 Task: Add Pacific Sustainable Seafood Fish Sticks to the cart.
Action: Mouse moved to (333, 230)
Screenshot: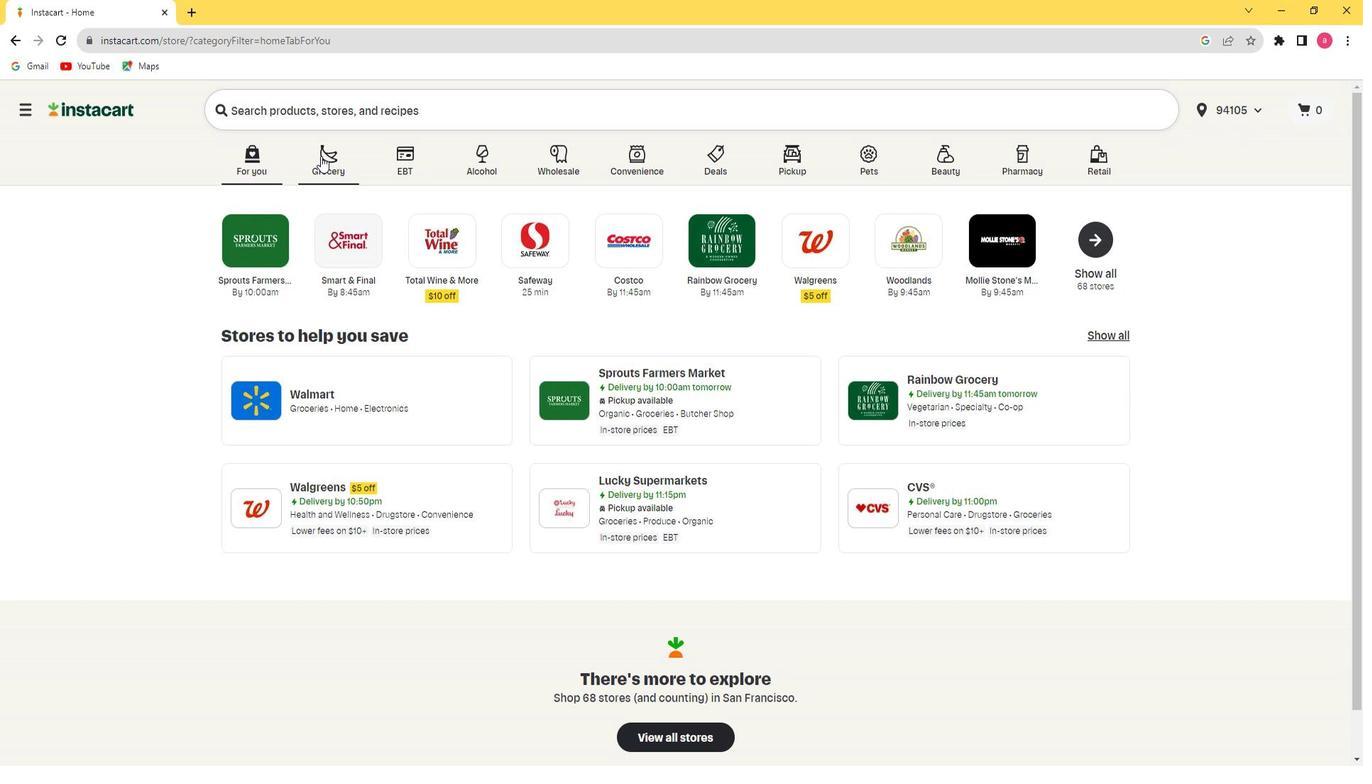 
Action: Mouse pressed left at (333, 230)
Screenshot: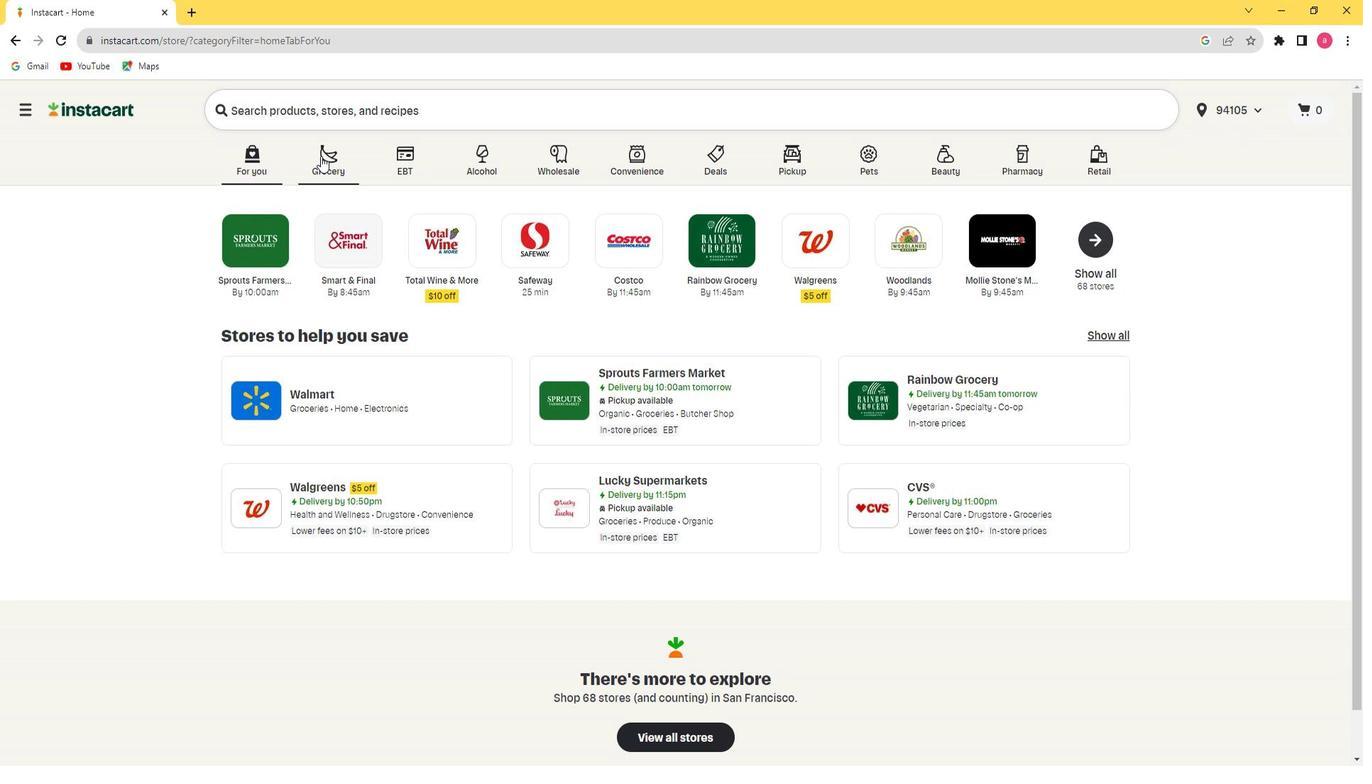 
Action: Mouse moved to (951, 288)
Screenshot: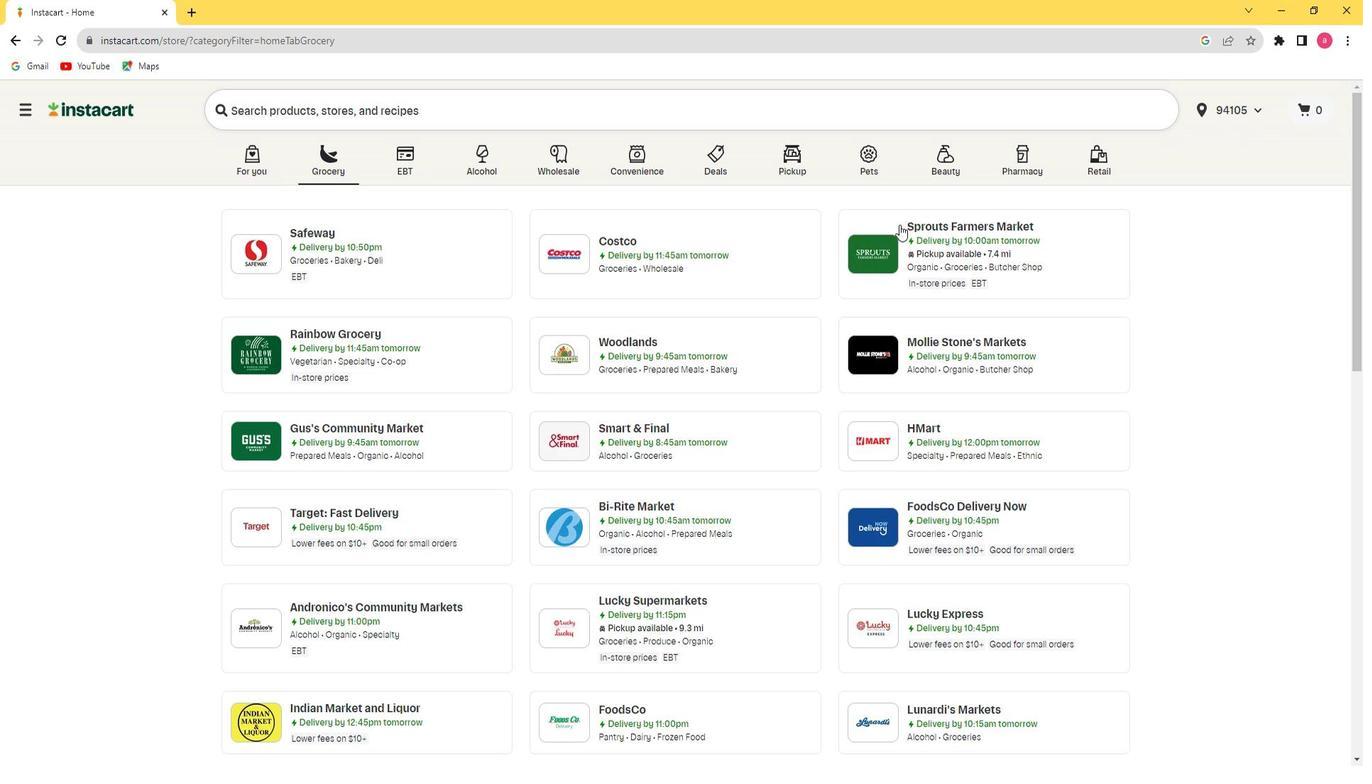 
Action: Mouse pressed left at (951, 288)
Screenshot: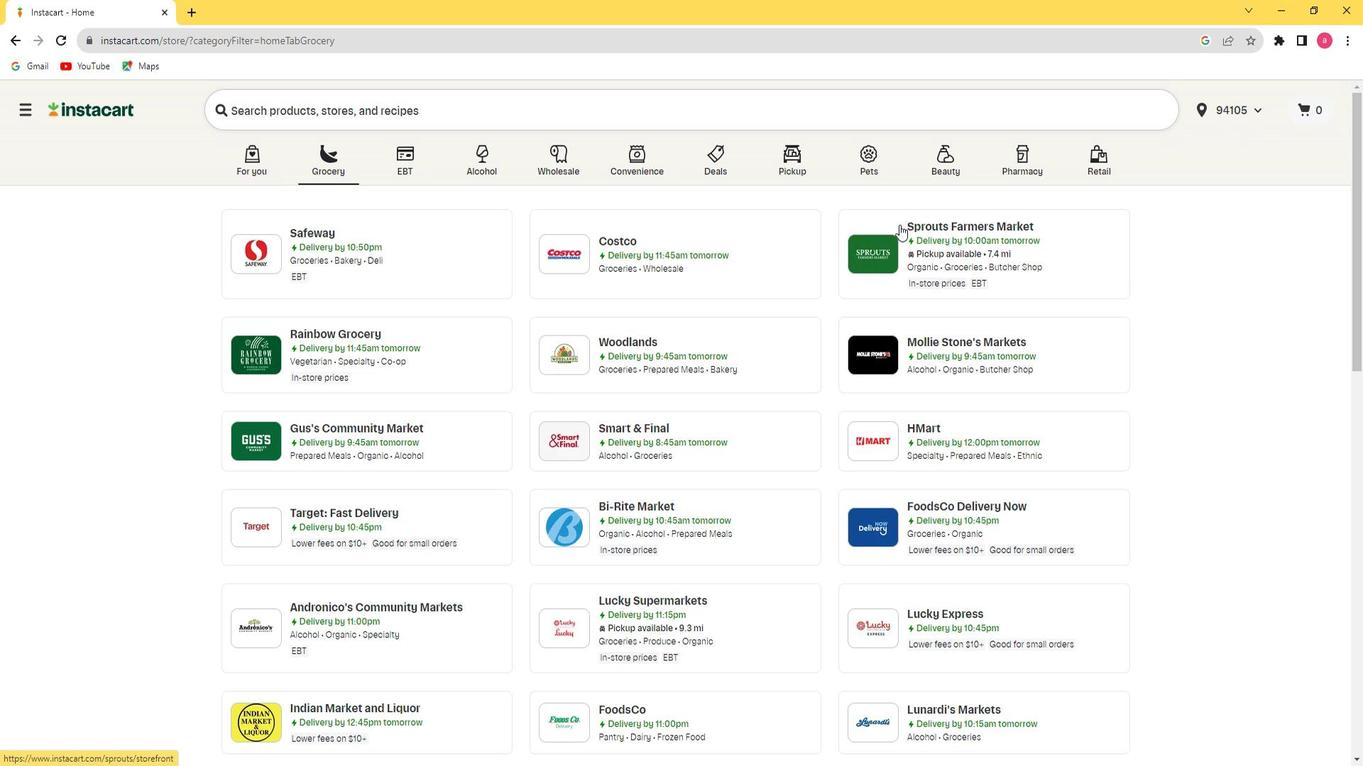 
Action: Mouse moved to (73, 610)
Screenshot: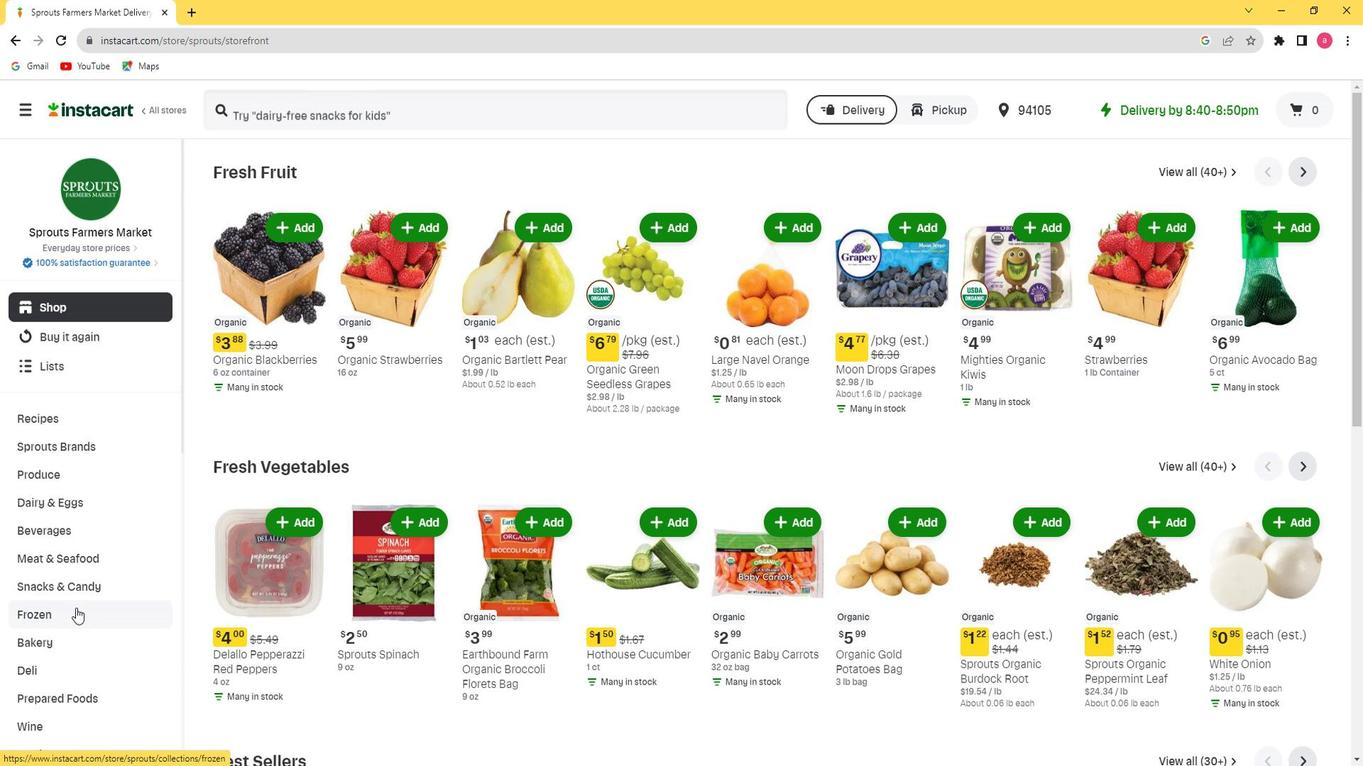 
Action: Mouse pressed left at (73, 610)
Screenshot: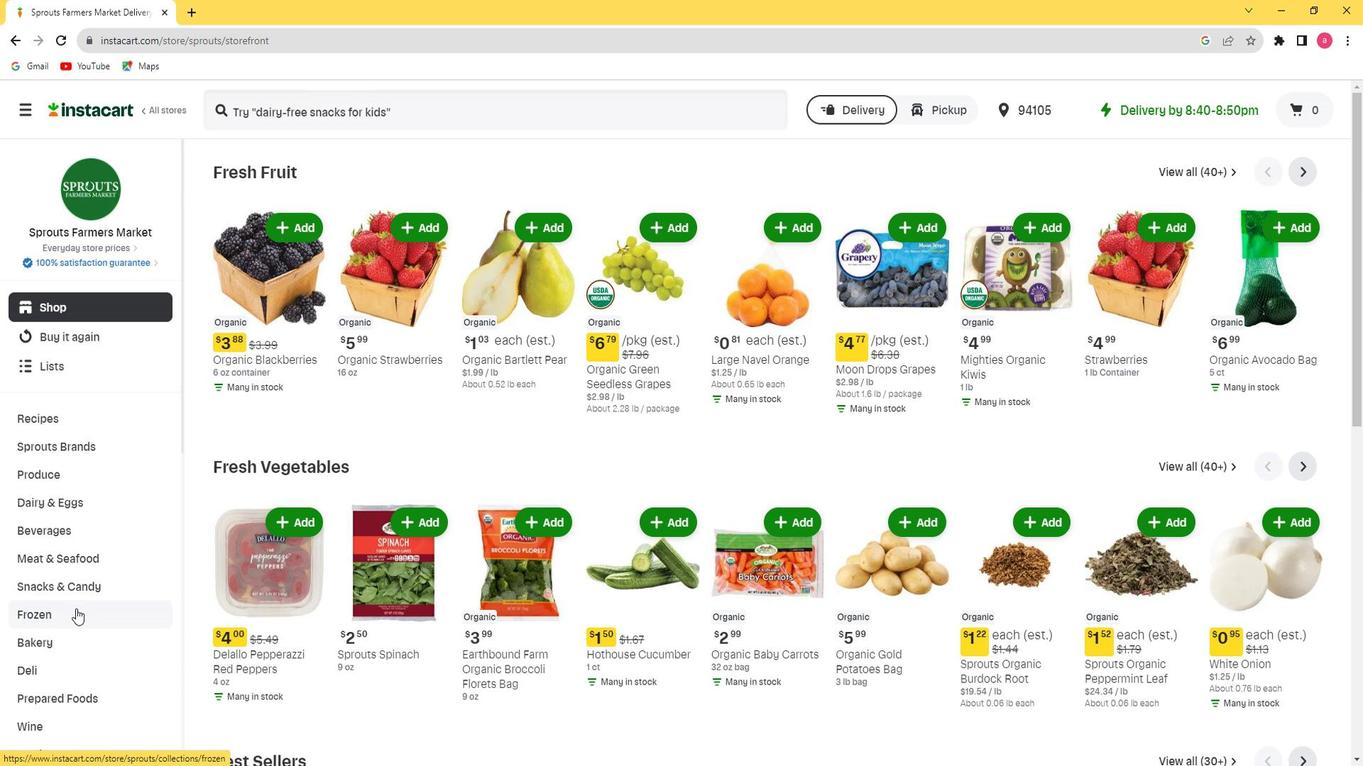 
Action: Mouse moved to (101, 609)
Screenshot: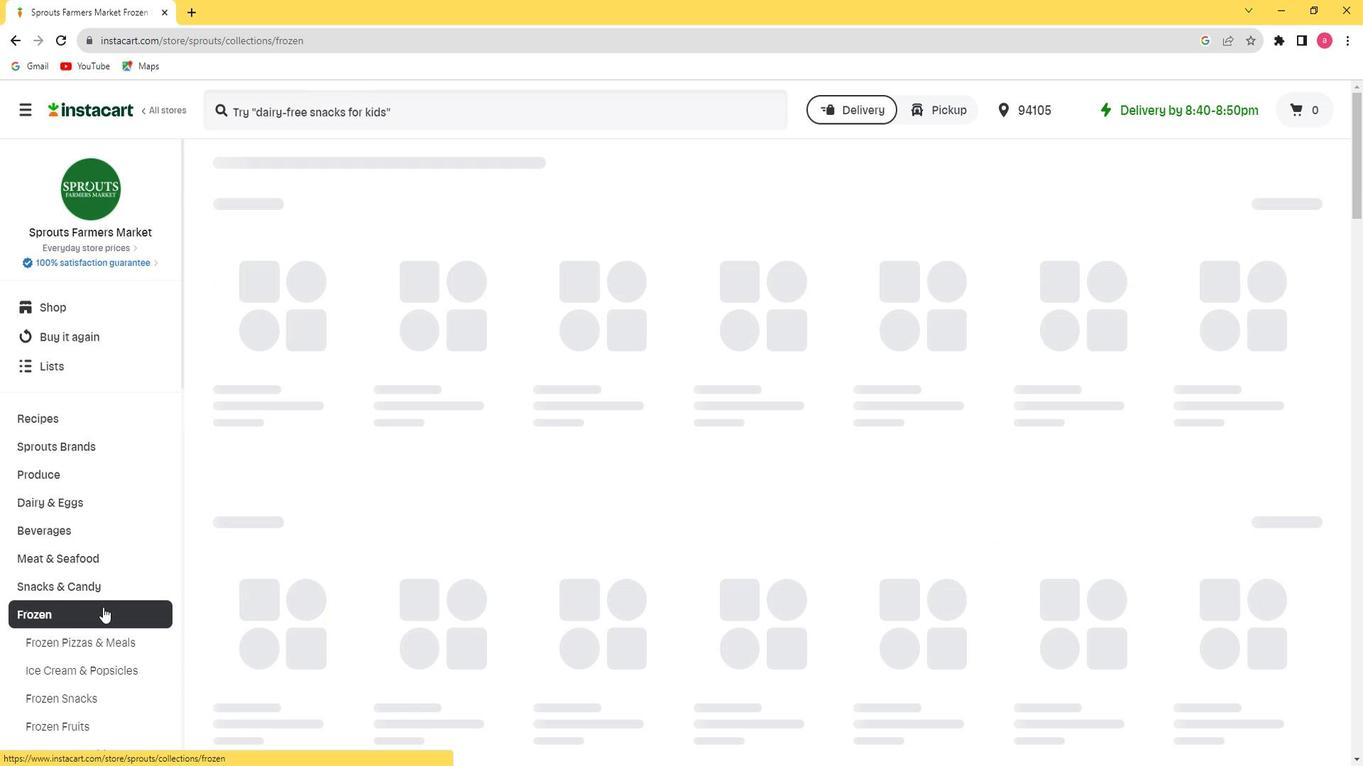 
Action: Mouse scrolled (101, 609) with delta (0, 0)
Screenshot: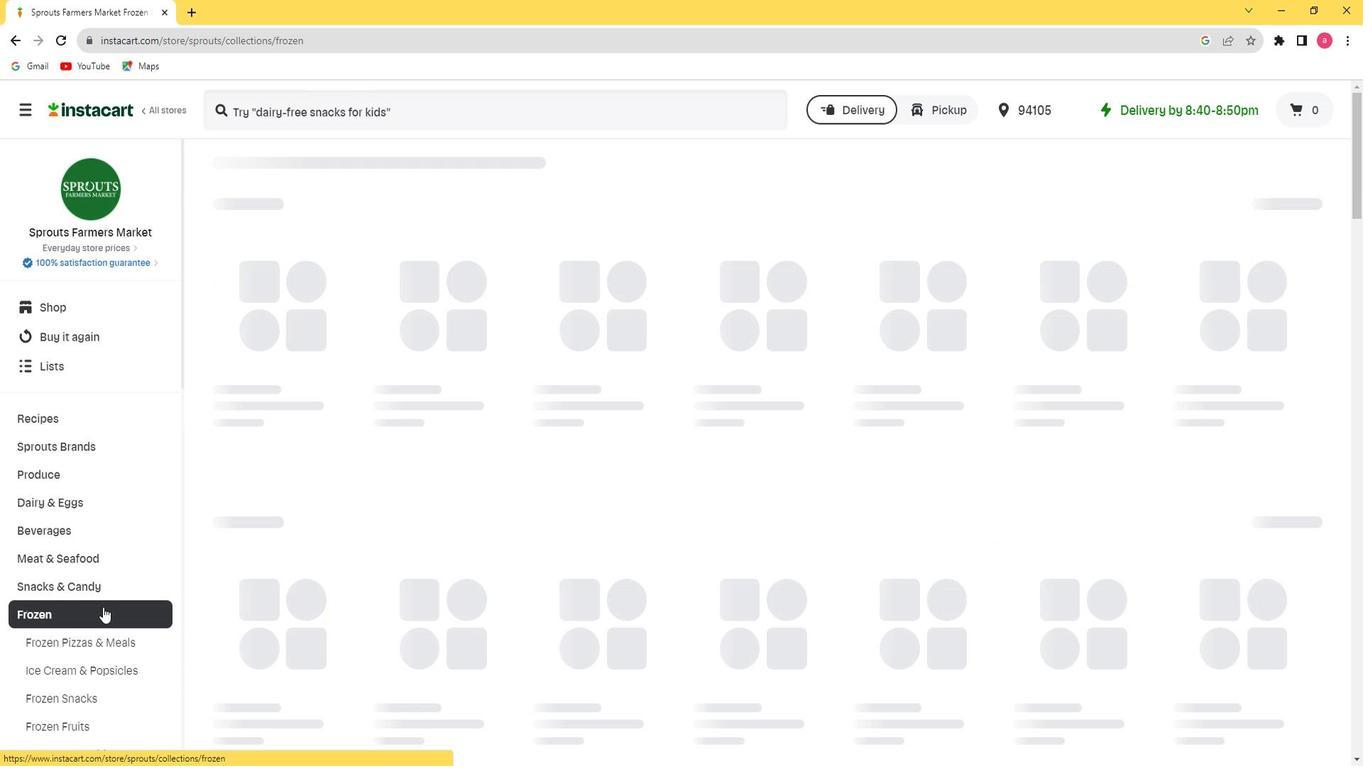 
Action: Mouse scrolled (101, 609) with delta (0, 0)
Screenshot: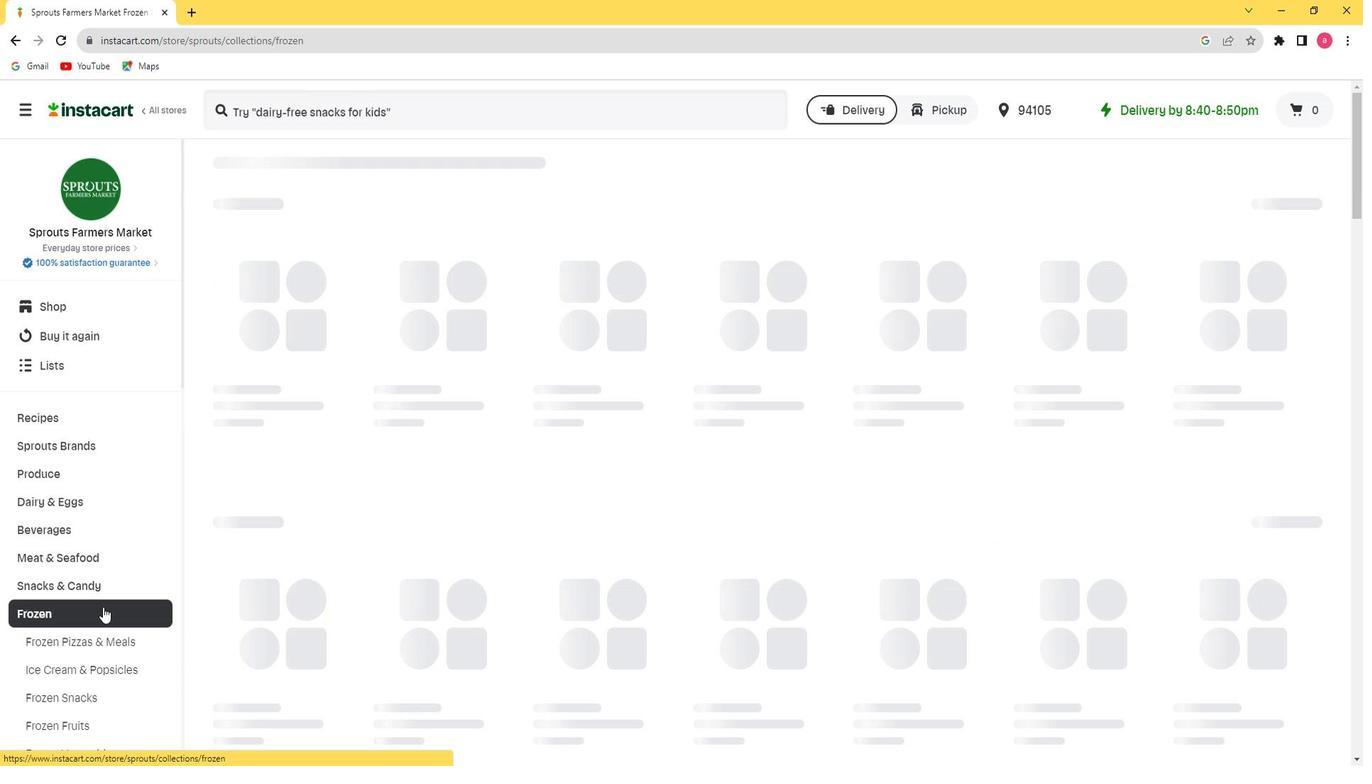 
Action: Mouse scrolled (101, 609) with delta (0, 0)
Screenshot: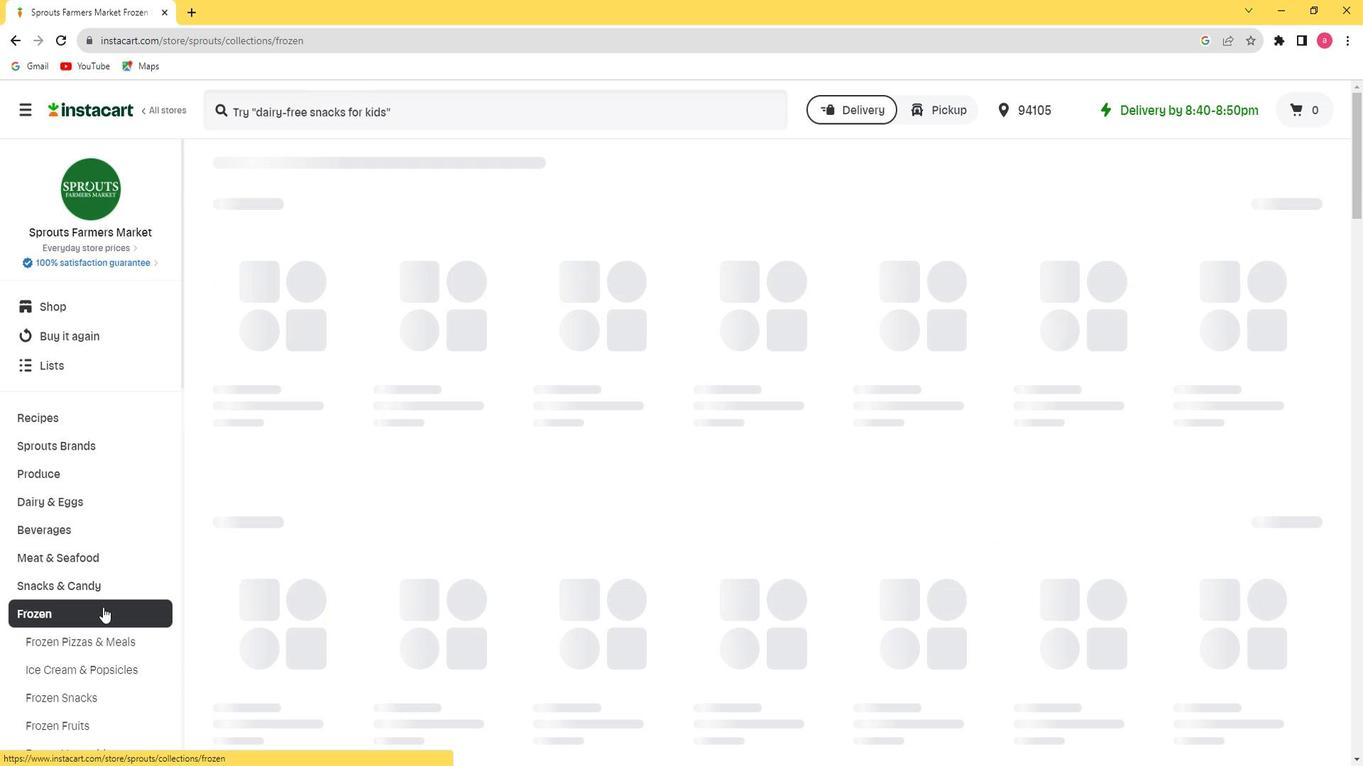 
Action: Mouse scrolled (101, 609) with delta (0, 0)
Screenshot: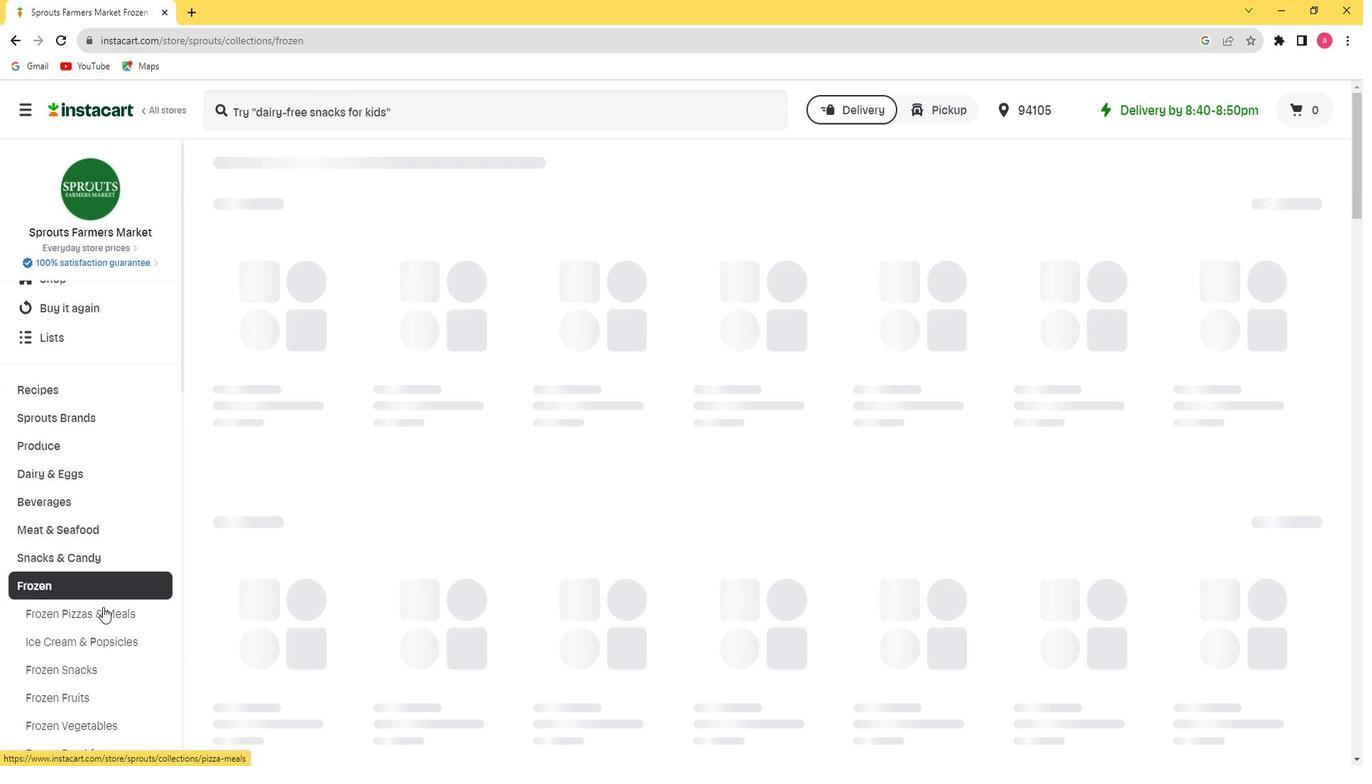 
Action: Mouse moved to (96, 533)
Screenshot: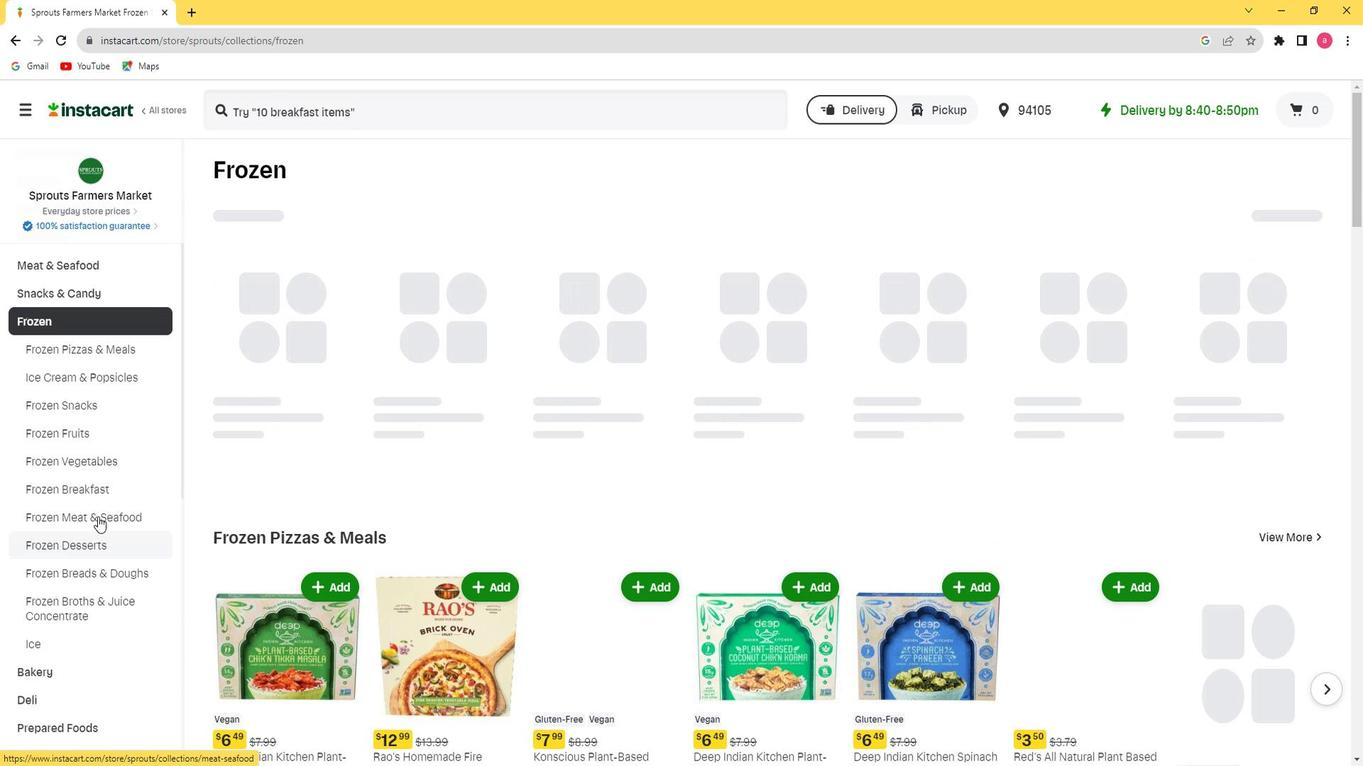 
Action: Mouse pressed left at (96, 533)
Screenshot: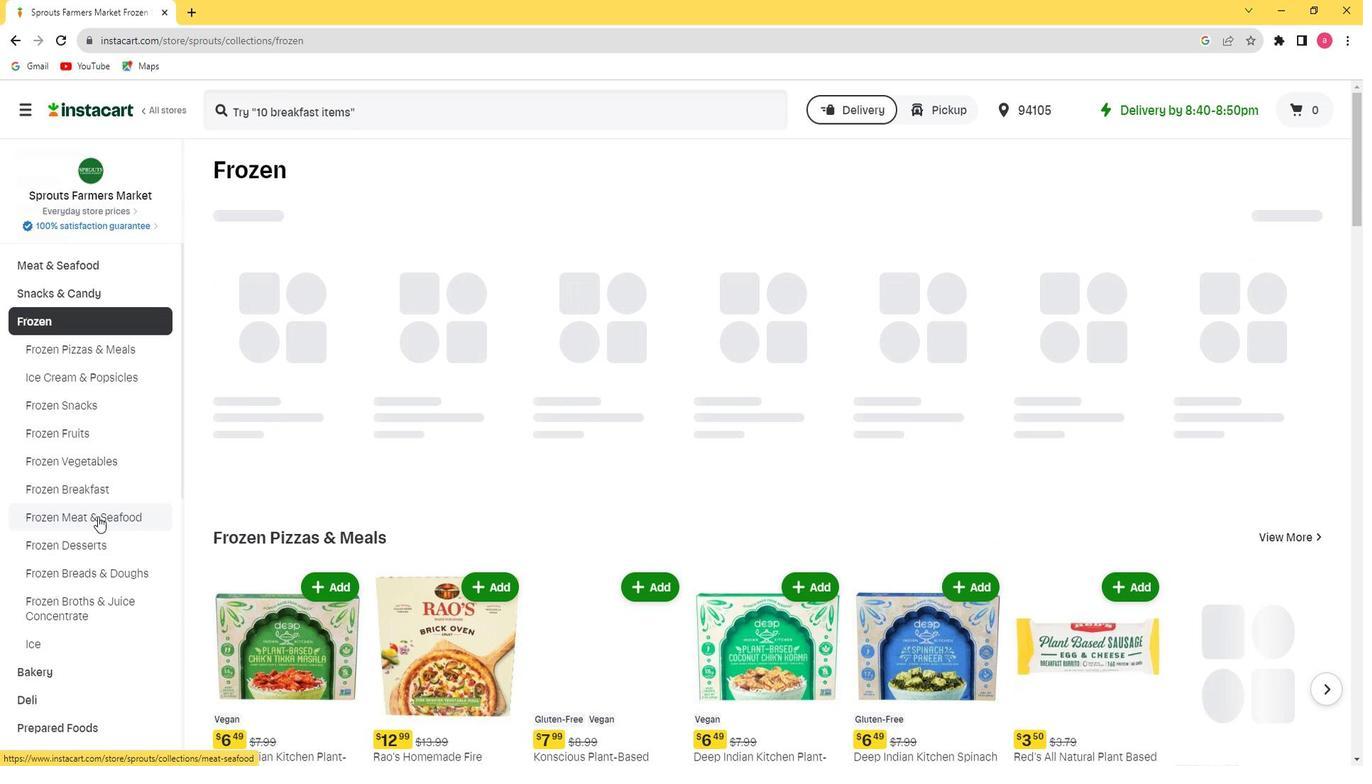 
Action: Mouse moved to (563, 294)
Screenshot: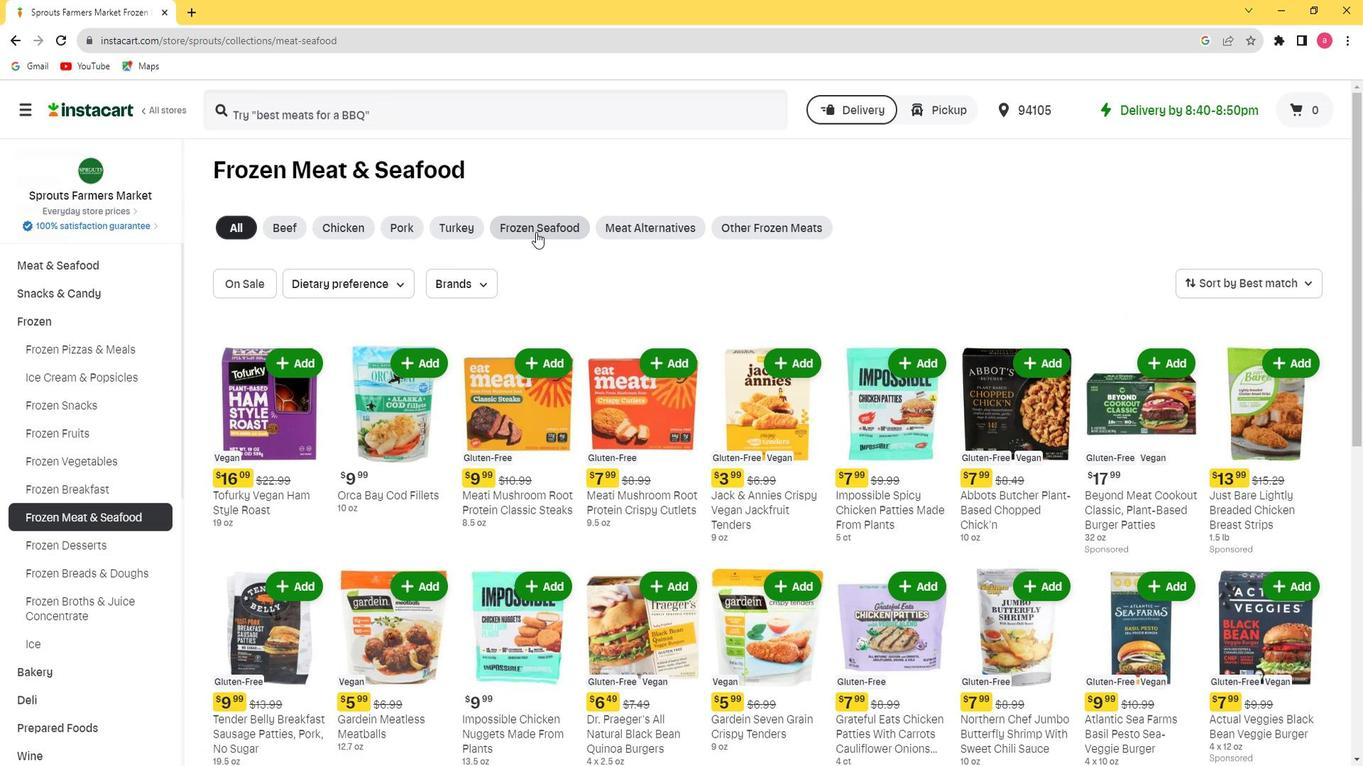
Action: Mouse pressed left at (563, 294)
Screenshot: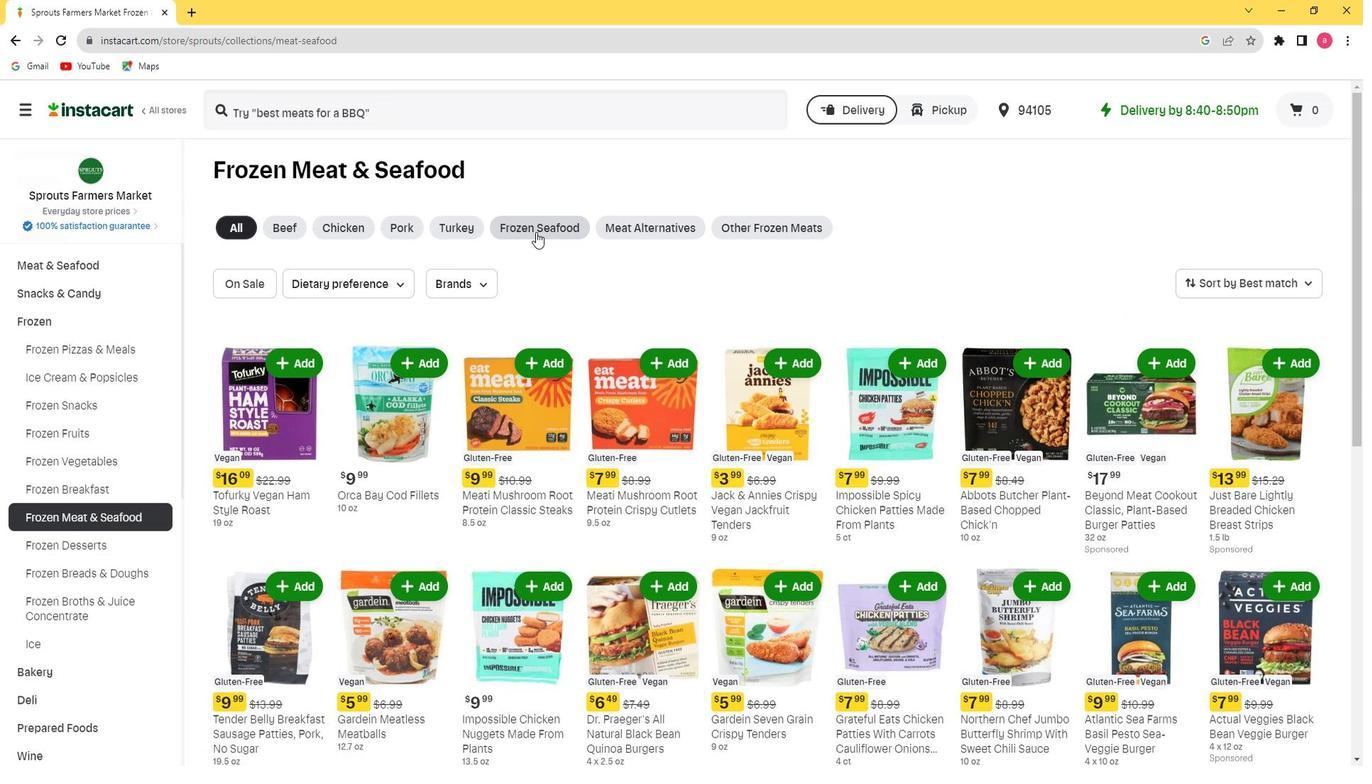 
Action: Mouse moved to (401, 198)
Screenshot: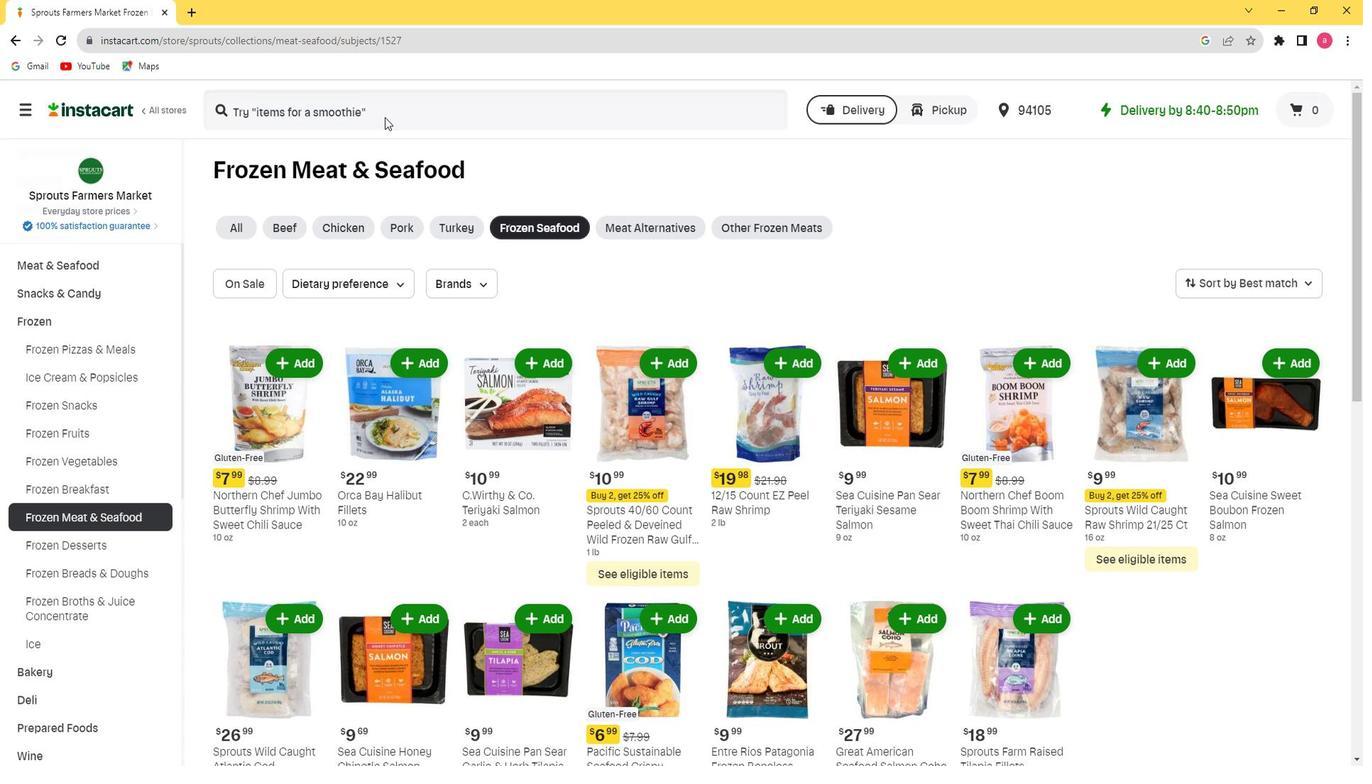 
Action: Mouse pressed left at (401, 198)
Screenshot: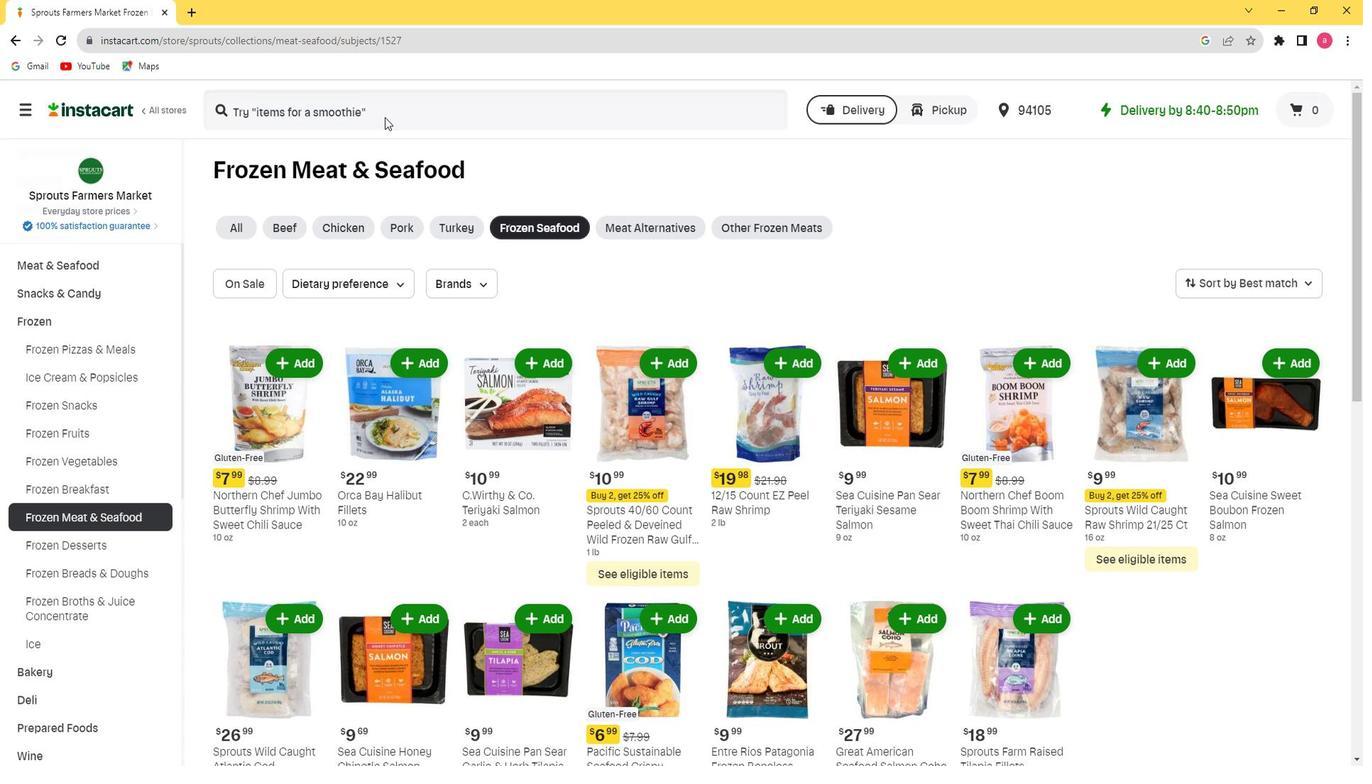 
Action: Key pressed <Key.shift>Pacific<Key.space><Key.shift>Sustainable<Key.space><Key.shift>Seafood<Key.space><Key.shift>Fish<Key.space><Key.shift>Sticks<Key.space><Key.shift><Key.enter>
Screenshot: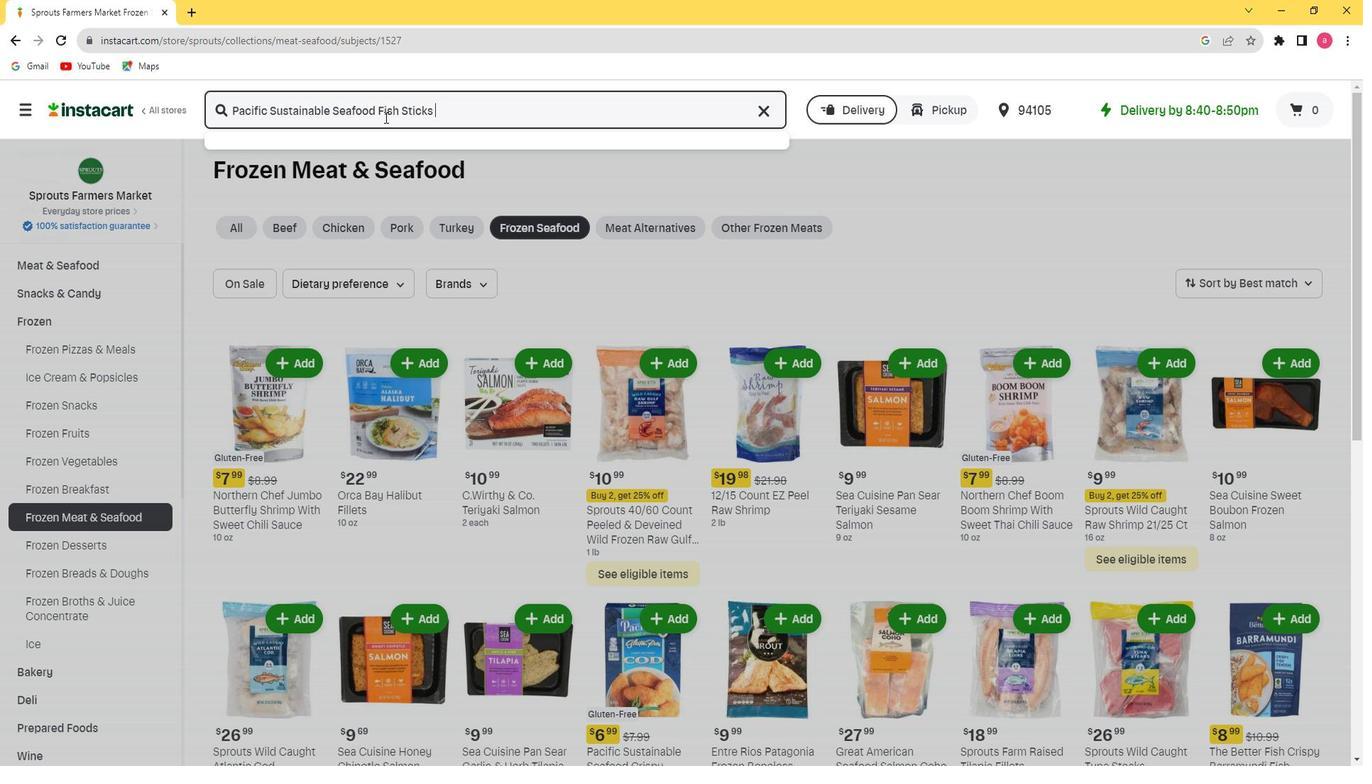 
Action: Mouse moved to (1356, 529)
Screenshot: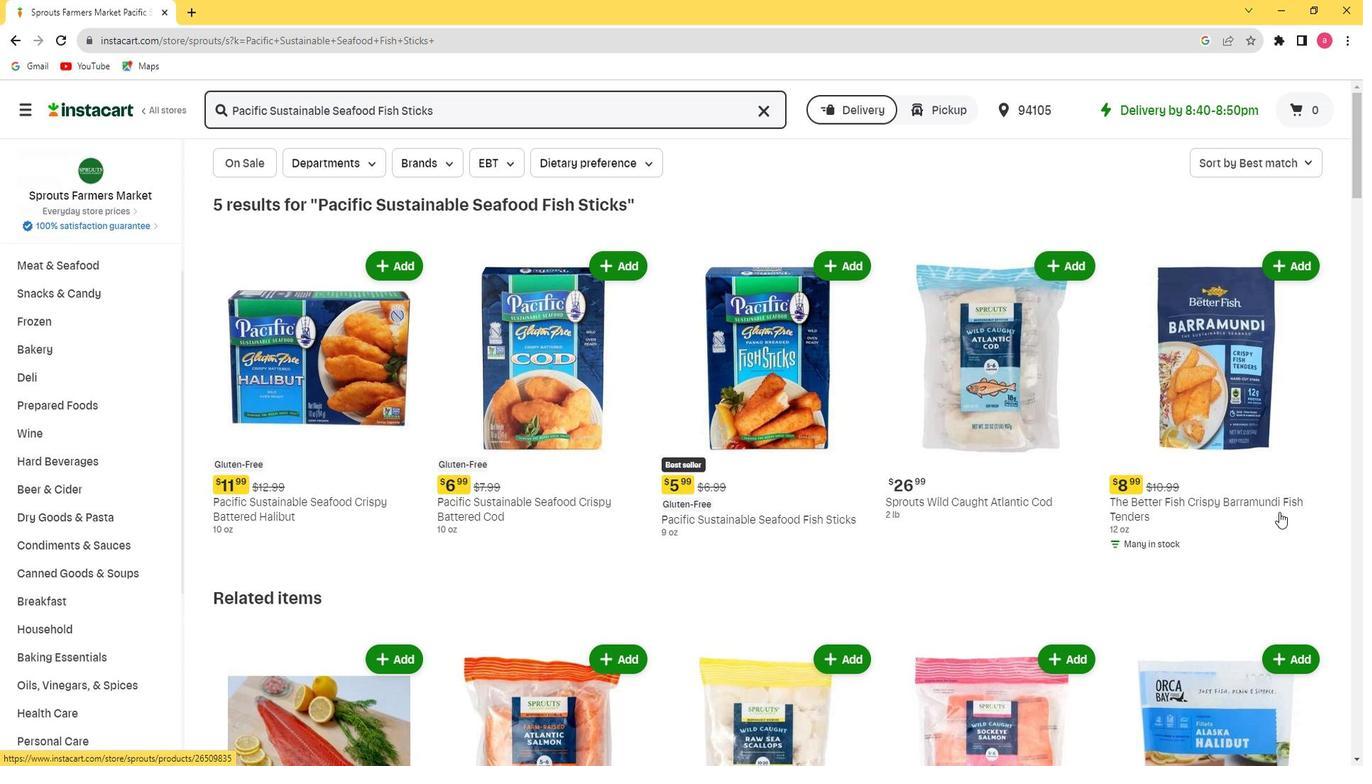 
Action: Mouse scrolled (1356, 529) with delta (0, 0)
Screenshot: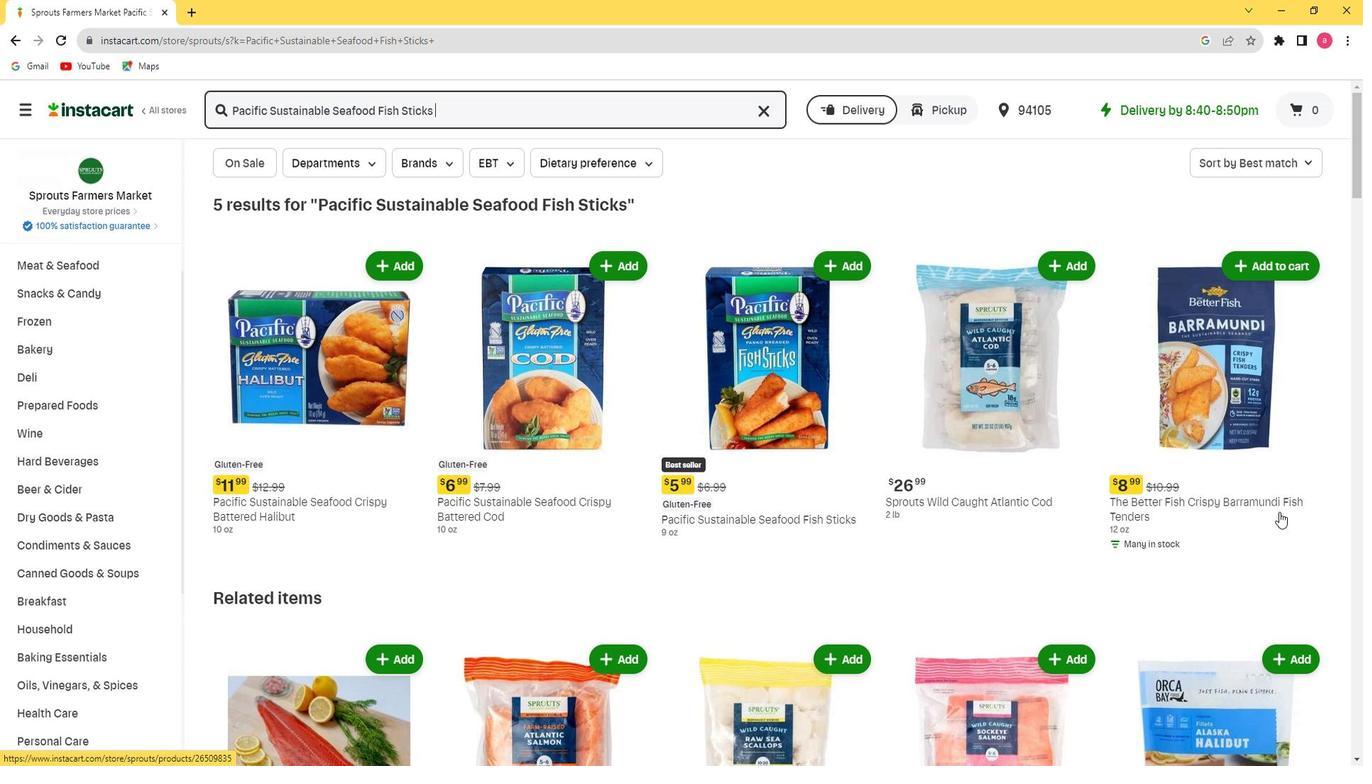 
Action: Mouse scrolled (1356, 529) with delta (0, 0)
Screenshot: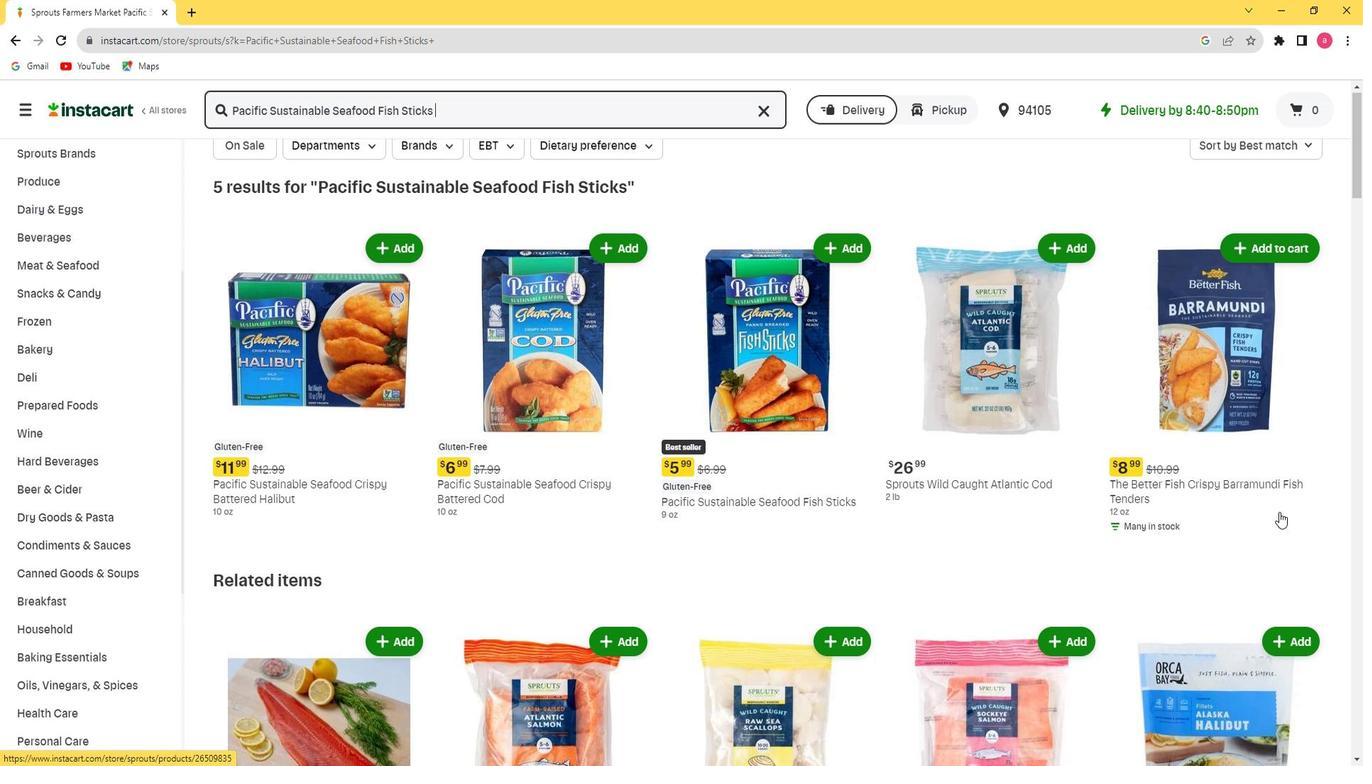
Action: Mouse scrolled (1356, 529) with delta (0, 0)
Screenshot: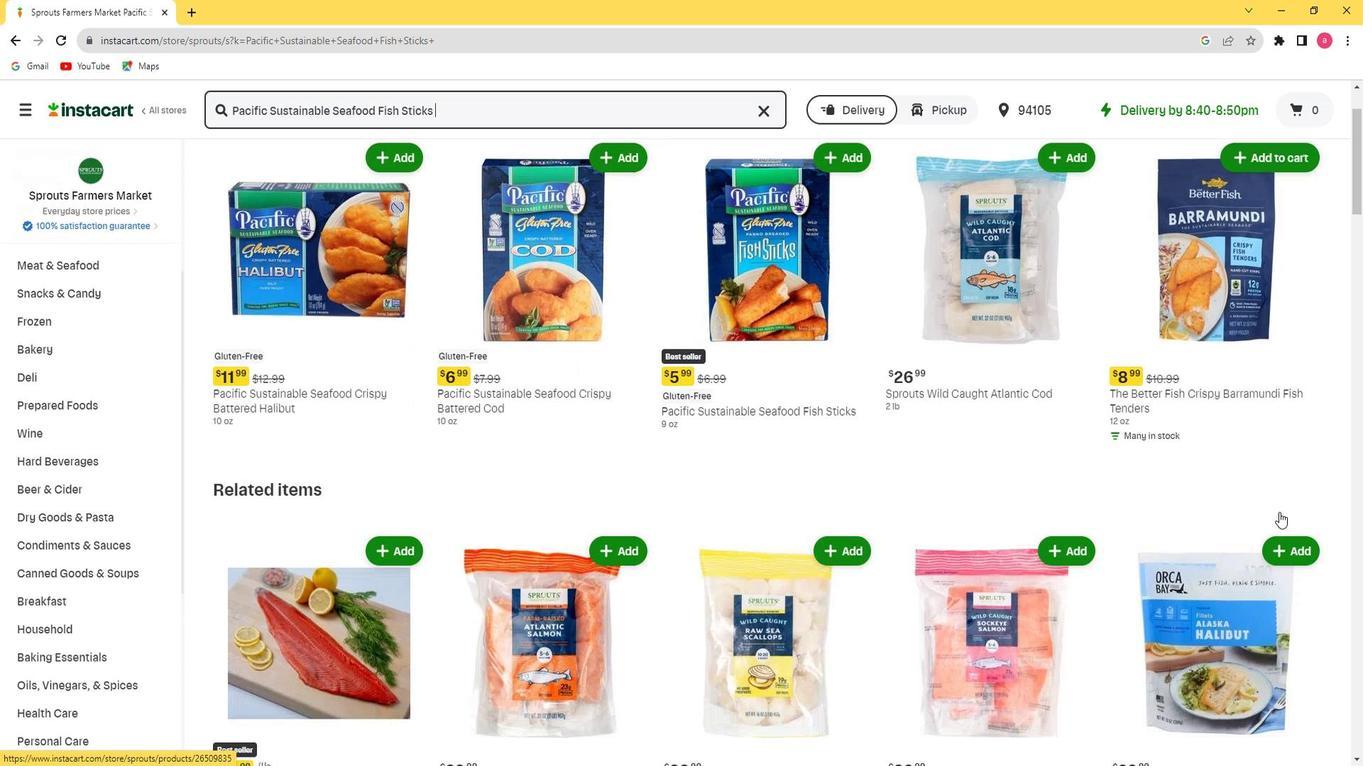 
Action: Mouse scrolled (1356, 529) with delta (0, 0)
Screenshot: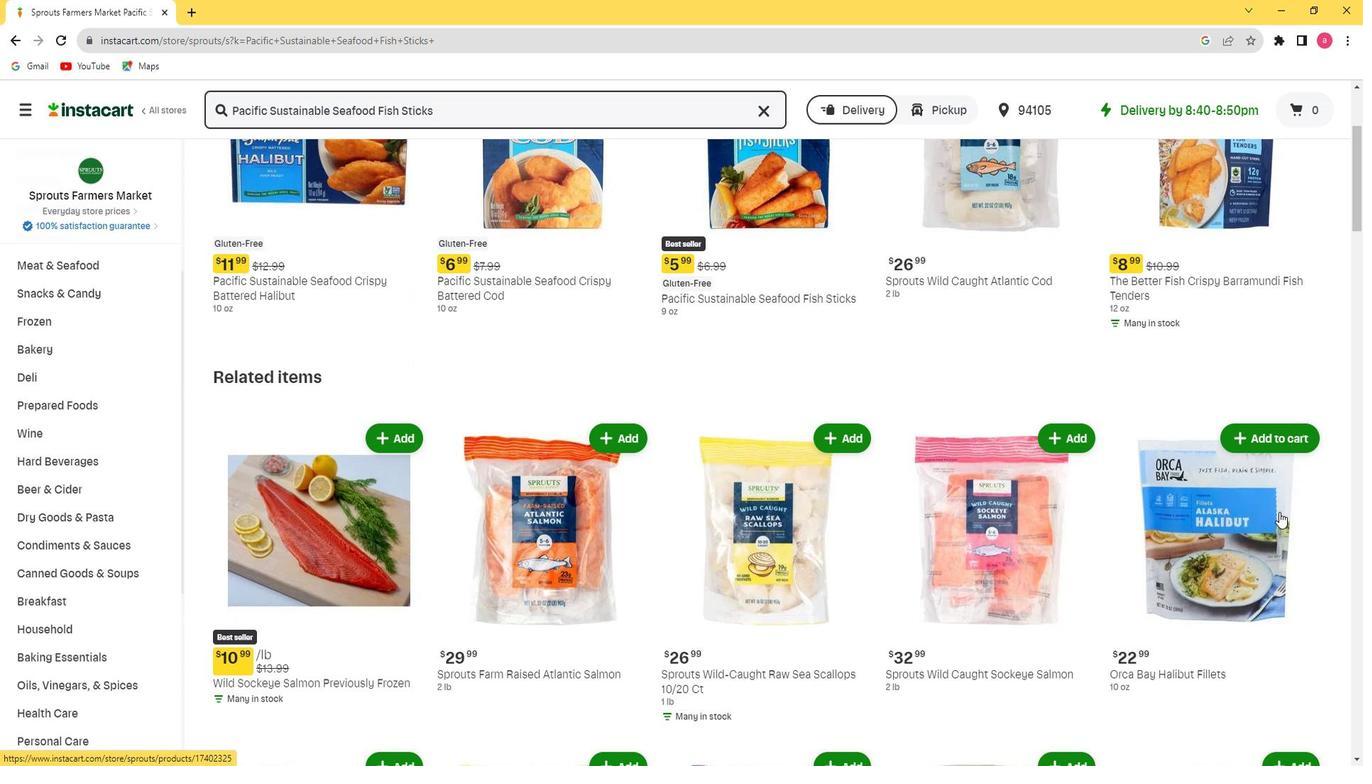 
Action: Mouse moved to (550, 533)
Screenshot: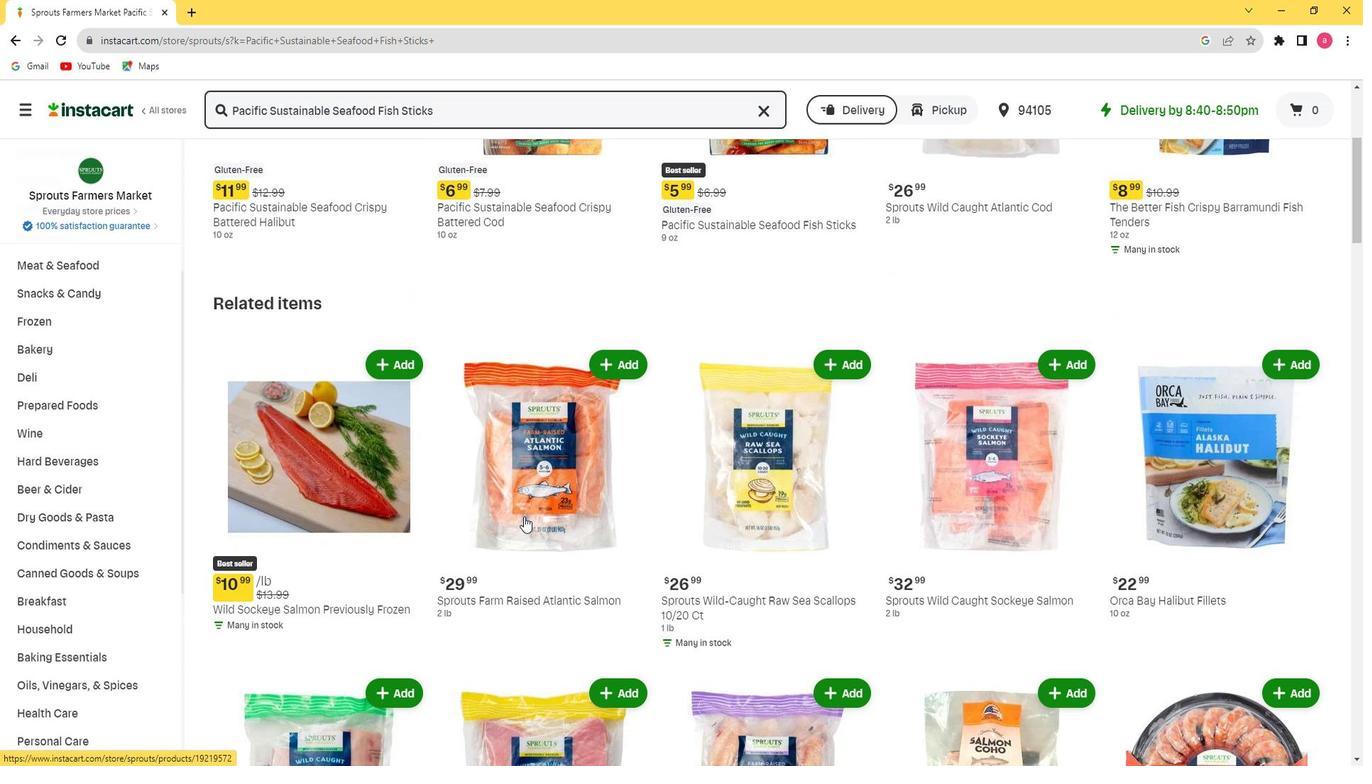 
Action: Mouse scrolled (550, 532) with delta (0, 0)
Screenshot: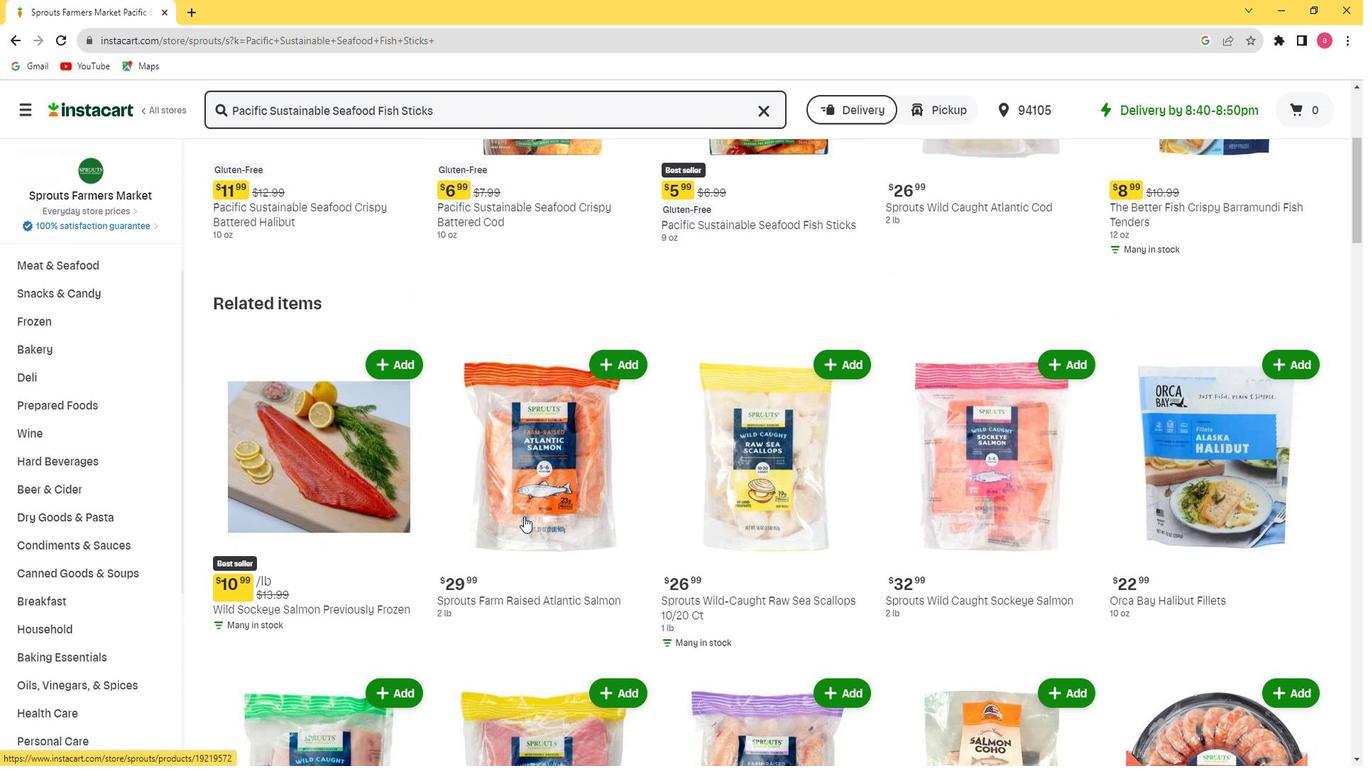 
Action: Mouse scrolled (550, 532) with delta (0, 0)
Screenshot: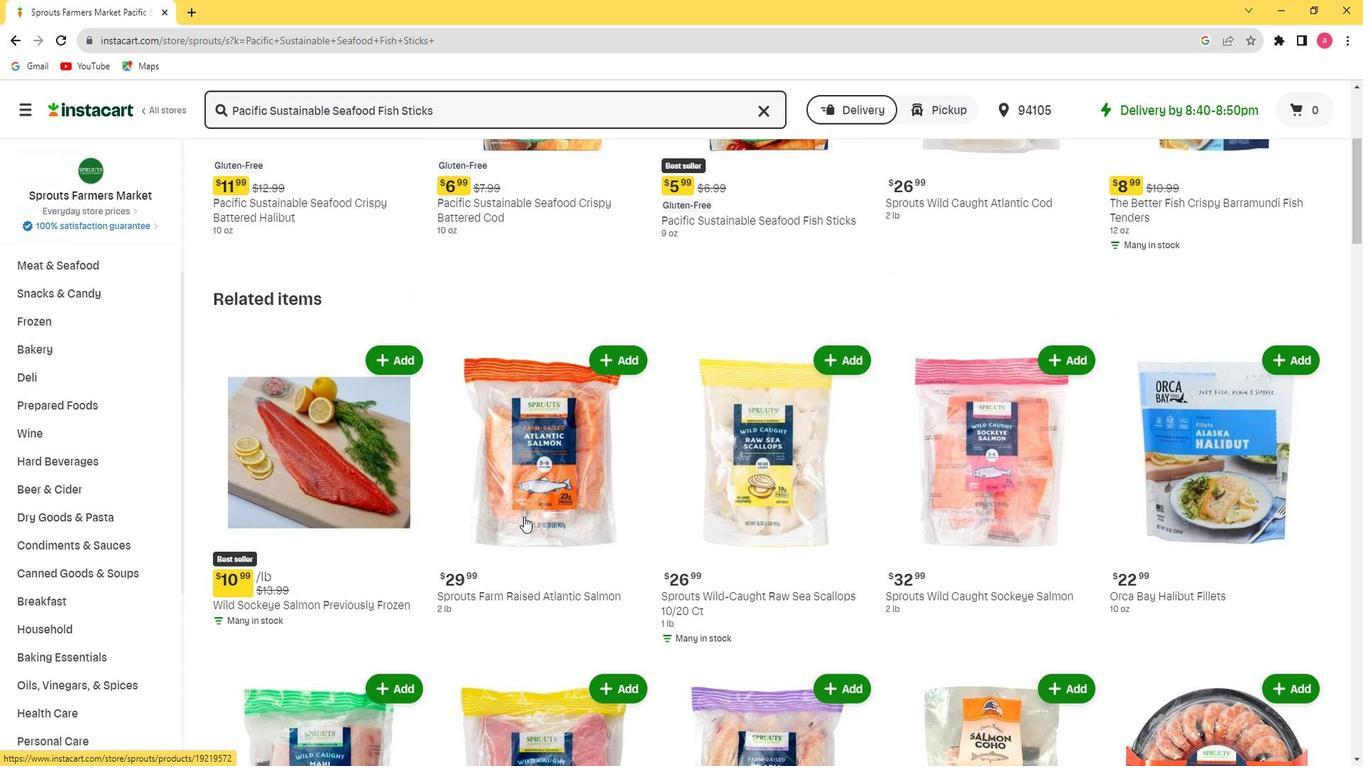 
Action: Mouse scrolled (550, 532) with delta (0, 0)
Screenshot: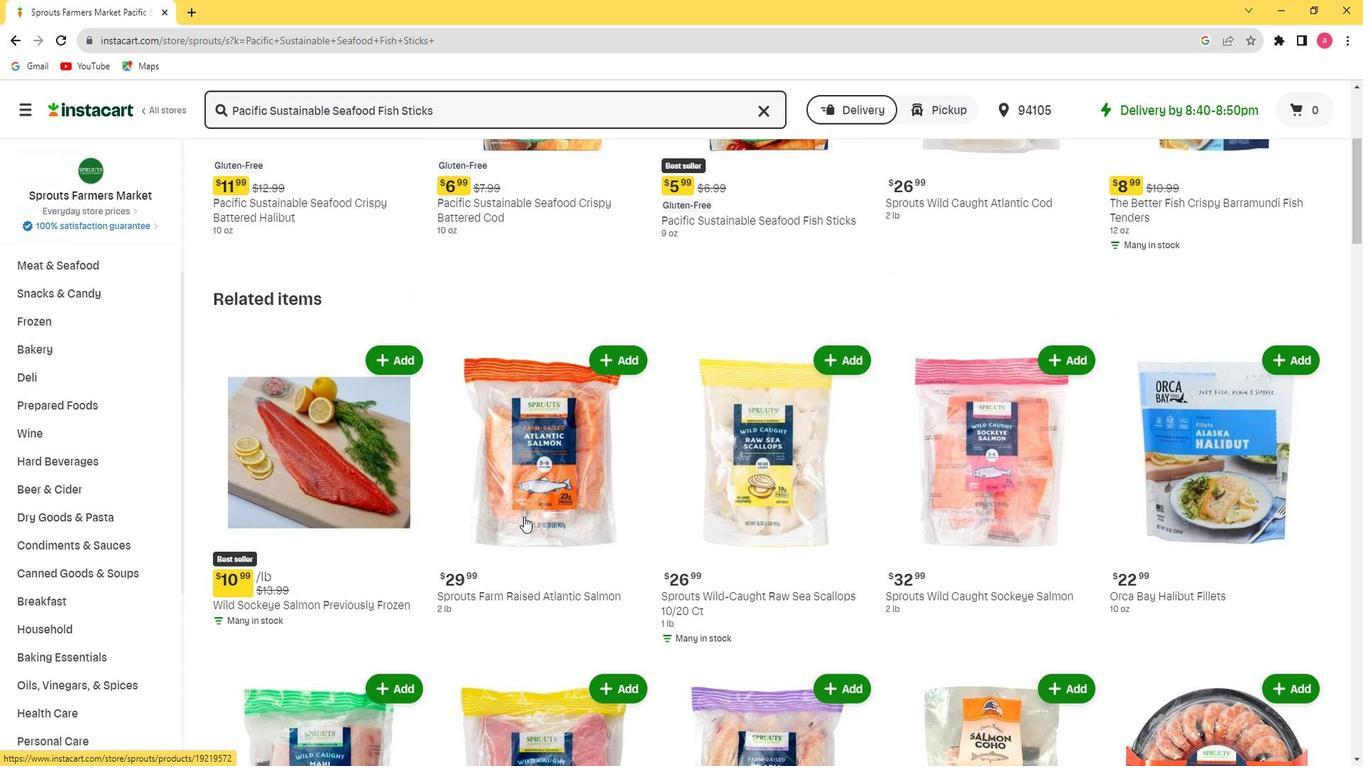 
Action: Mouse scrolled (550, 532) with delta (0, 0)
Screenshot: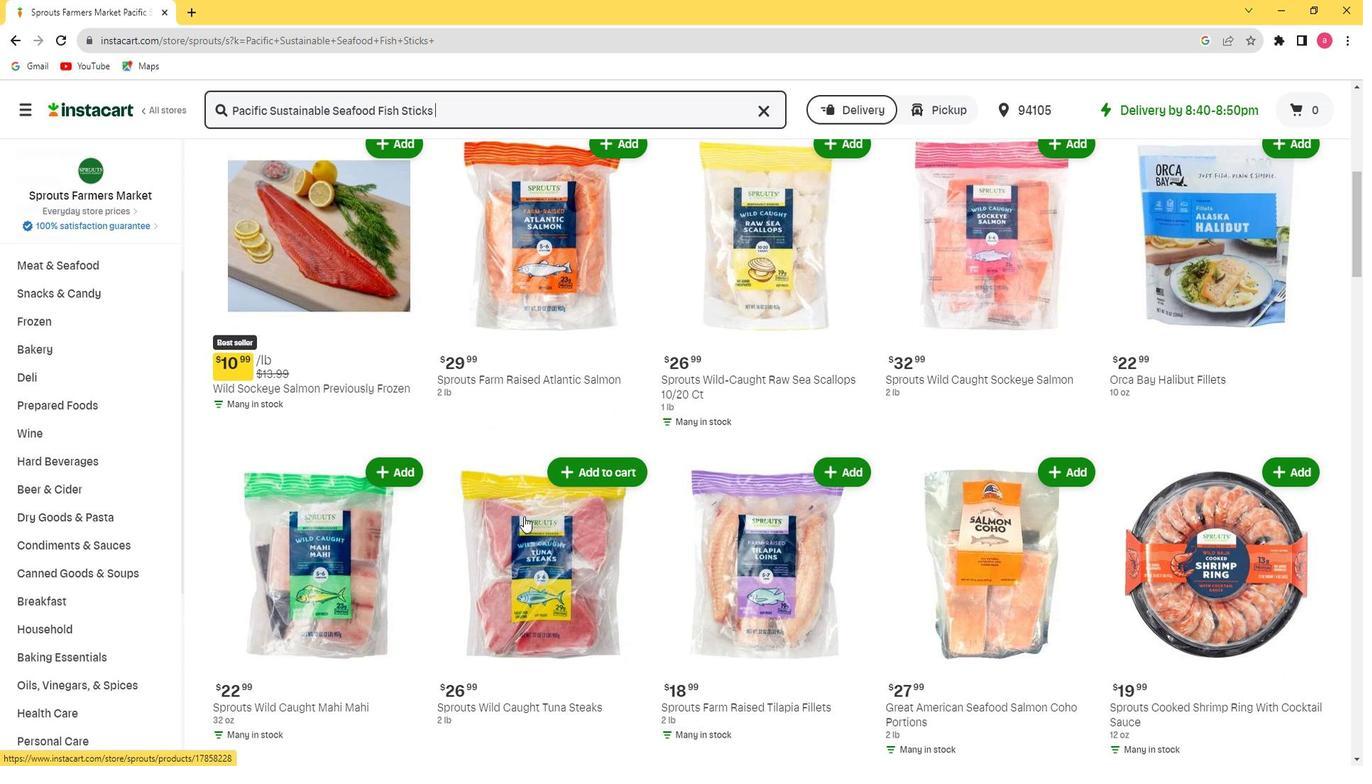 
Action: Mouse scrolled (550, 532) with delta (0, 0)
Screenshot: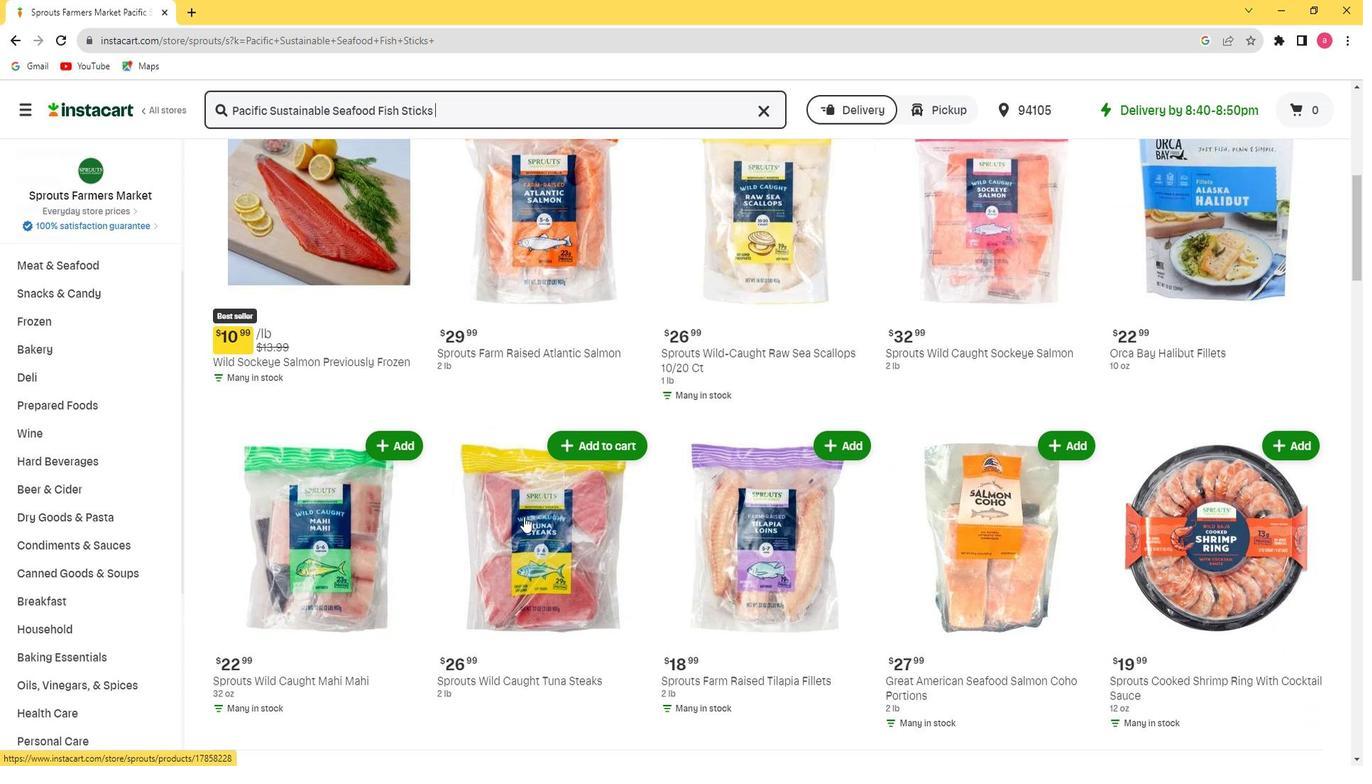 
Action: Mouse moved to (1167, 558)
Screenshot: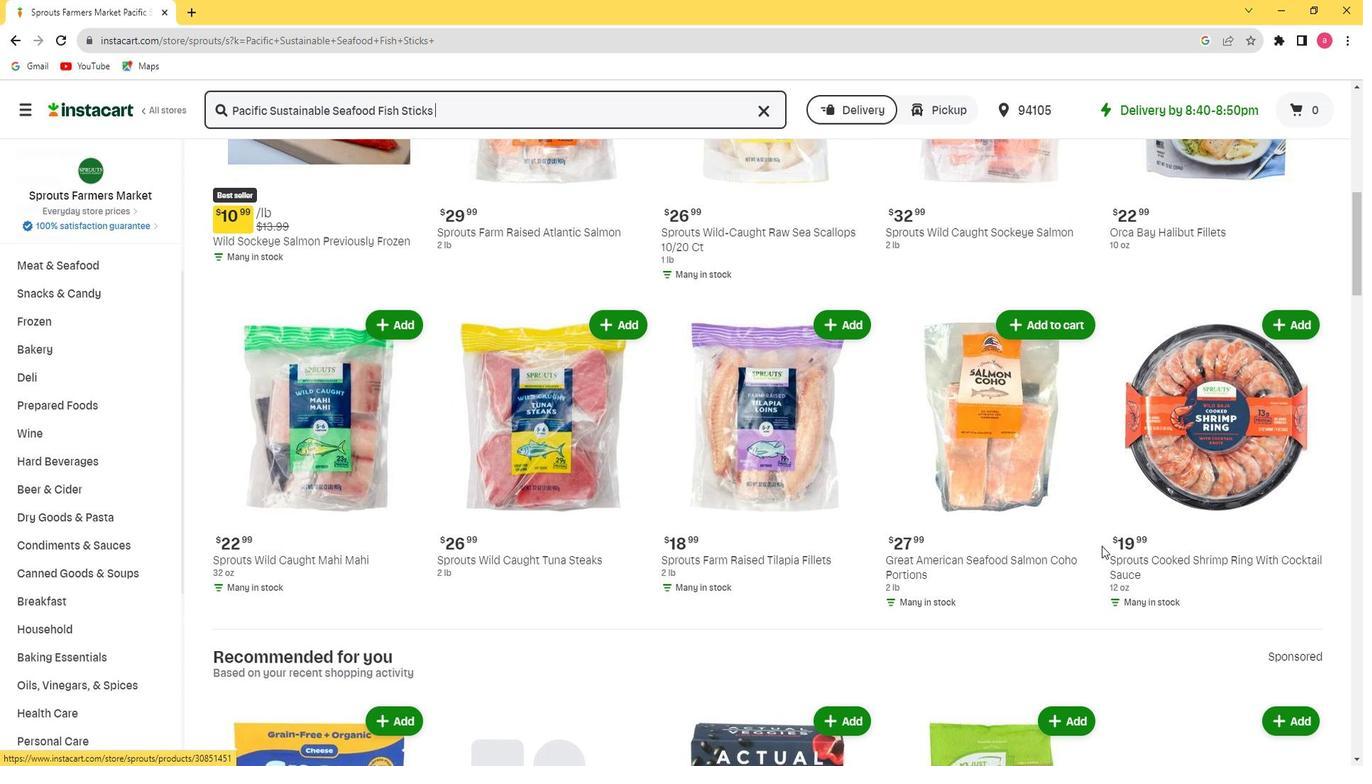 
Action: Mouse scrolled (1167, 557) with delta (0, 0)
Screenshot: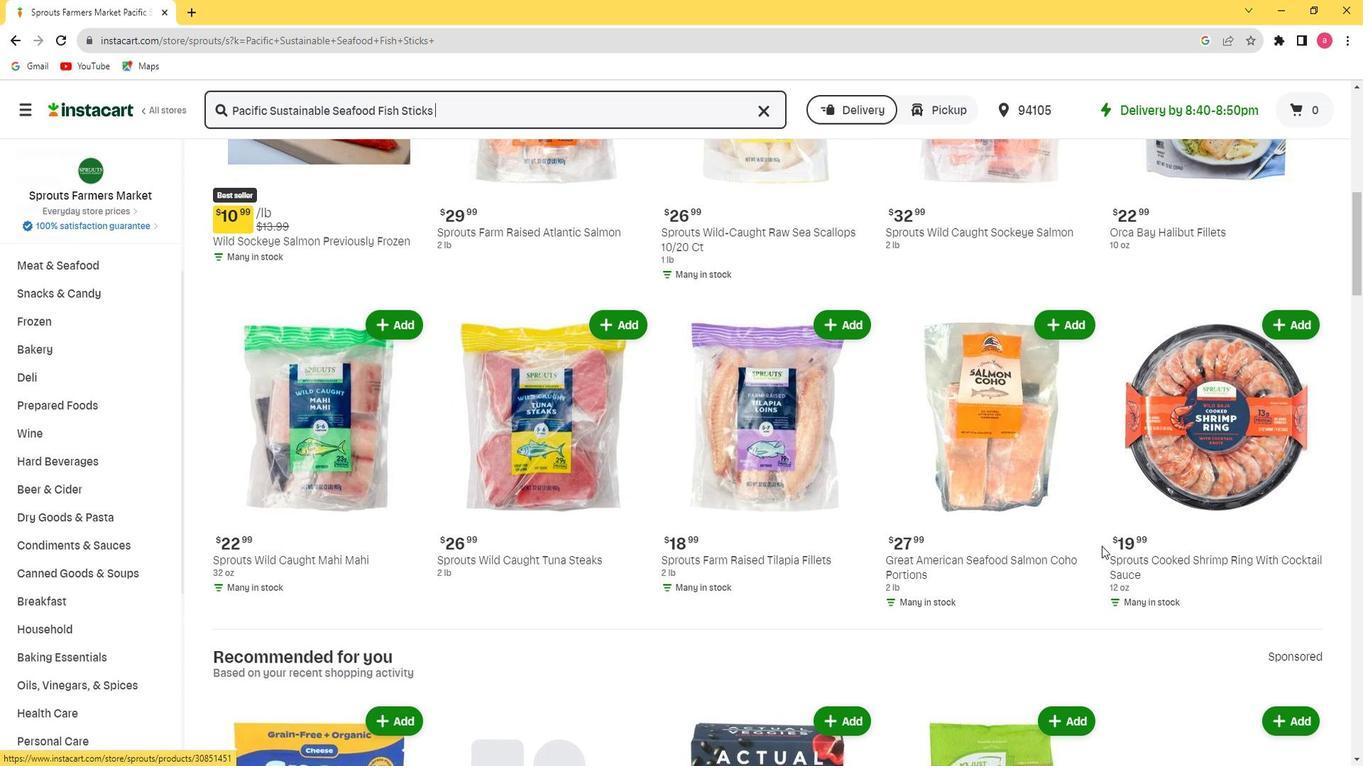 
Action: Mouse scrolled (1167, 557) with delta (0, 0)
Screenshot: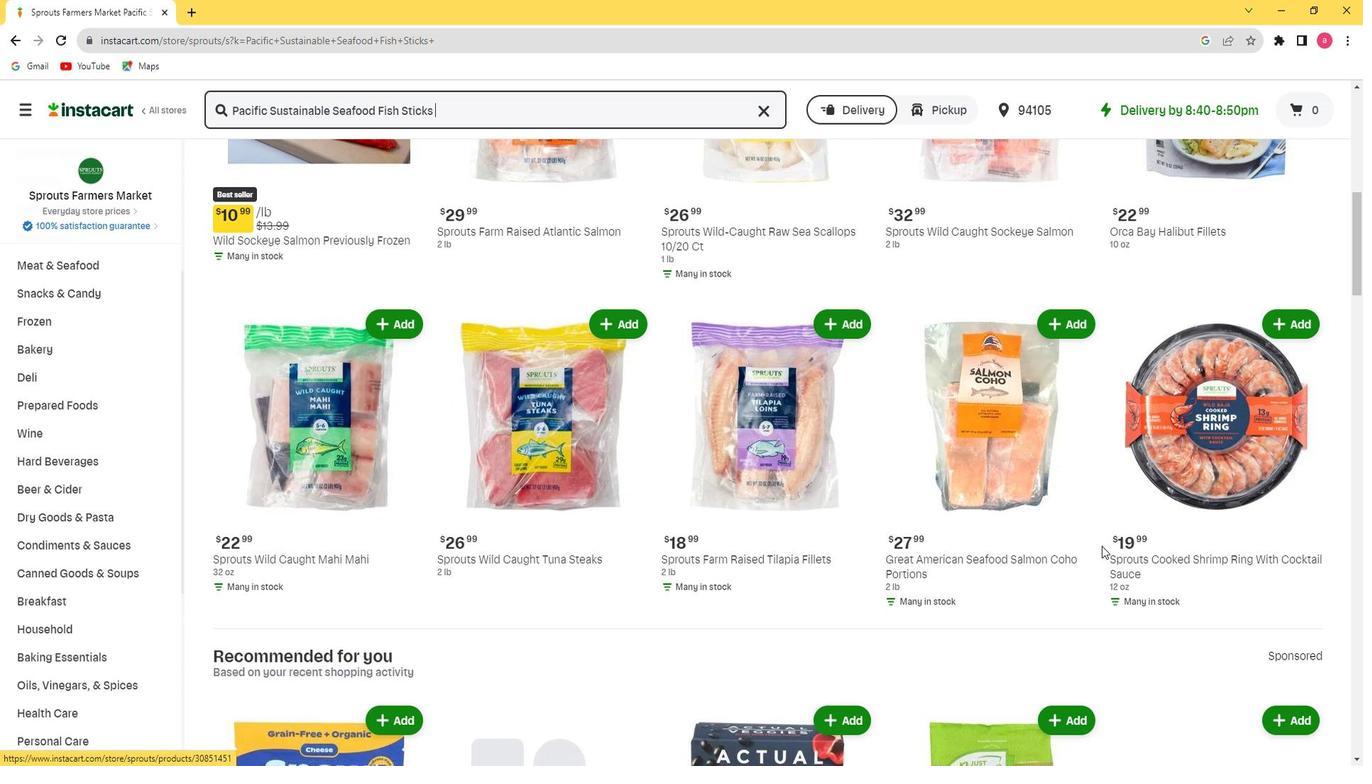 
Action: Mouse scrolled (1167, 557) with delta (0, 0)
Screenshot: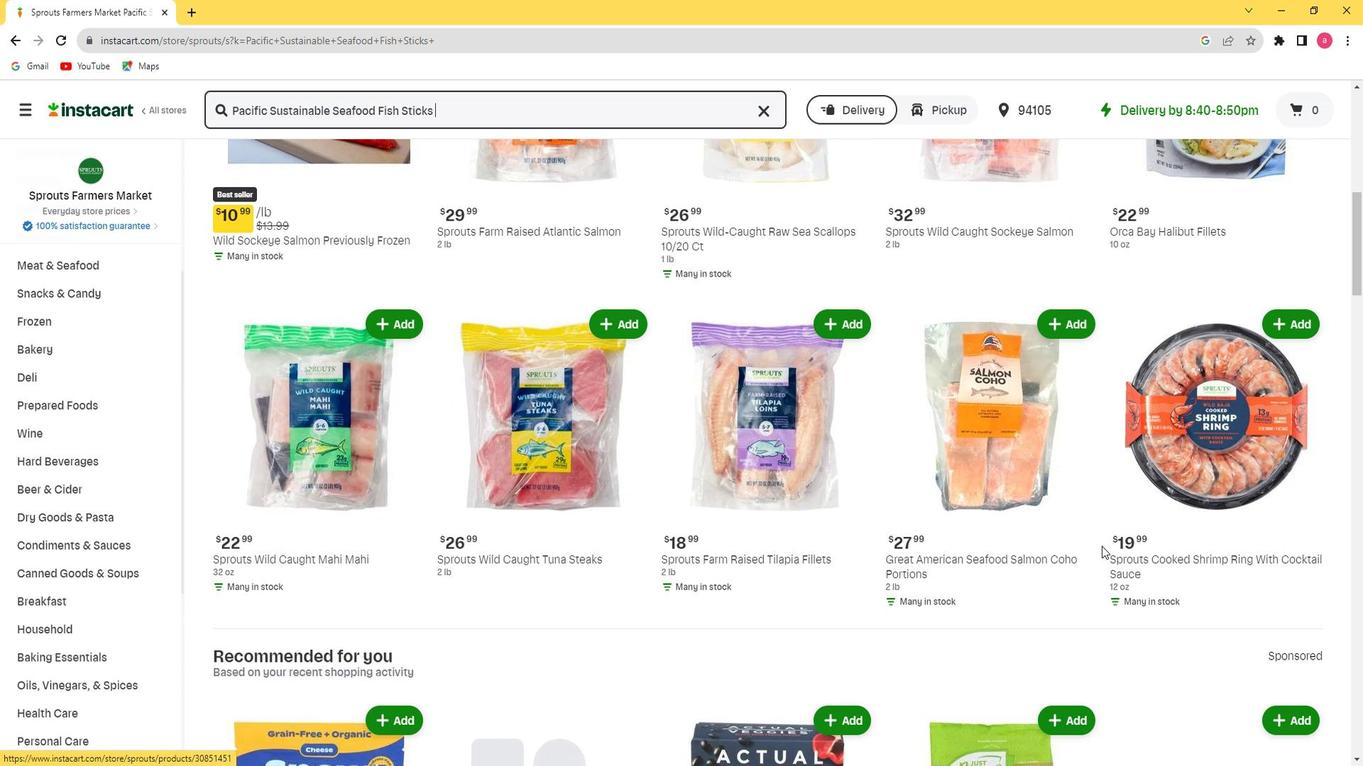 
Action: Mouse scrolled (1167, 557) with delta (0, 0)
Screenshot: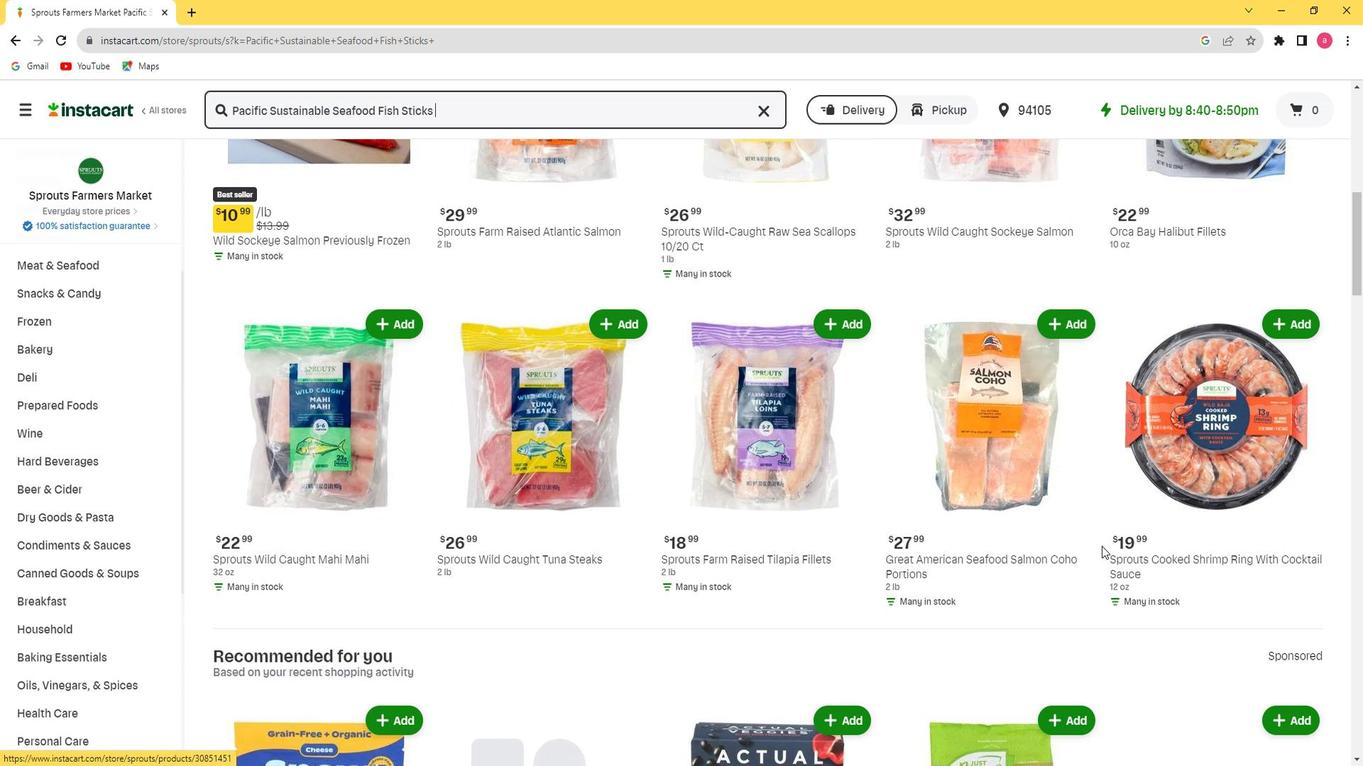 
Action: Mouse moved to (1139, 648)
Screenshot: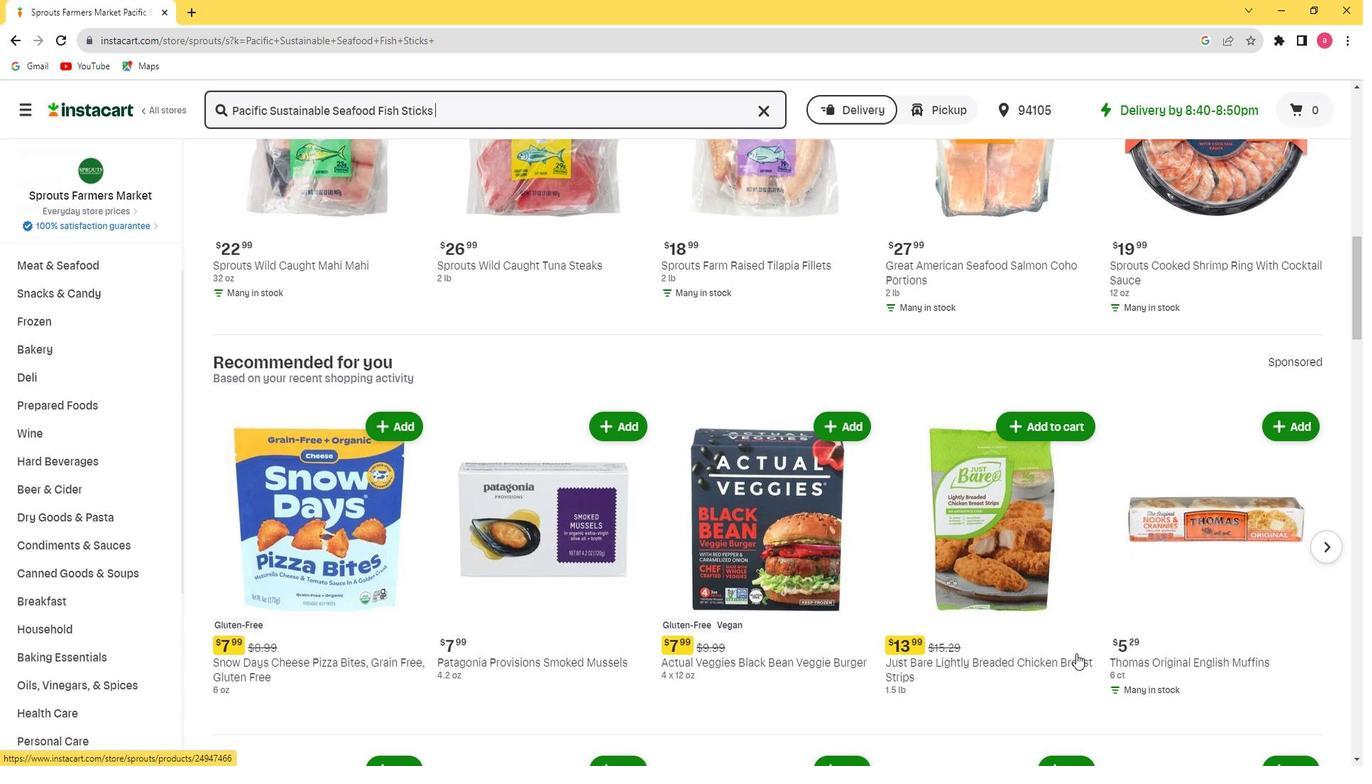 
Action: Mouse scrolled (1139, 648) with delta (0, 0)
Screenshot: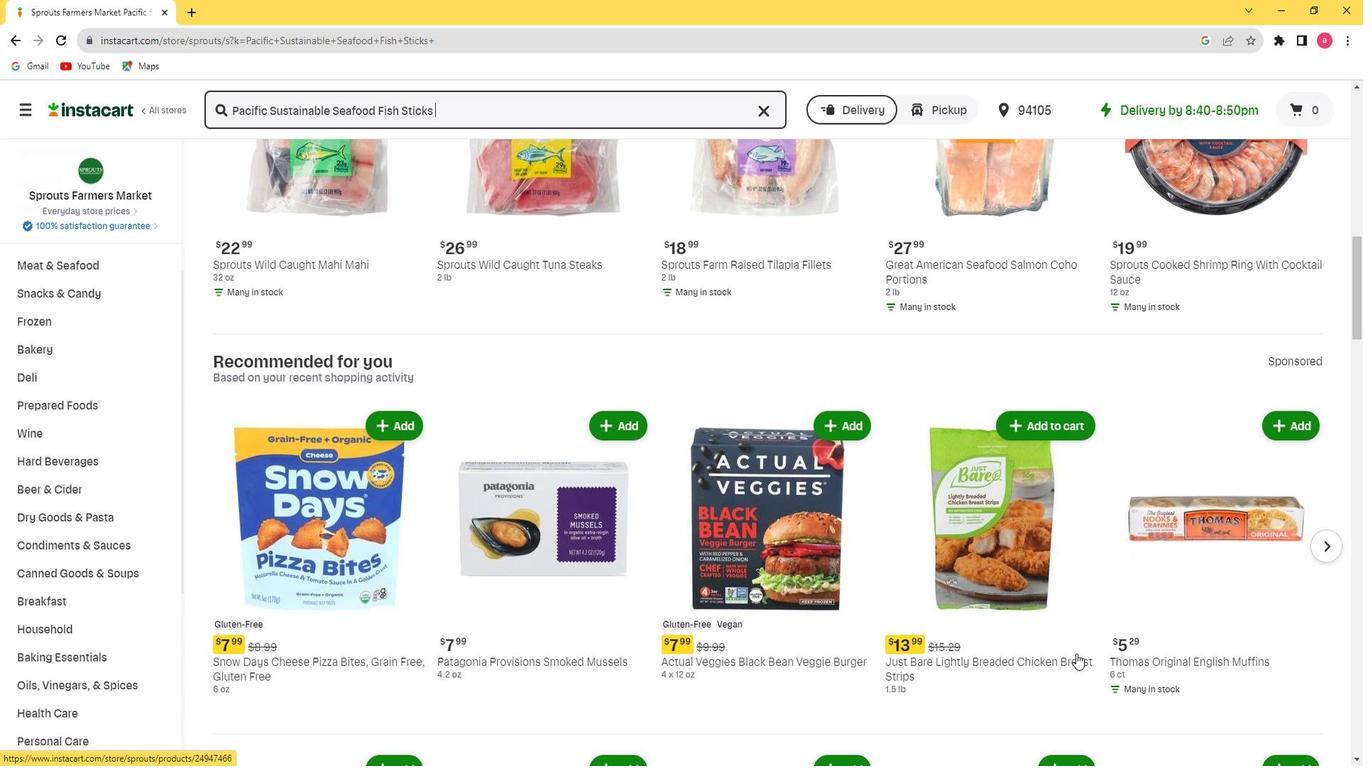 
Action: Mouse scrolled (1139, 648) with delta (0, 0)
Screenshot: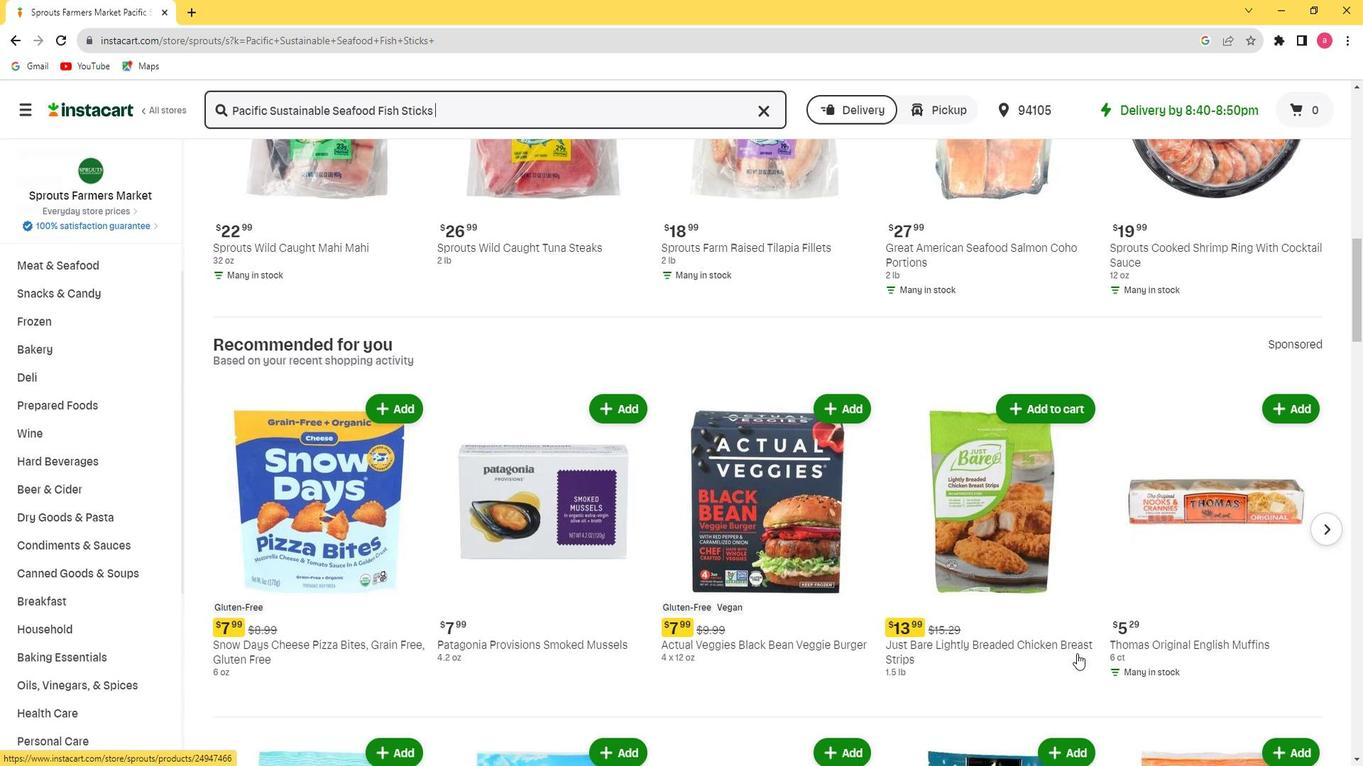 
Action: Mouse scrolled (1139, 648) with delta (0, 0)
Screenshot: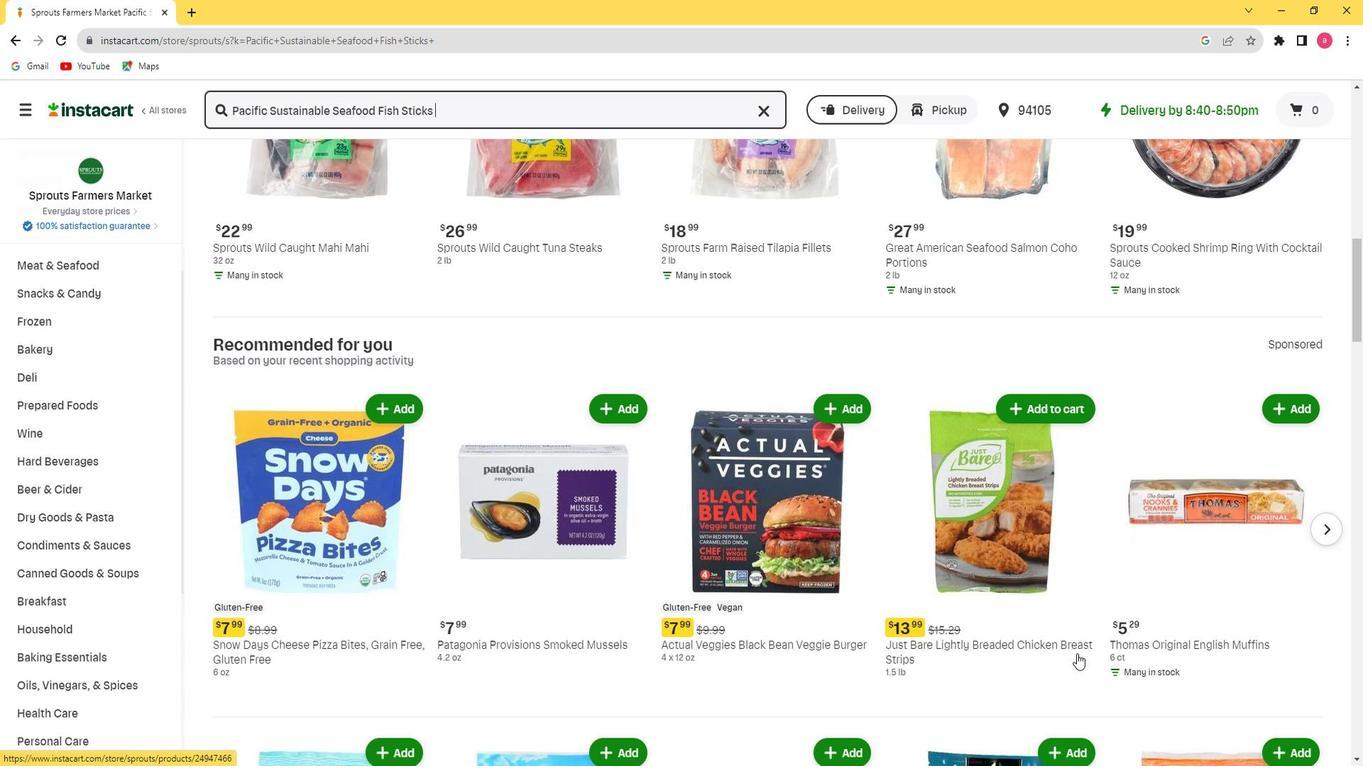 
Action: Mouse moved to (1140, 648)
Screenshot: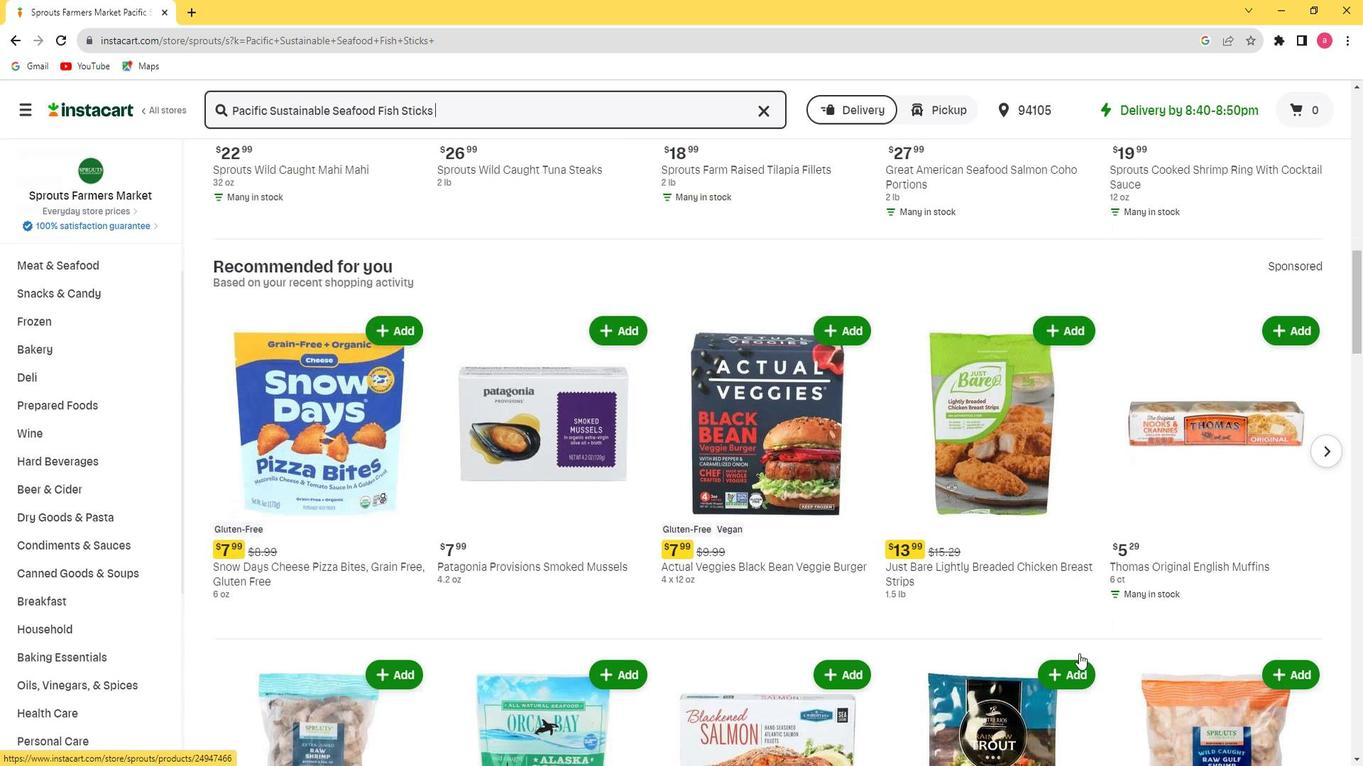 
Action: Mouse scrolled (1140, 648) with delta (0, 0)
Screenshot: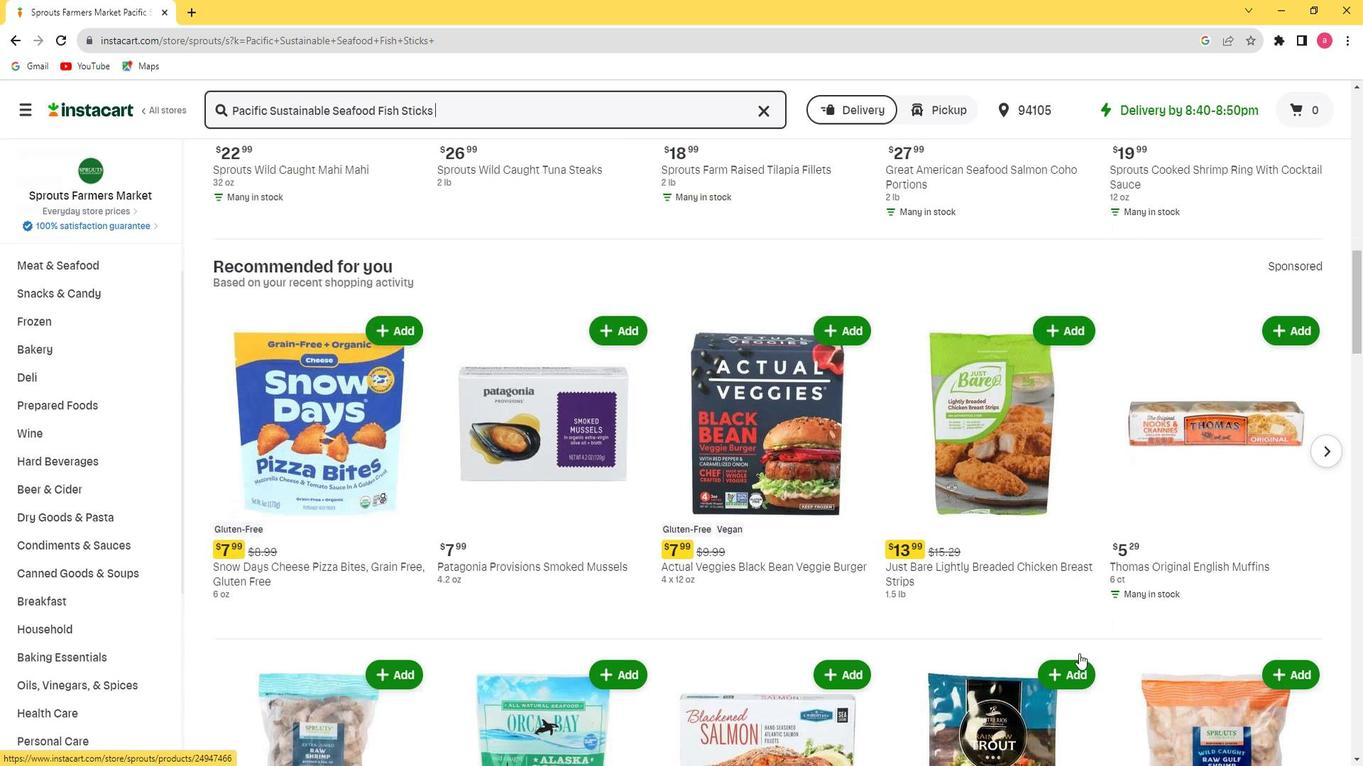
Action: Mouse moved to (316, 689)
Screenshot: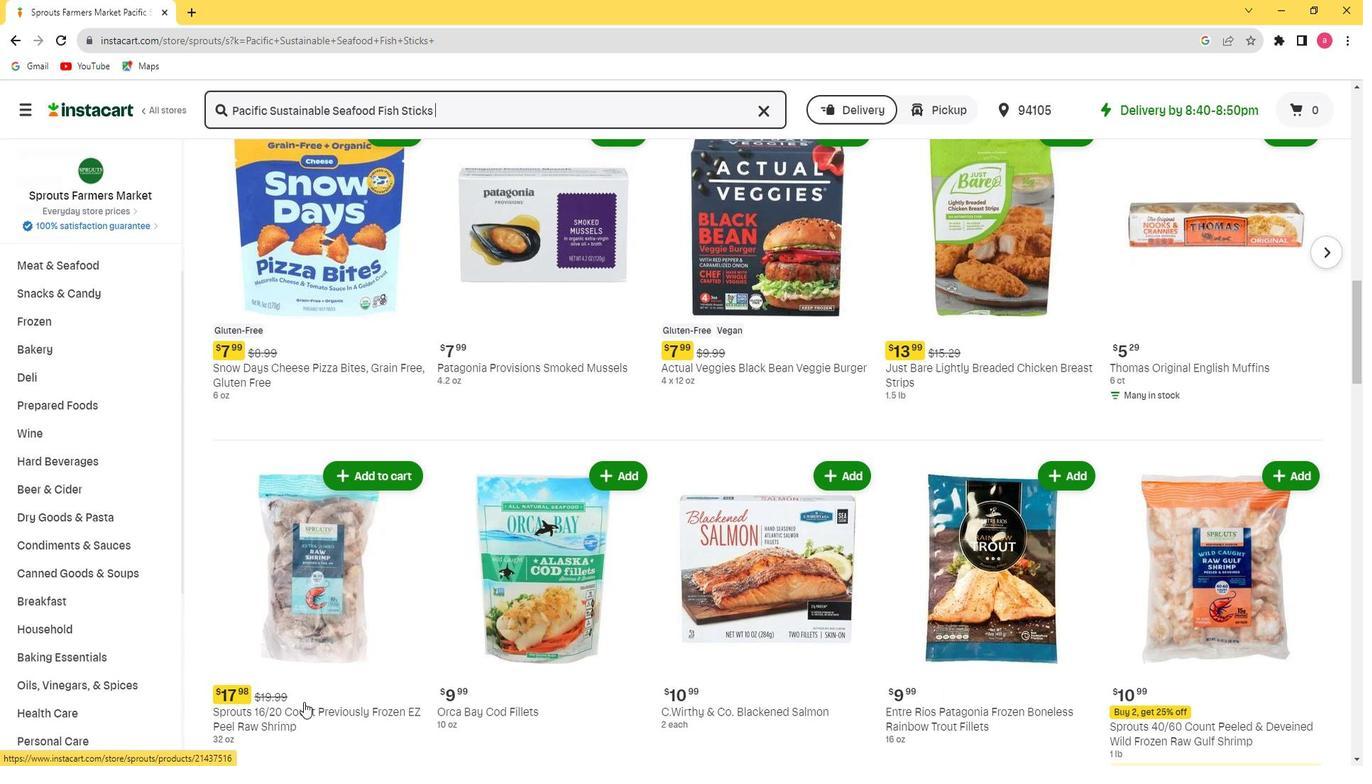 
Action: Mouse scrolled (316, 688) with delta (0, 0)
Screenshot: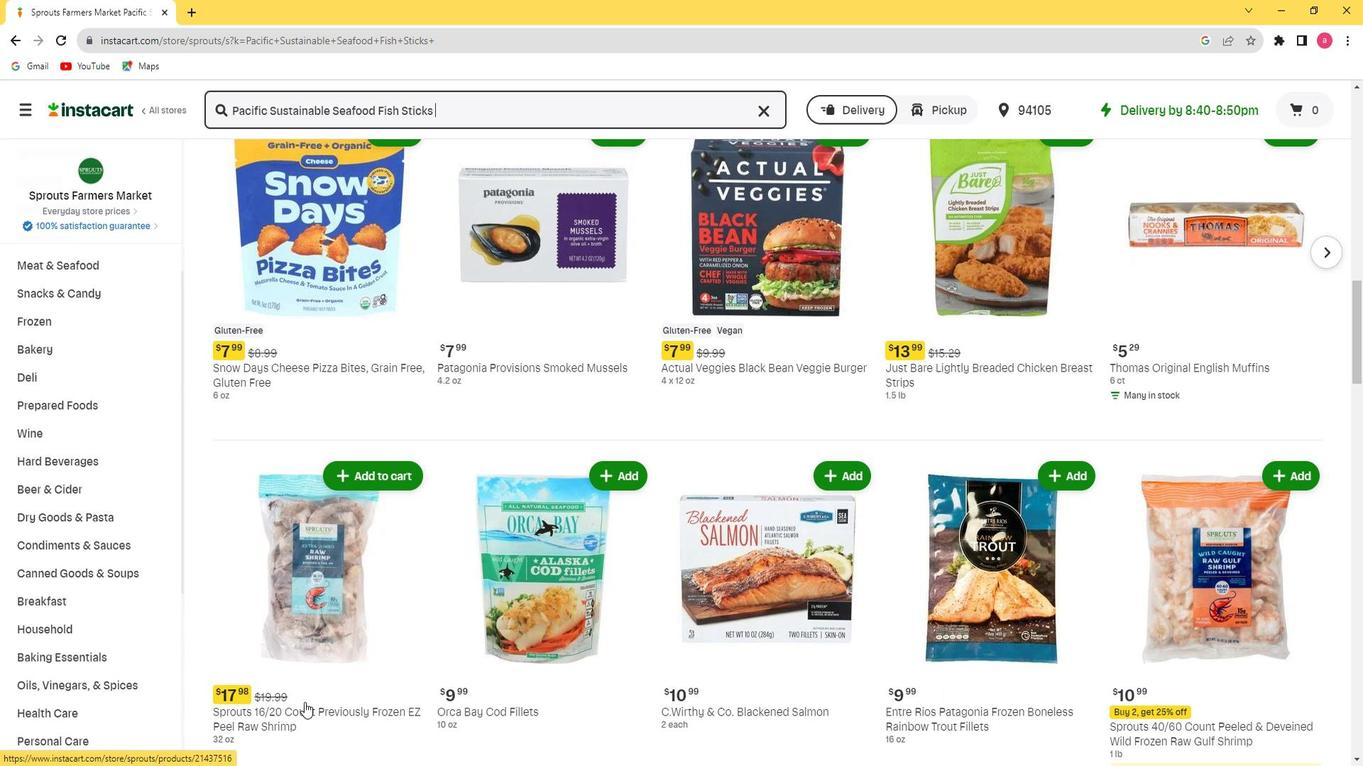 
Action: Mouse moved to (1224, 638)
Screenshot: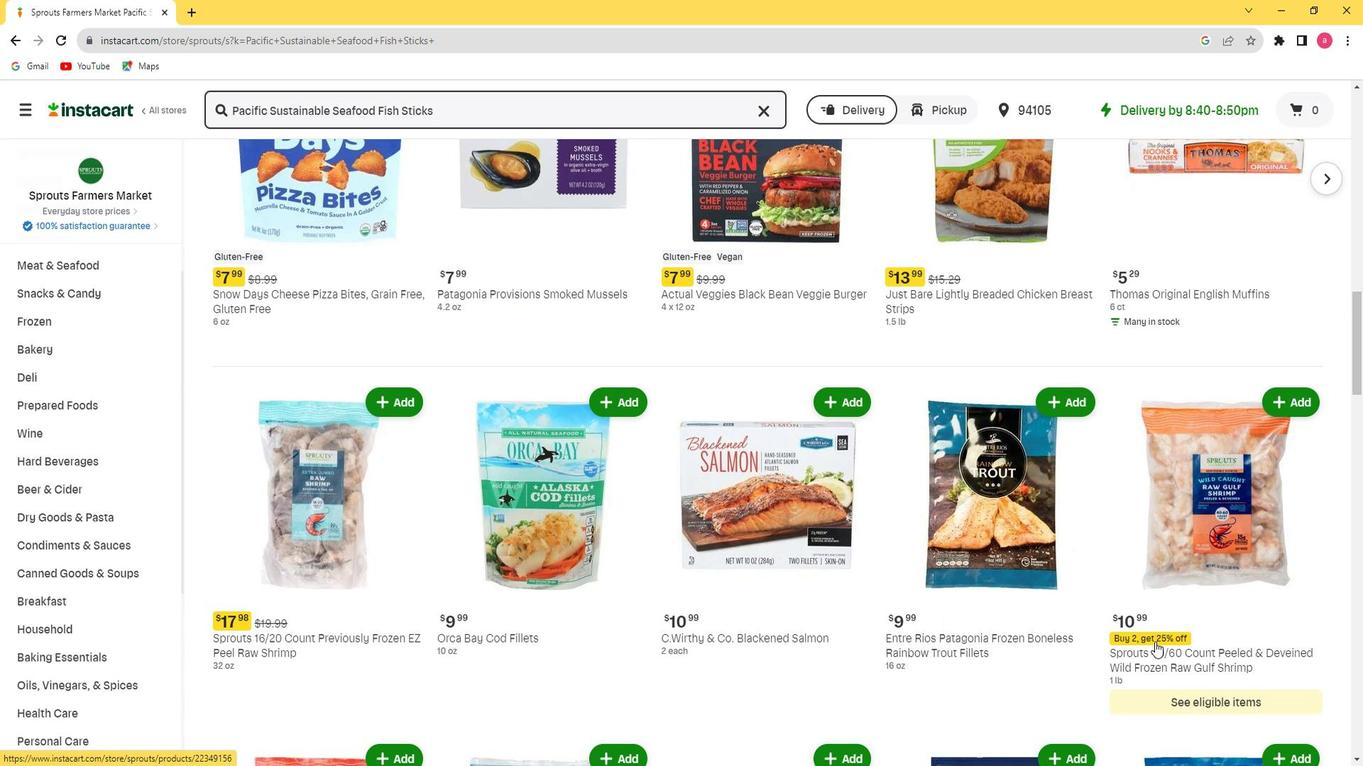 
Action: Mouse scrolled (1224, 638) with delta (0, 0)
Screenshot: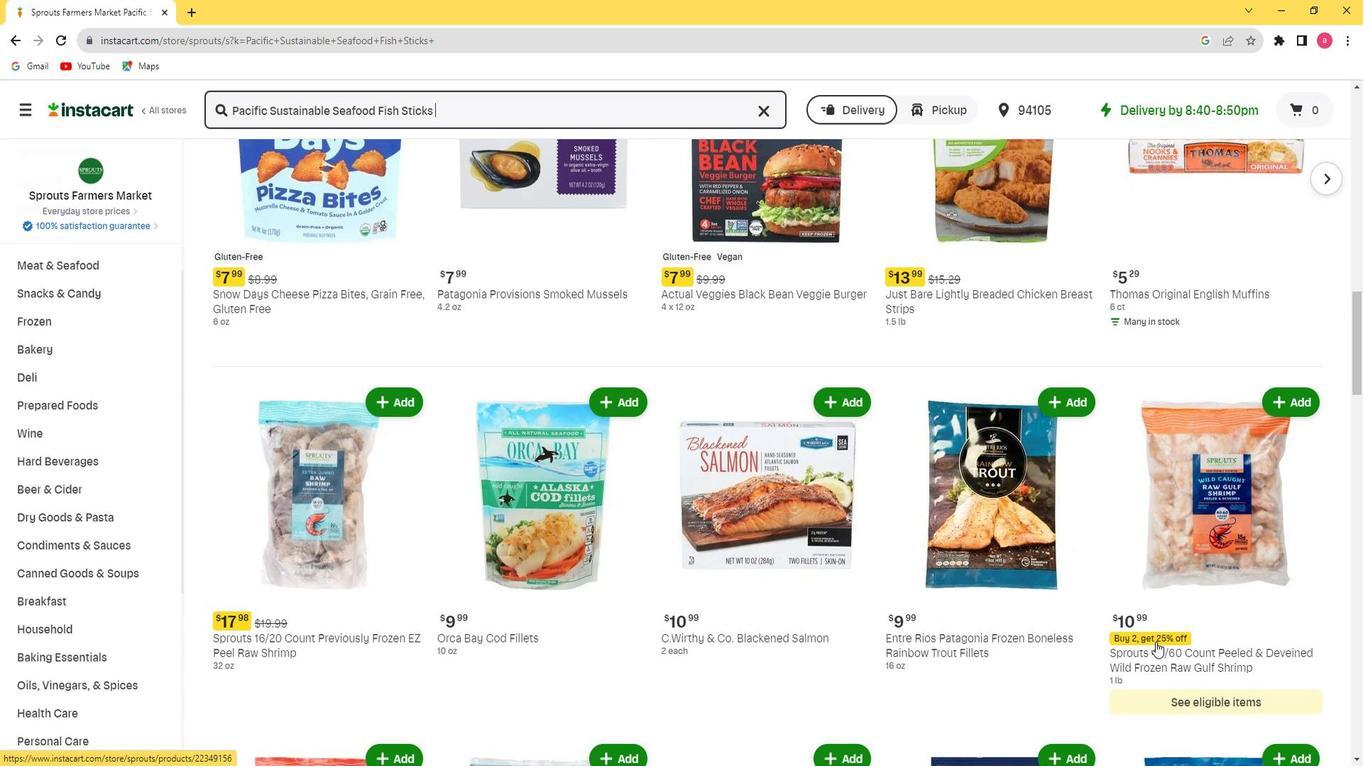
Action: Mouse scrolled (1224, 638) with delta (0, 0)
Screenshot: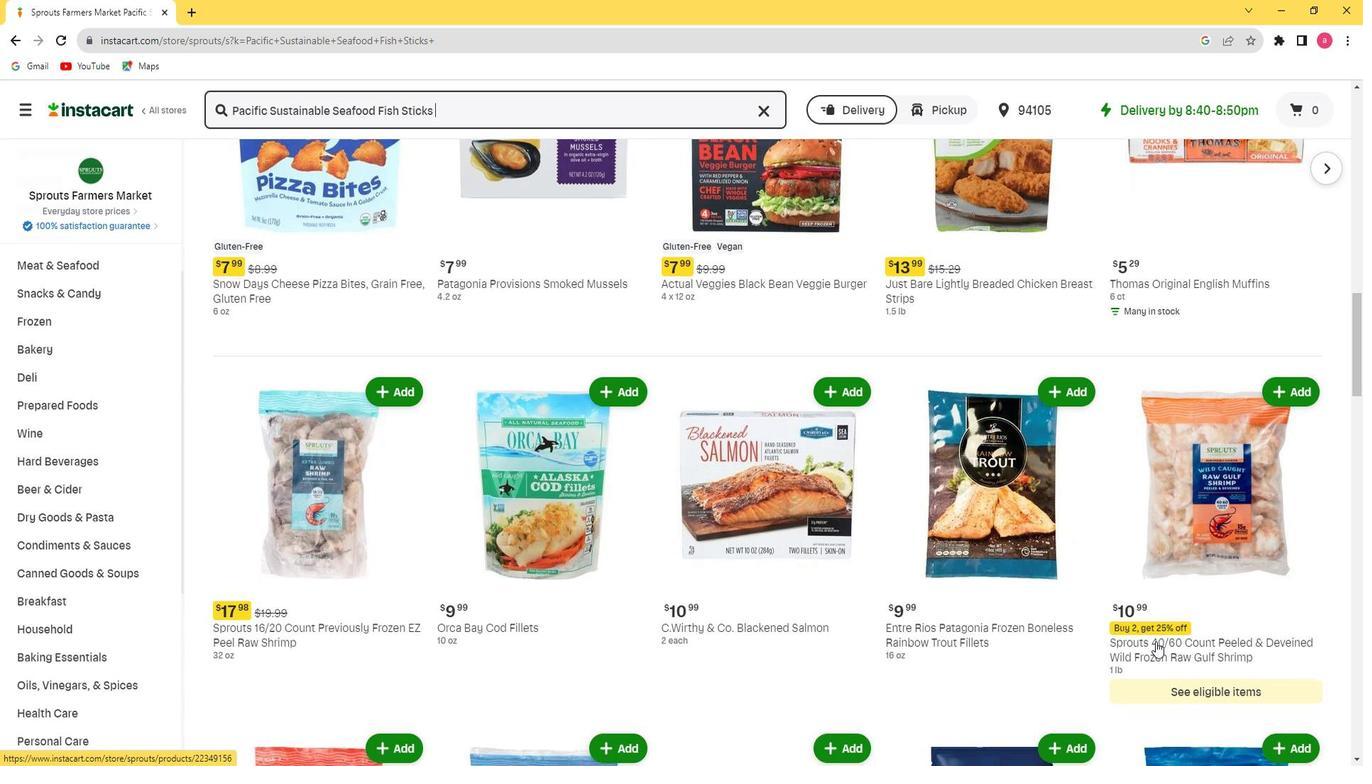 
Action: Mouse scrolled (1224, 638) with delta (0, 0)
Screenshot: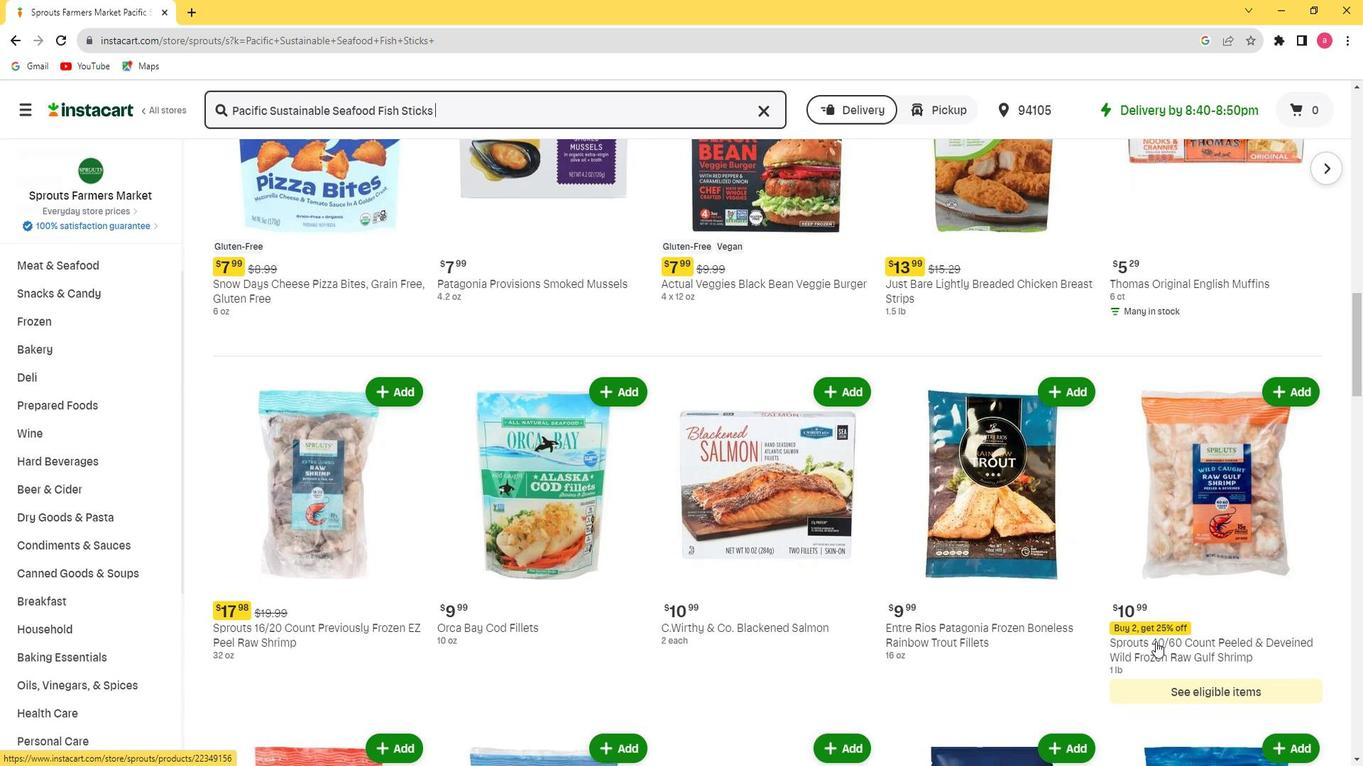 
Action: Mouse scrolled (1224, 638) with delta (0, 0)
Screenshot: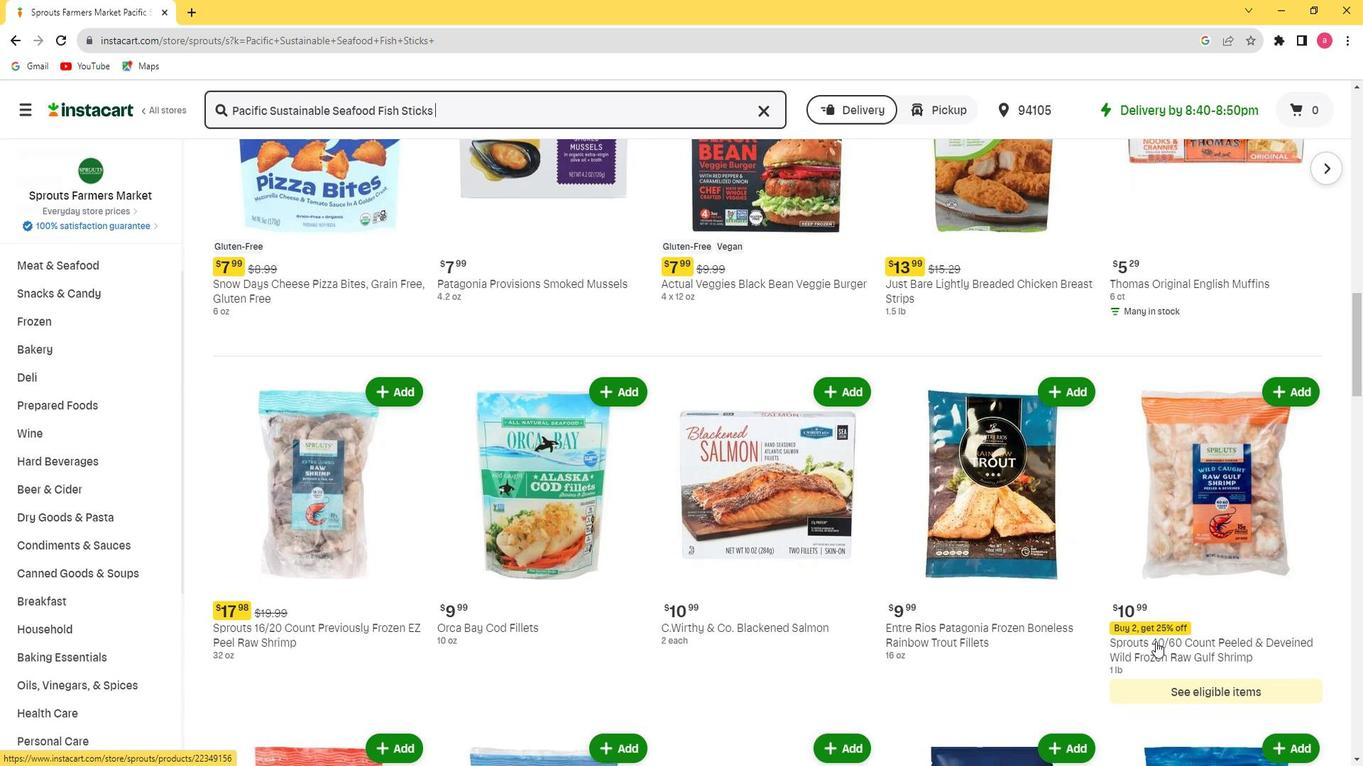 
Action: Mouse moved to (1221, 638)
Screenshot: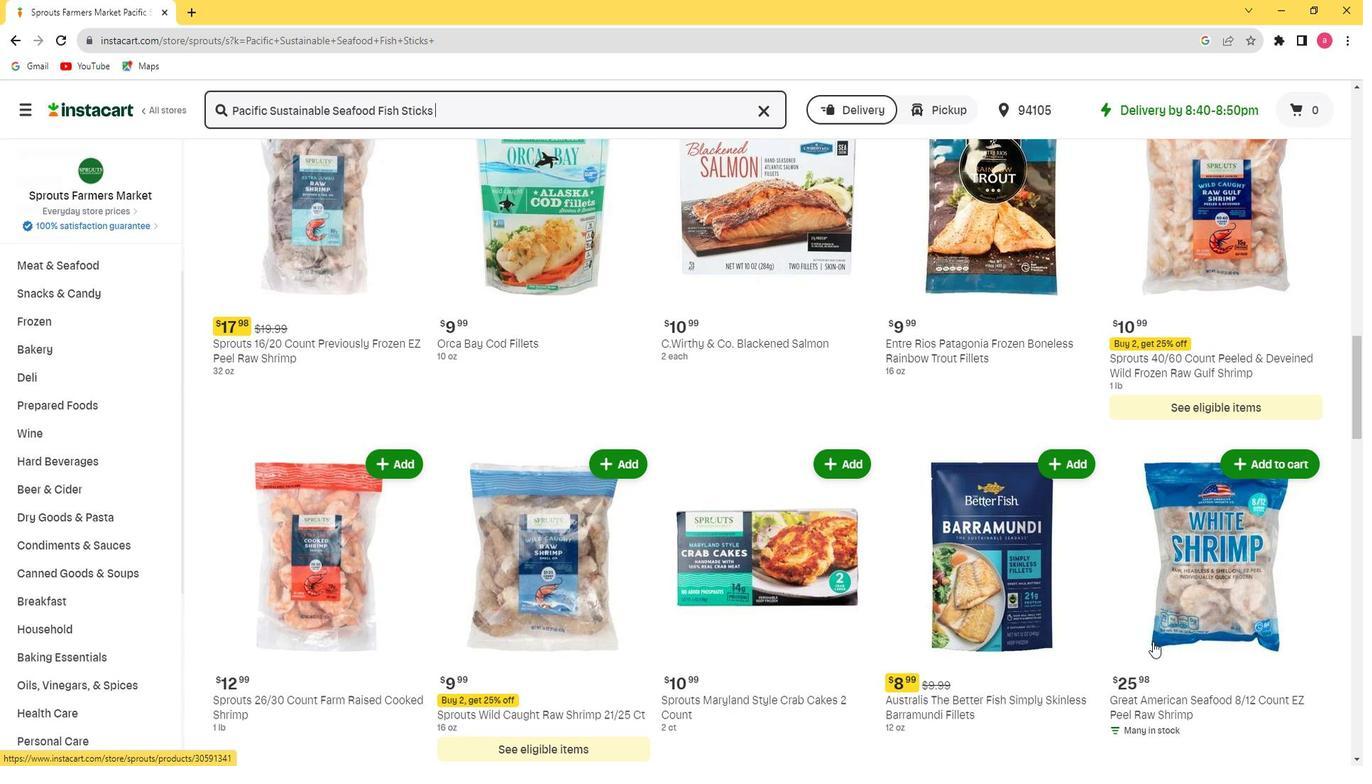 
Action: Mouse scrolled (1221, 638) with delta (0, 0)
Screenshot: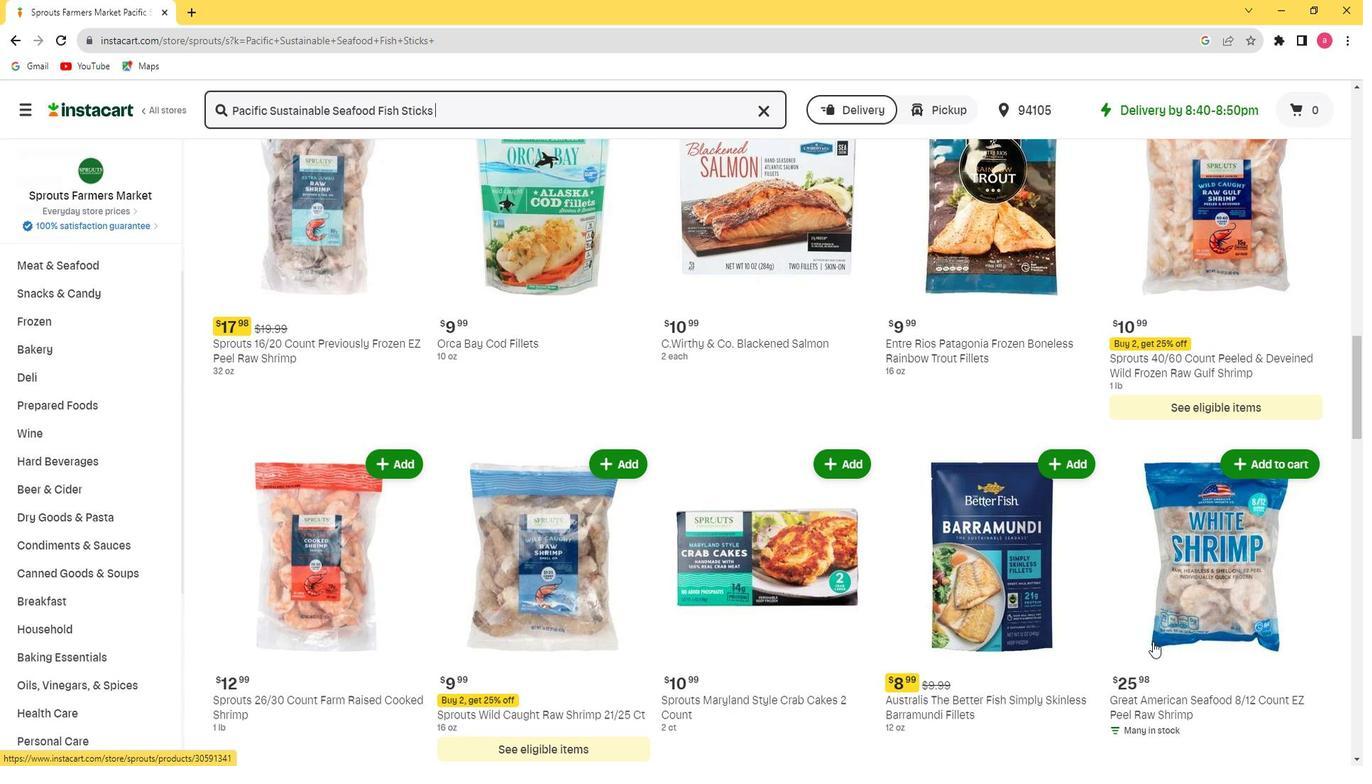 
Action: Mouse scrolled (1221, 638) with delta (0, 0)
Screenshot: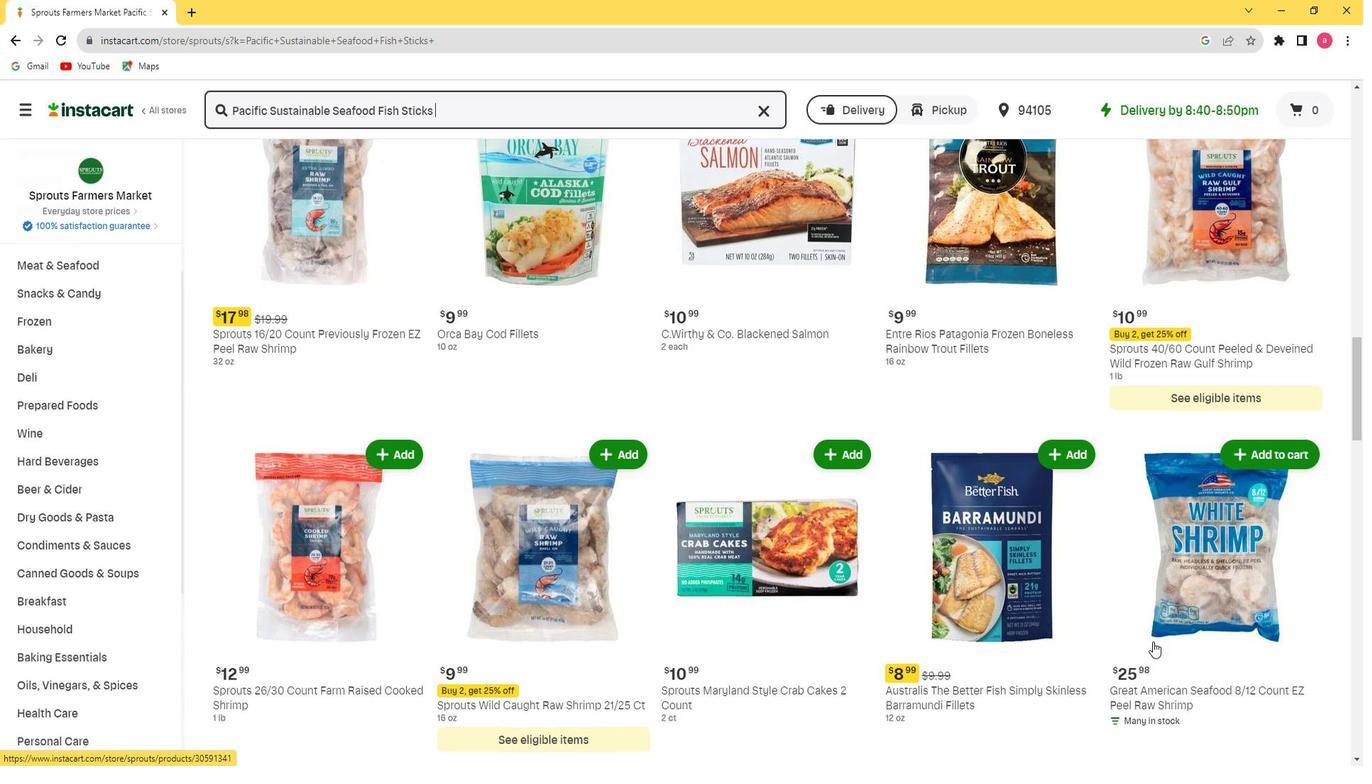 
Action: Mouse moved to (366, 604)
Screenshot: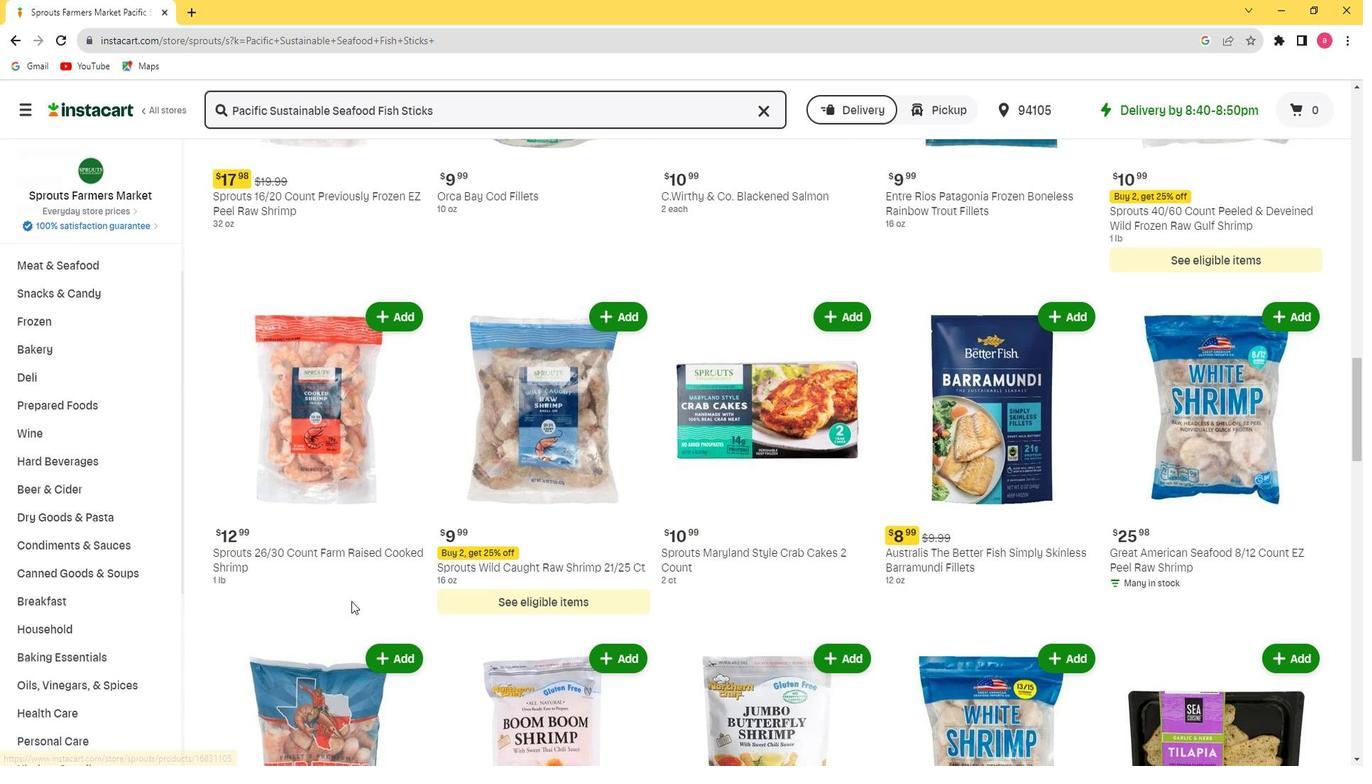 
Action: Mouse scrolled (366, 604) with delta (0, 0)
Screenshot: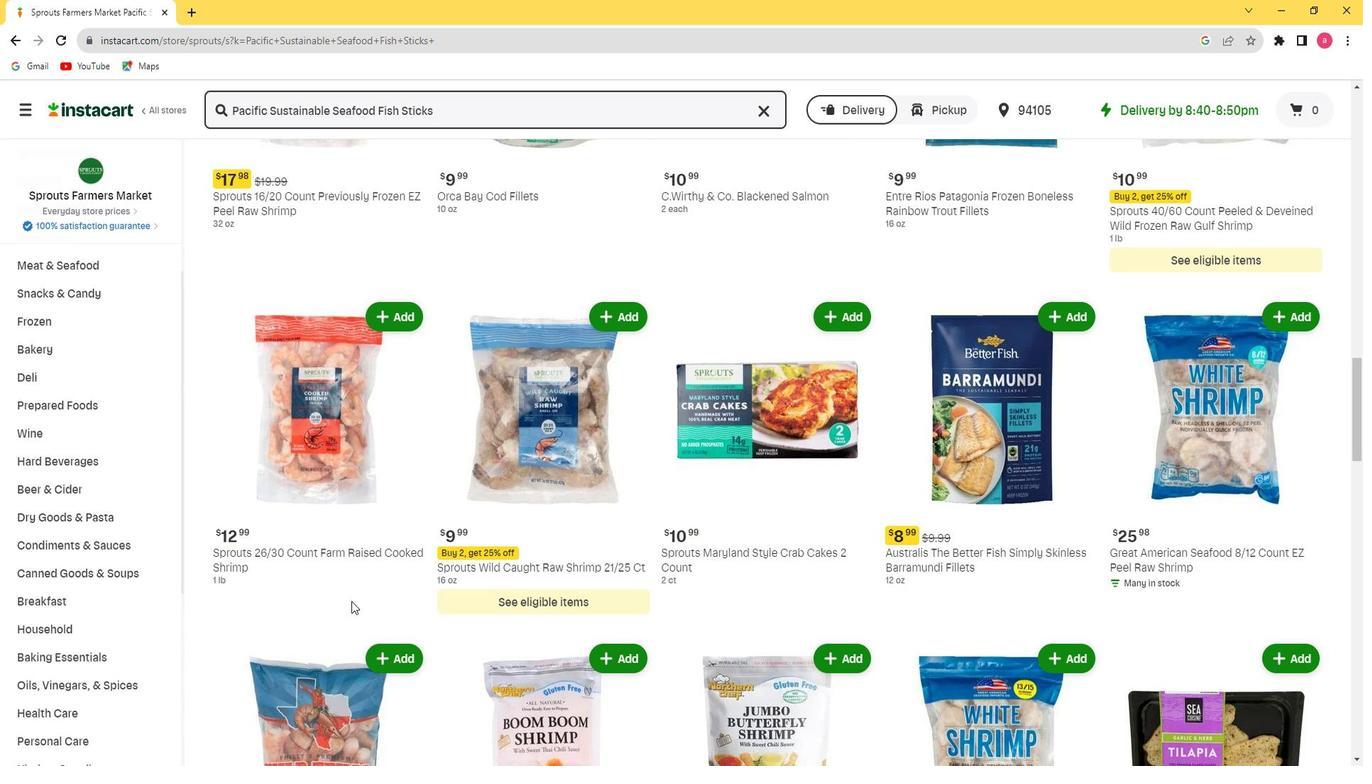 
Action: Mouse scrolled (366, 604) with delta (0, 0)
Screenshot: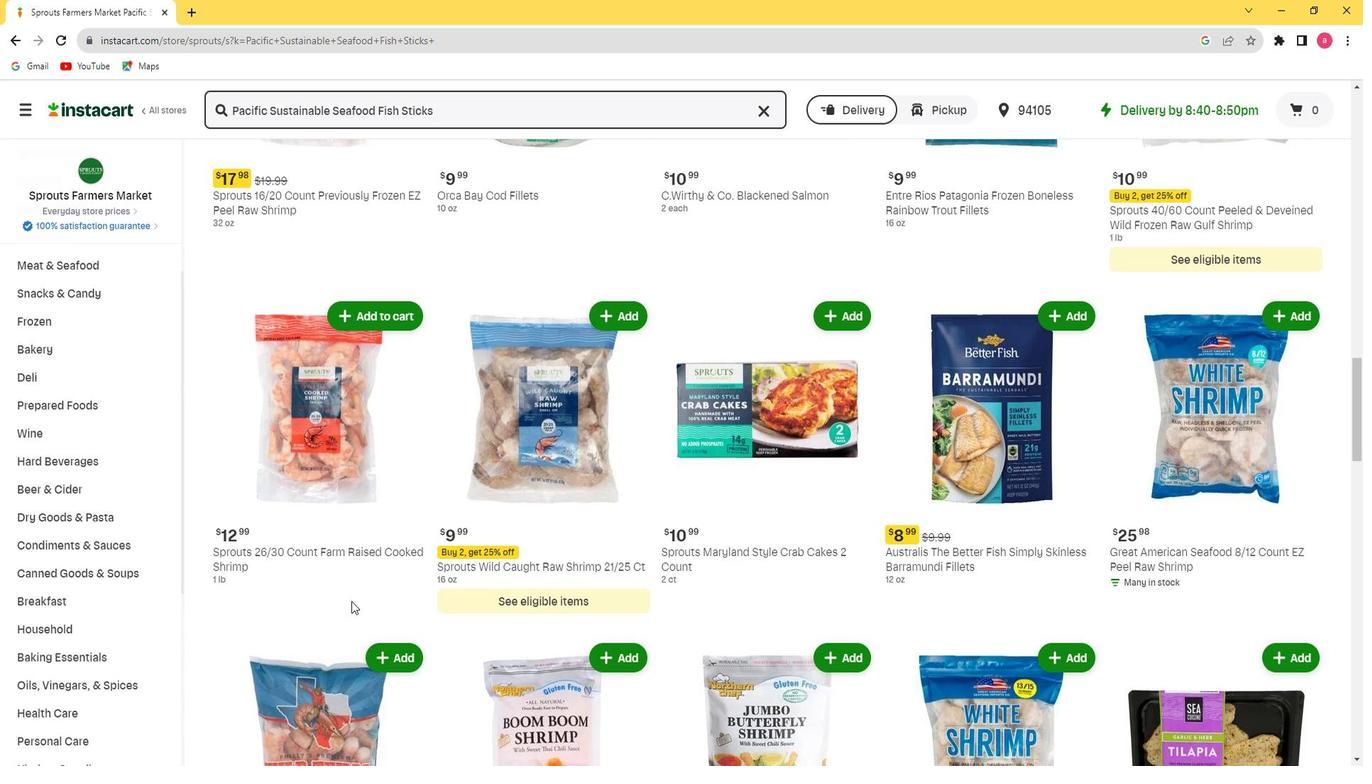 
Action: Mouse scrolled (366, 604) with delta (0, 0)
Screenshot: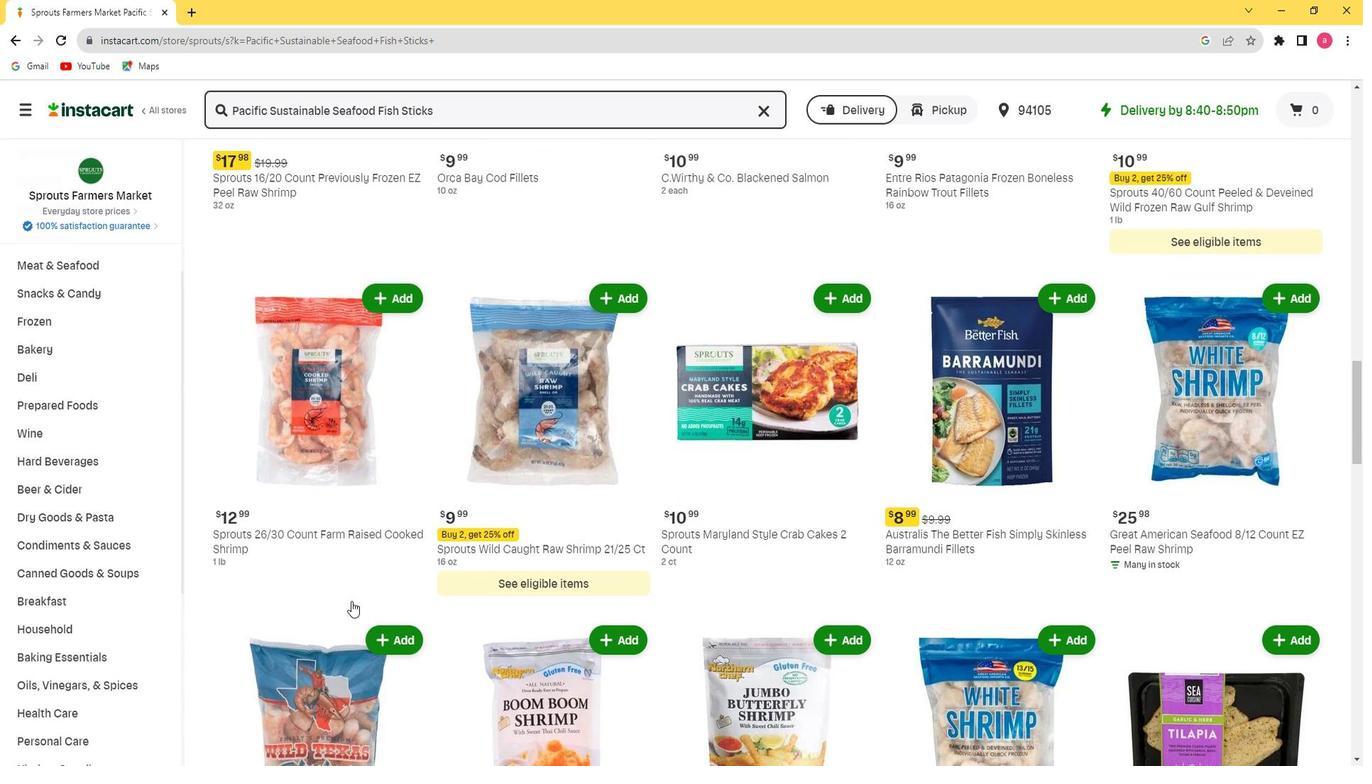 
Action: Mouse scrolled (366, 604) with delta (0, 0)
Screenshot: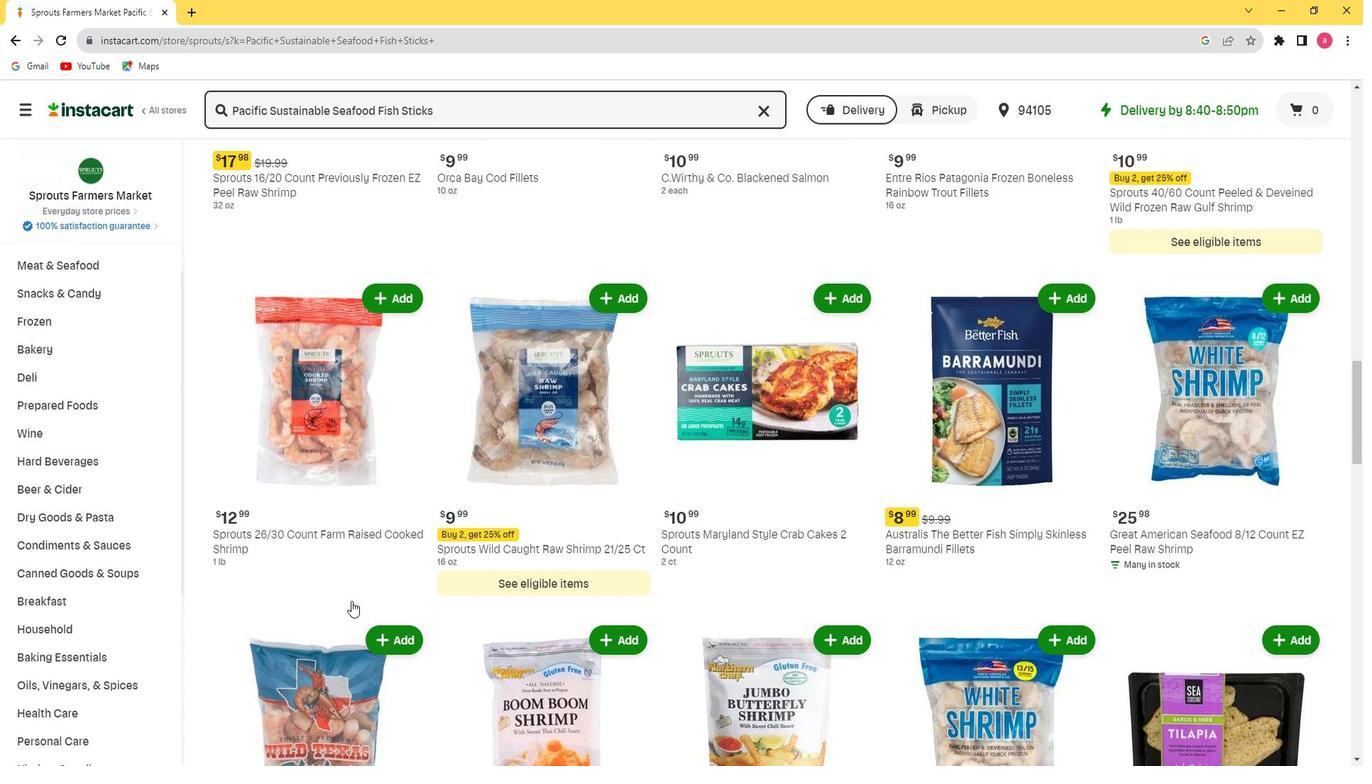 
Action: Mouse moved to (1202, 628)
Screenshot: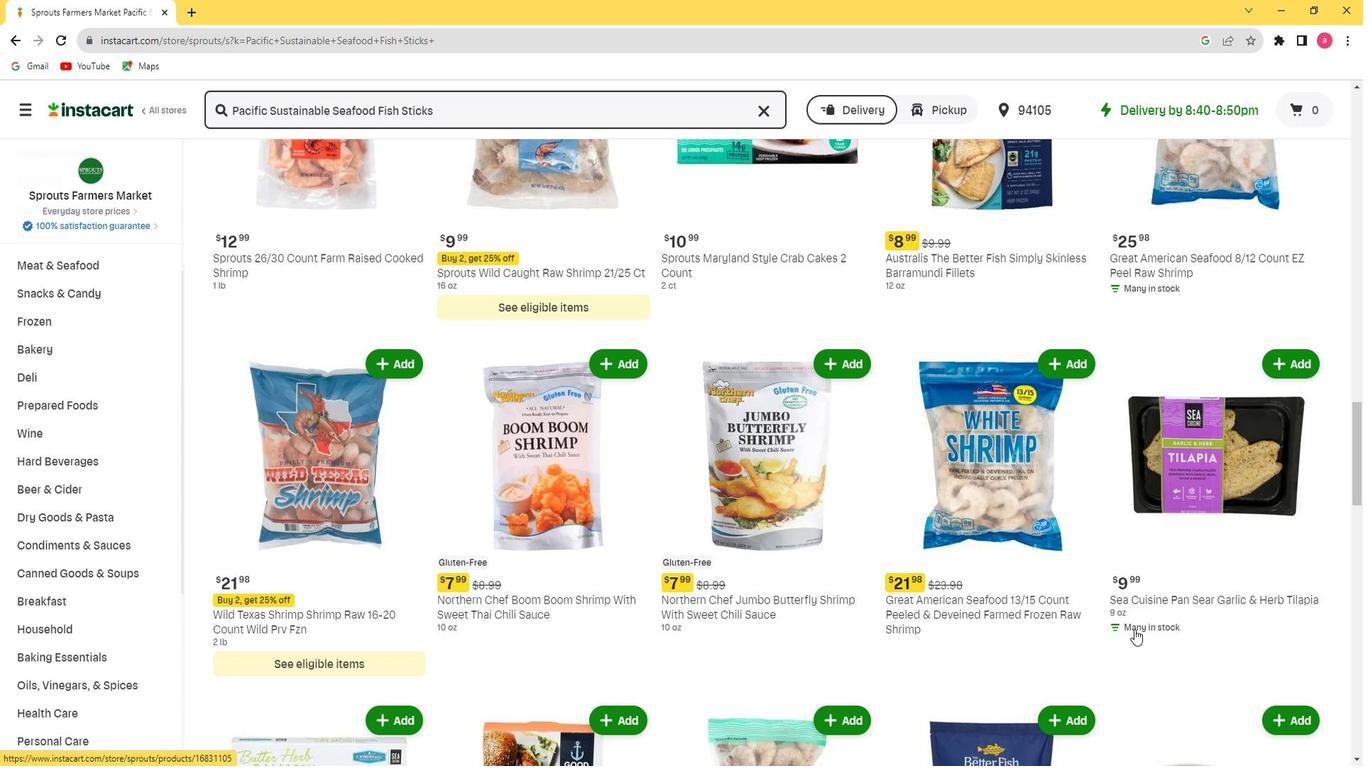 
Action: Mouse scrolled (1202, 627) with delta (0, 0)
Screenshot: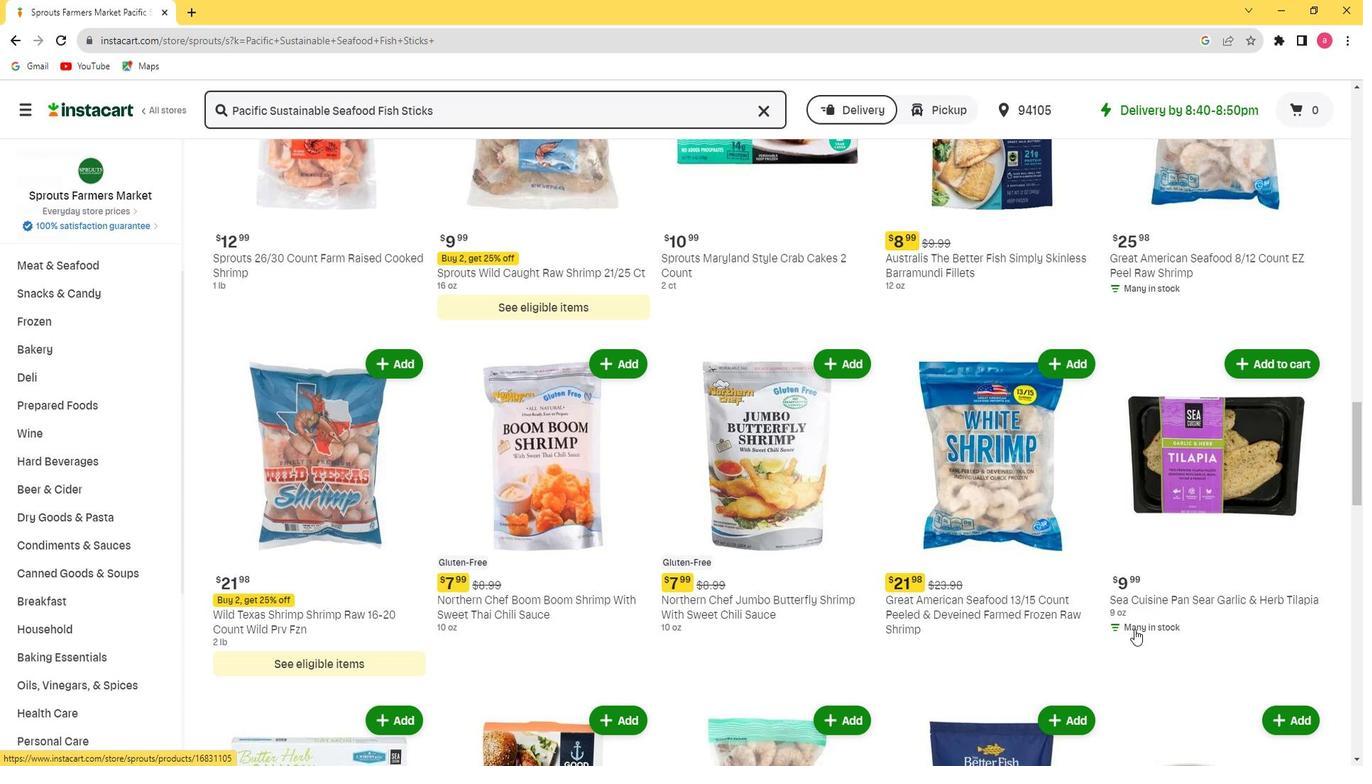 
Action: Mouse scrolled (1202, 627) with delta (0, 0)
Screenshot: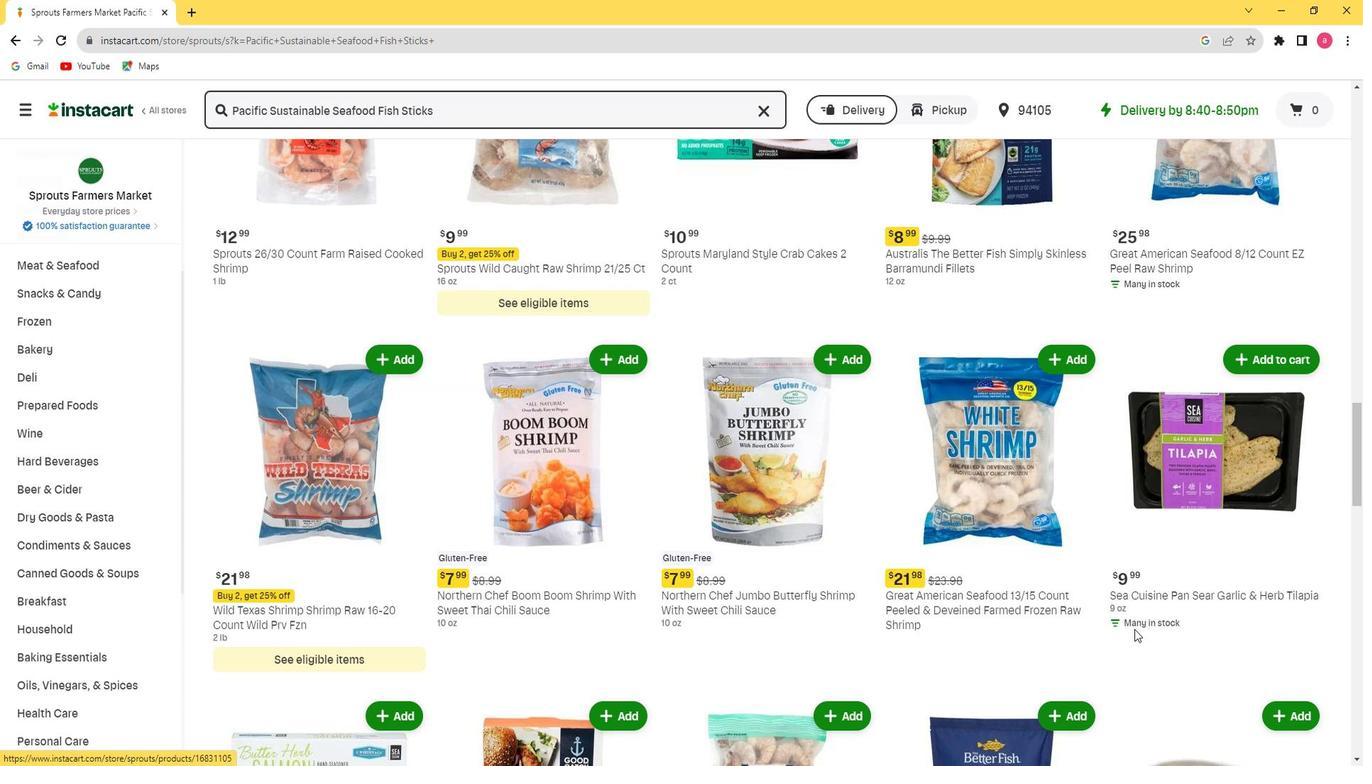 
Action: Mouse scrolled (1202, 627) with delta (0, 0)
Screenshot: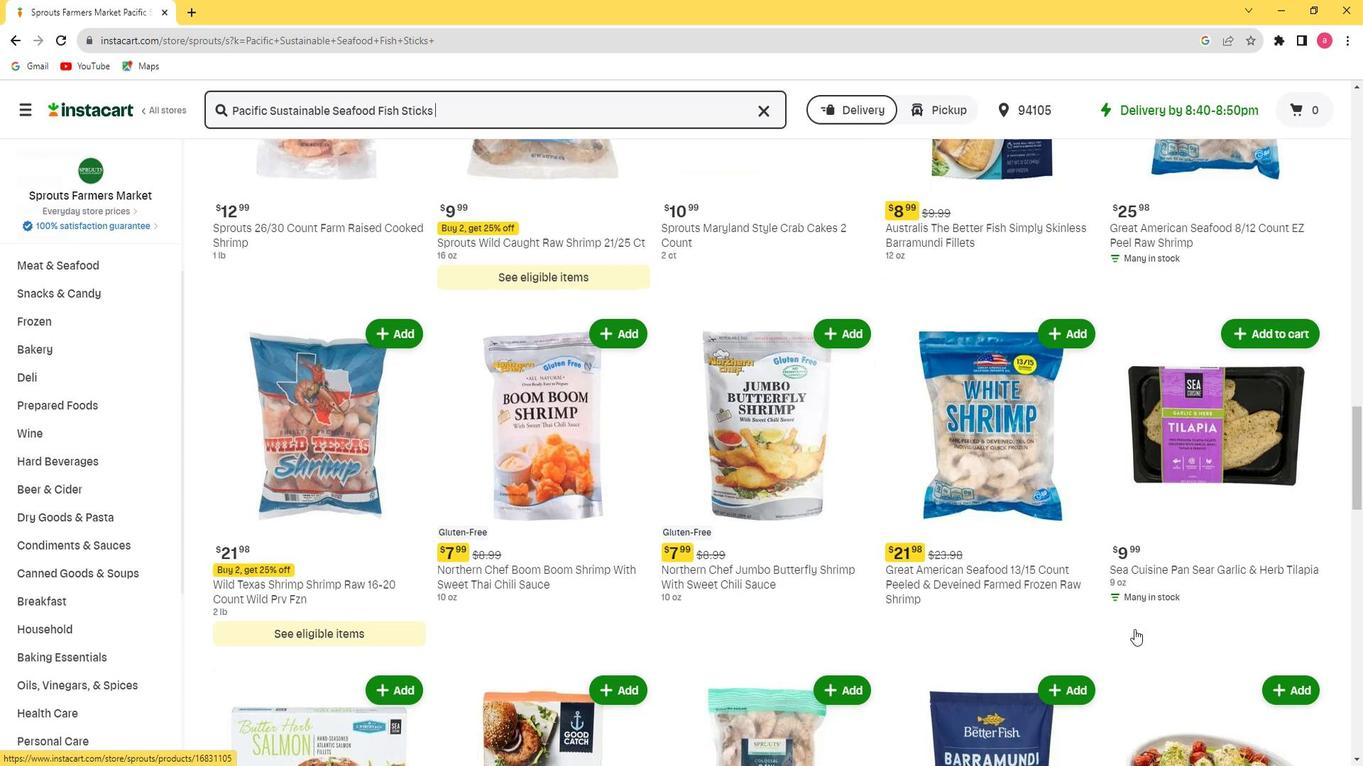 
Action: Mouse scrolled (1202, 627) with delta (0, 0)
Screenshot: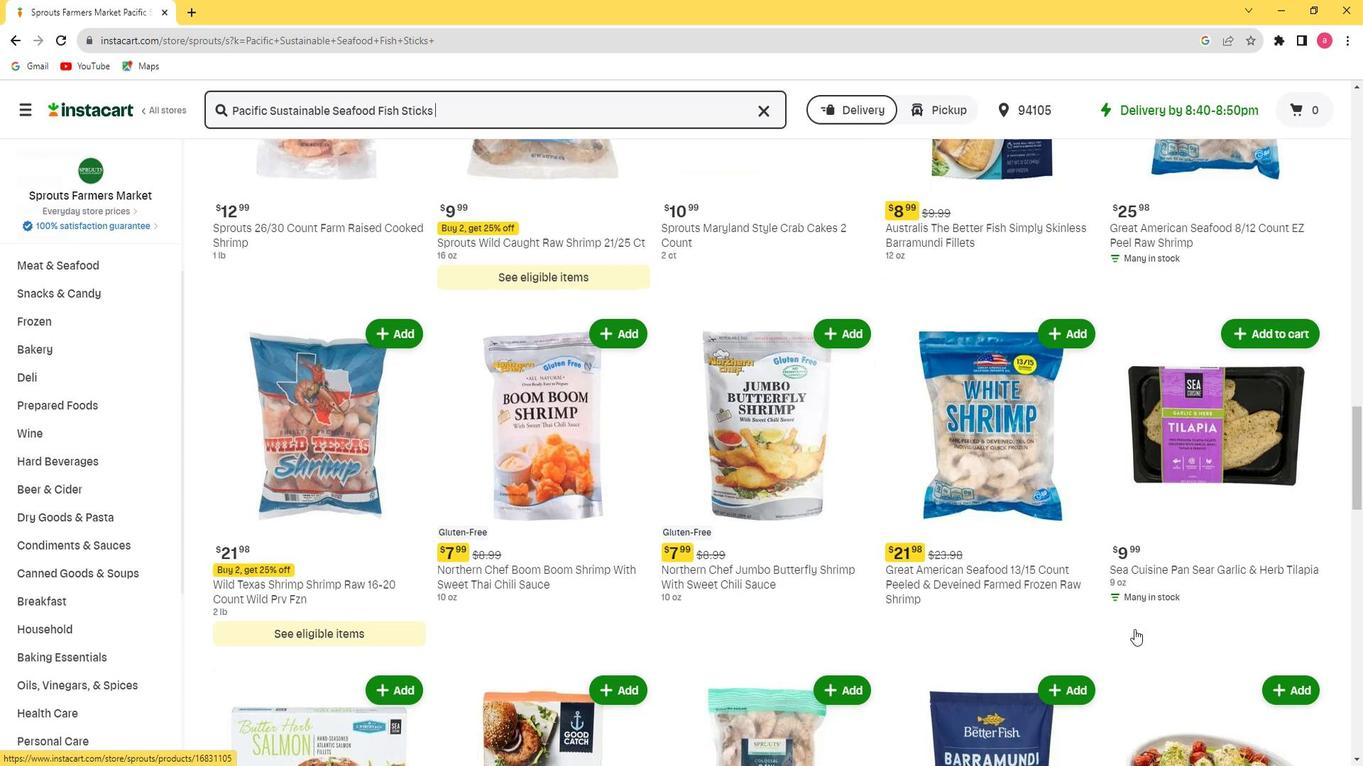 
Action: Mouse scrolled (1202, 627) with delta (0, 0)
Screenshot: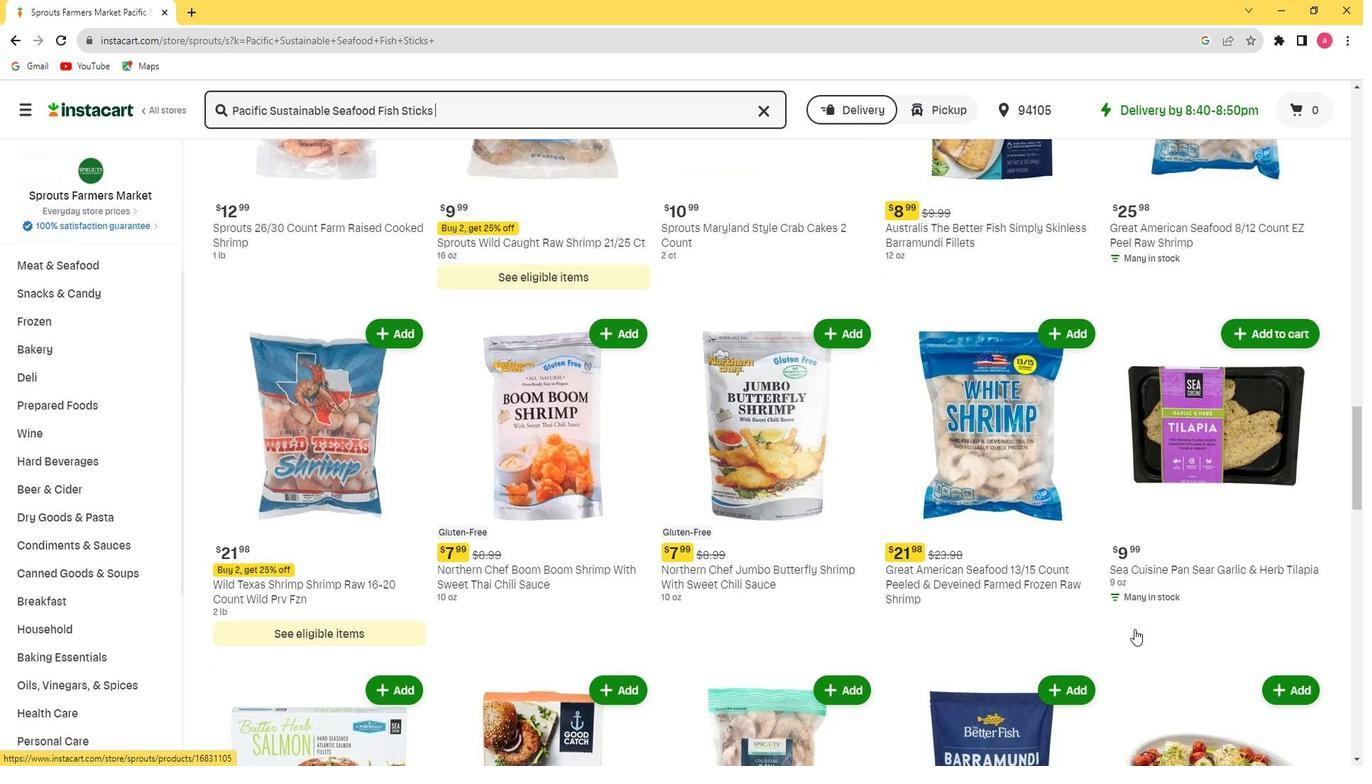 
Action: Mouse moved to (287, 604)
Screenshot: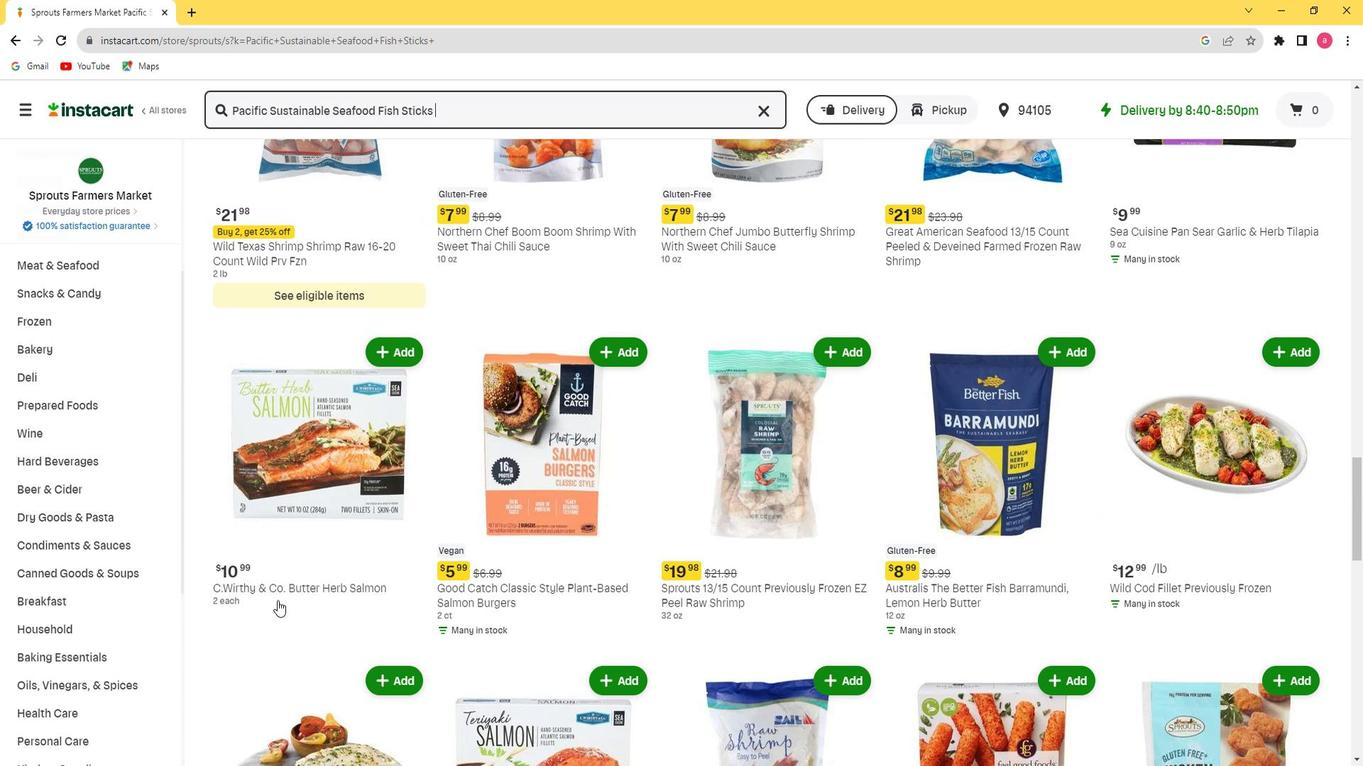 
Action: Mouse scrolled (287, 603) with delta (0, 0)
Screenshot: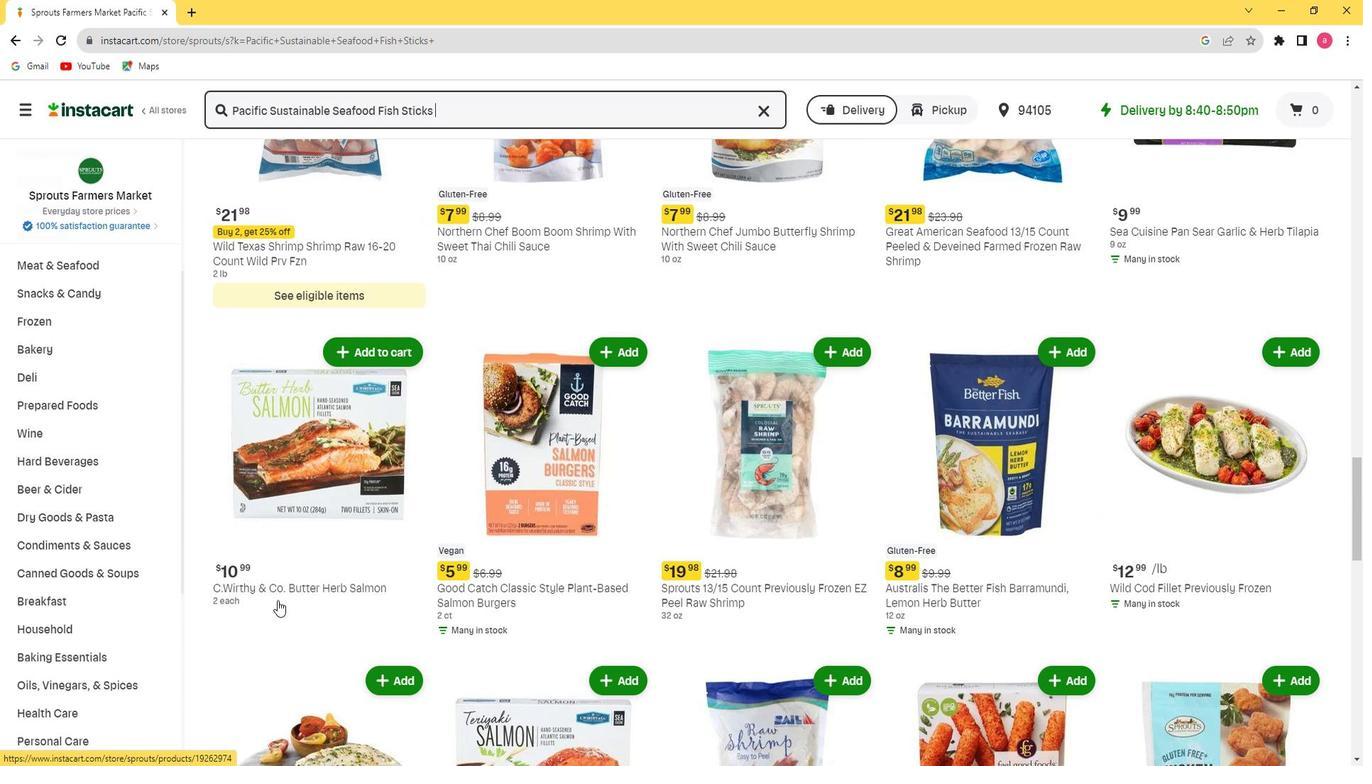 
Action: Mouse scrolled (287, 603) with delta (0, 0)
Screenshot: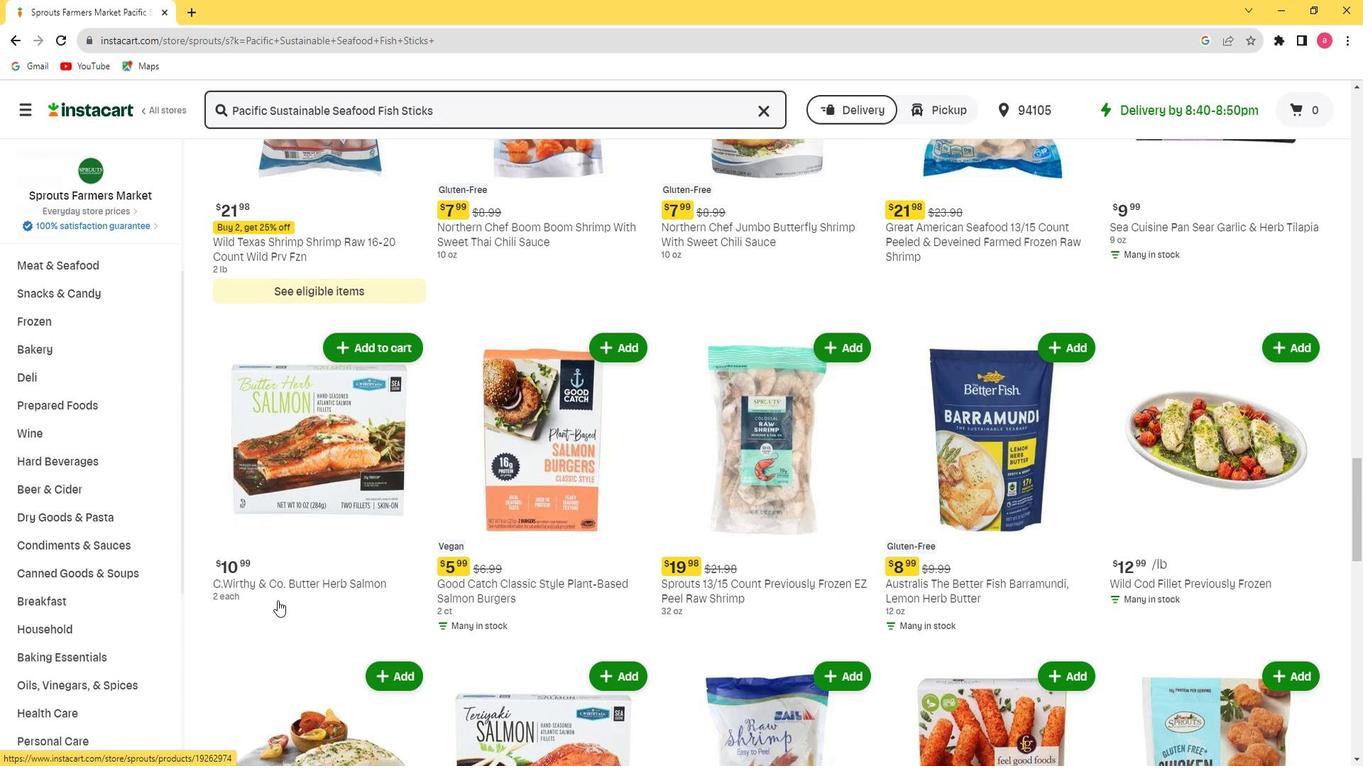
Action: Mouse scrolled (287, 603) with delta (0, 0)
Screenshot: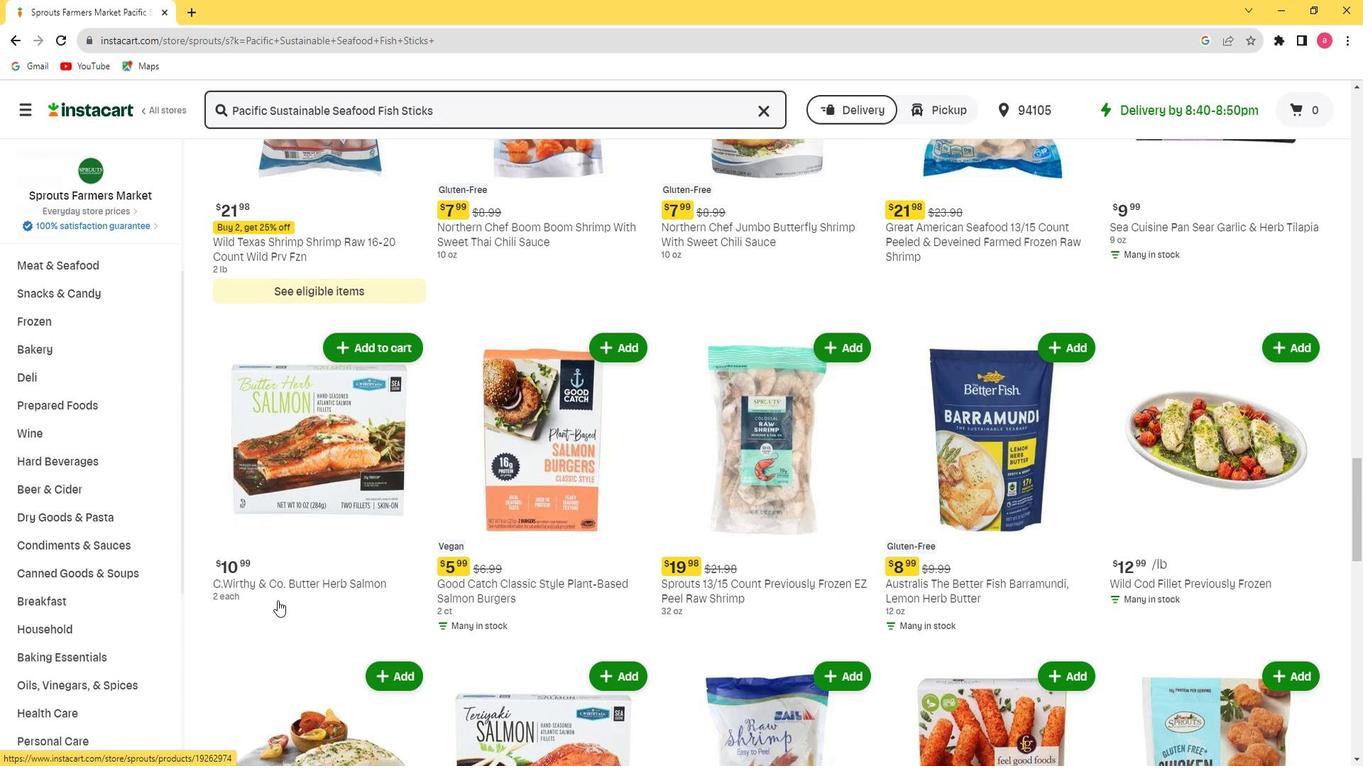 
Action: Mouse scrolled (287, 603) with delta (0, 0)
Screenshot: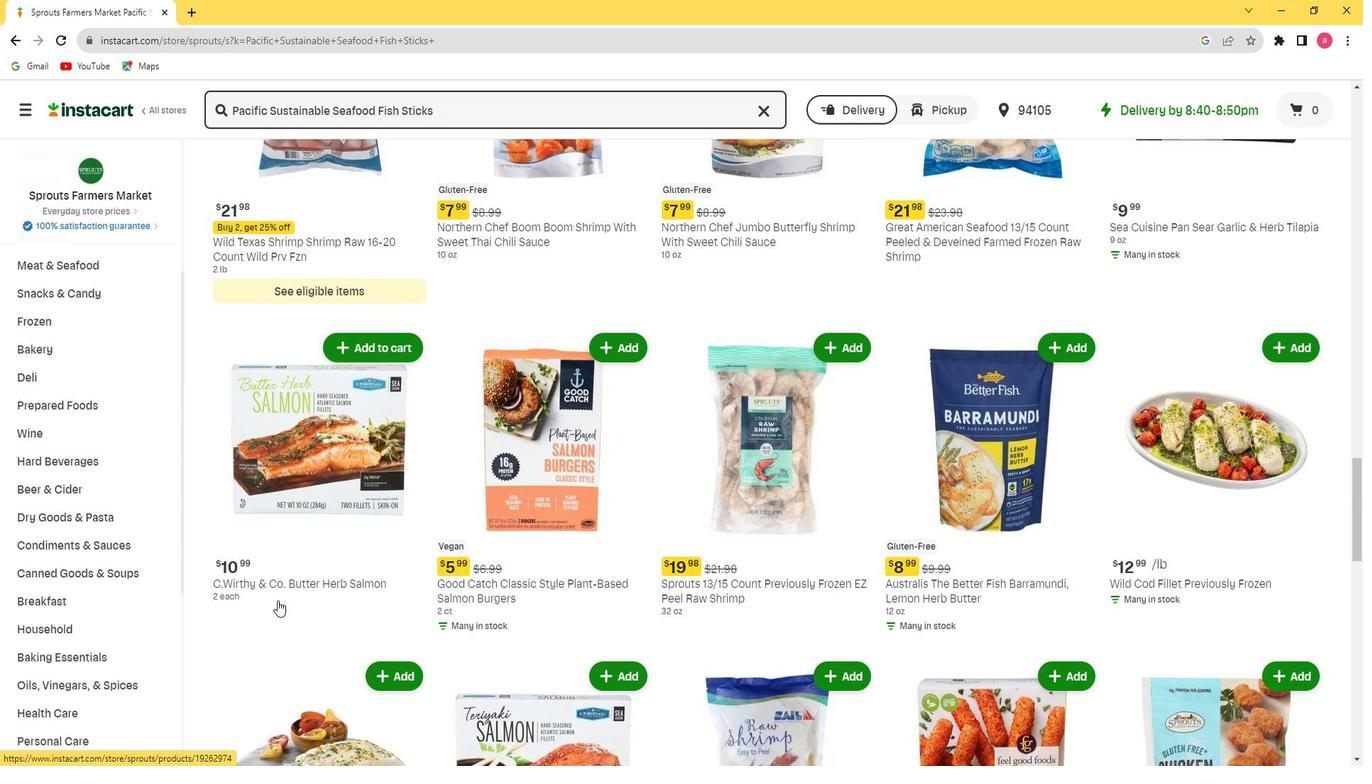 
Action: Mouse scrolled (287, 603) with delta (0, 0)
Screenshot: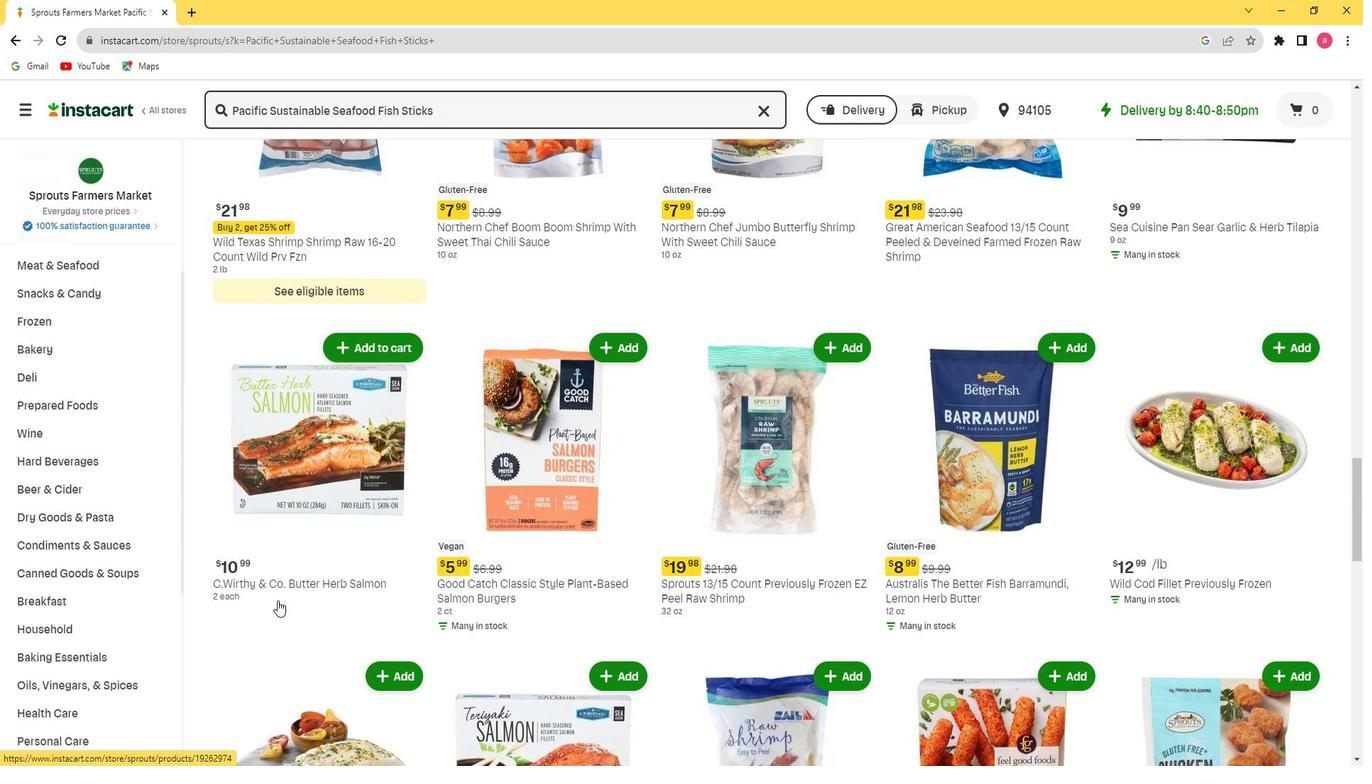 
Action: Mouse moved to (1282, 573)
Screenshot: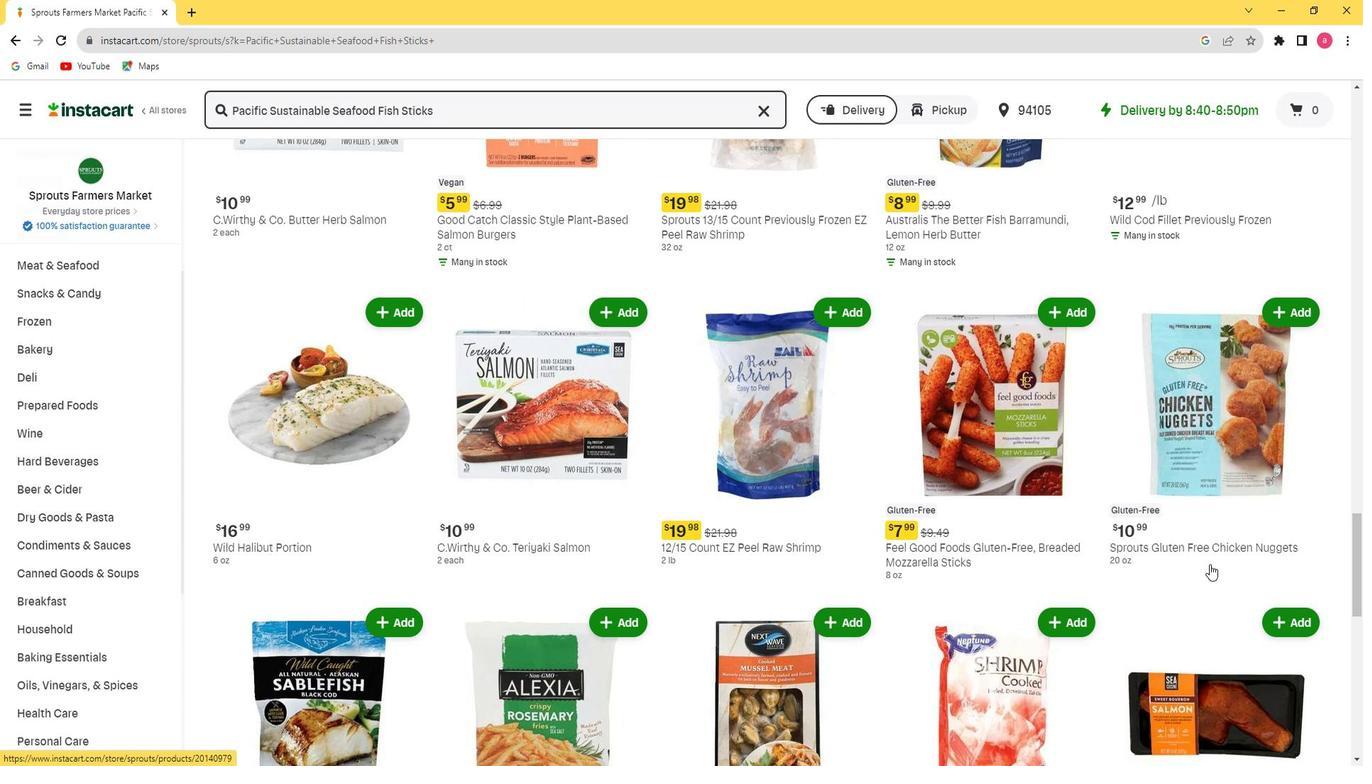 
Action: Mouse scrolled (1282, 573) with delta (0, 0)
Screenshot: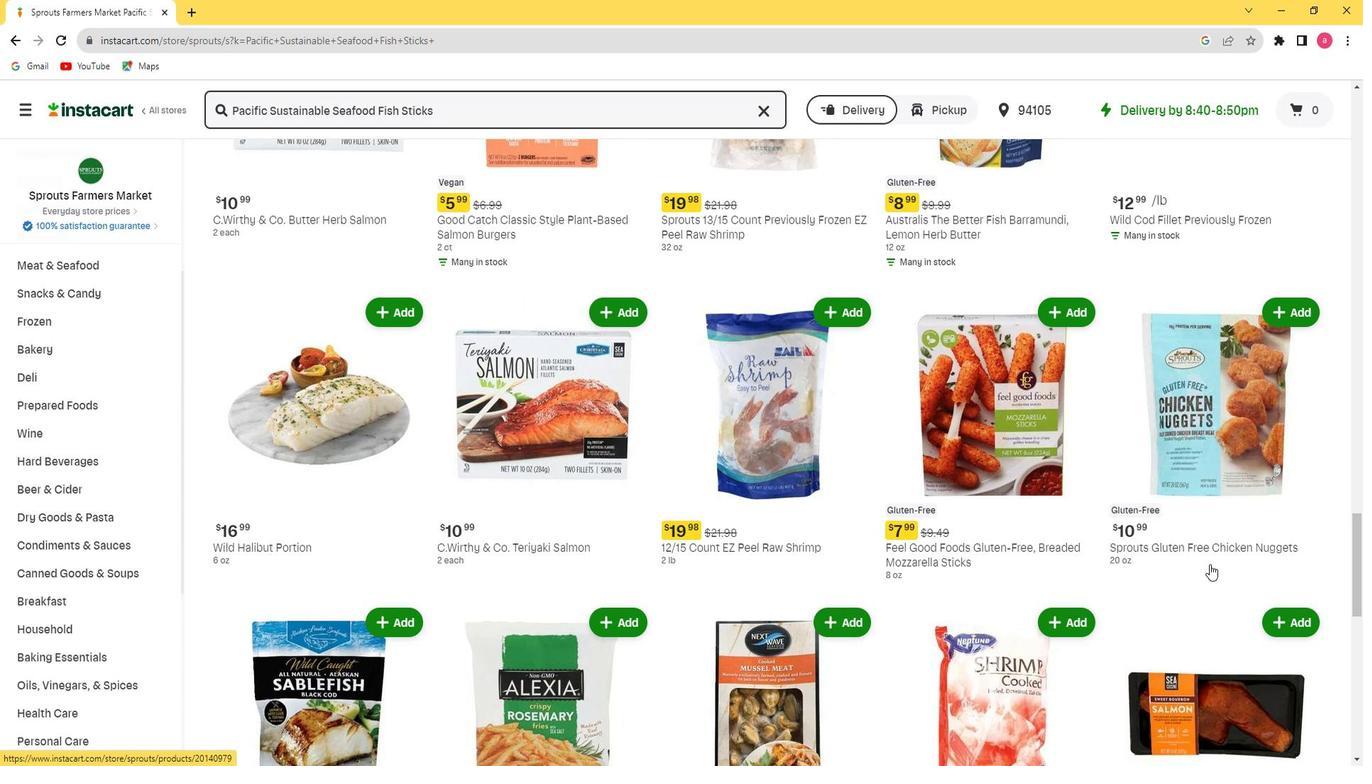 
Action: Mouse scrolled (1282, 573) with delta (0, 0)
Screenshot: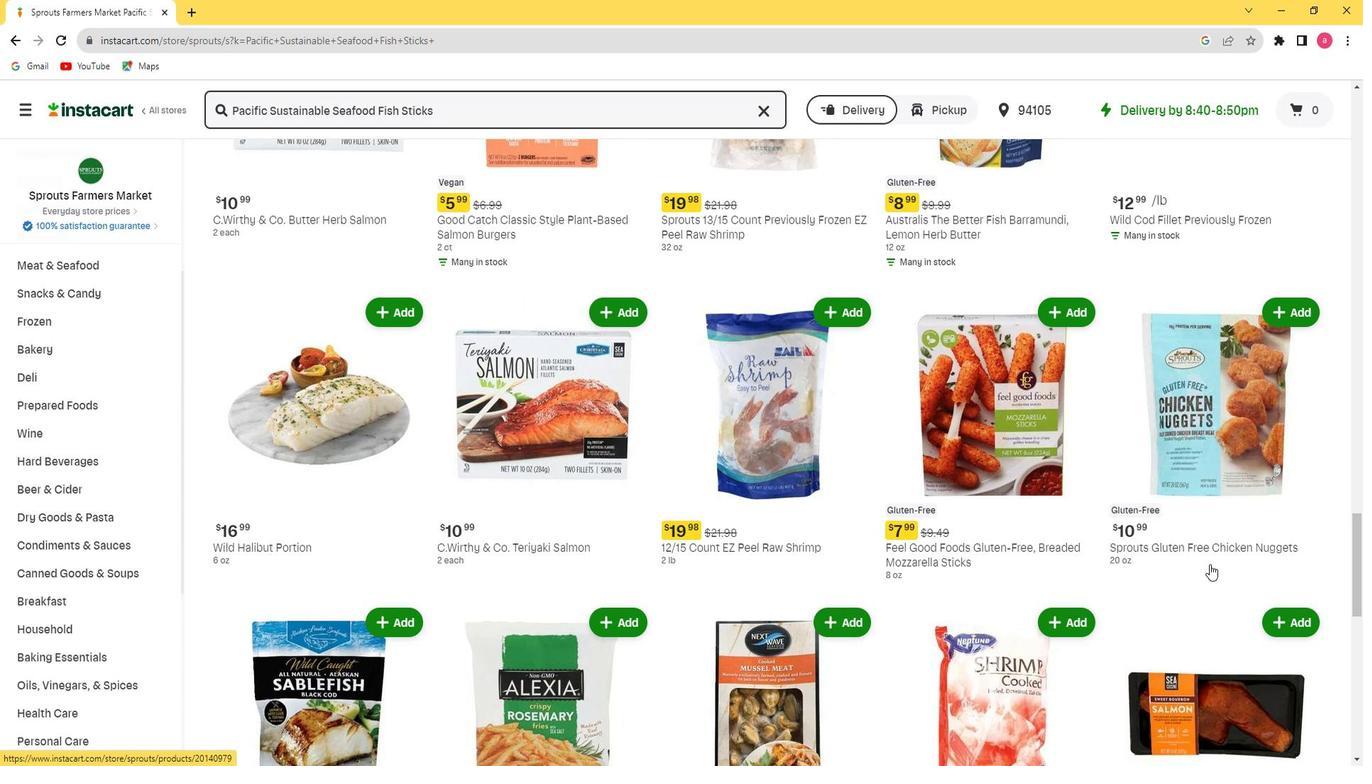 
Action: Mouse scrolled (1282, 573) with delta (0, 0)
Screenshot: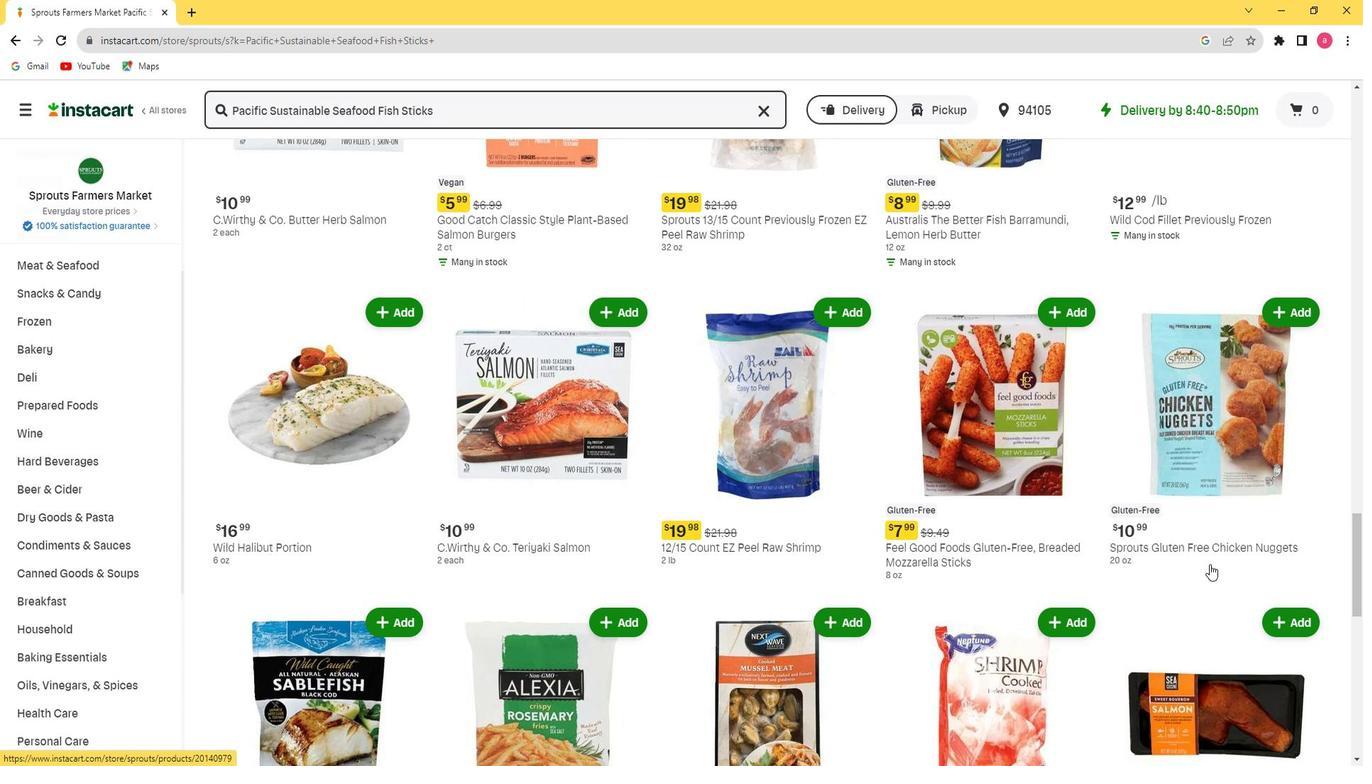 
Action: Mouse scrolled (1282, 573) with delta (0, 0)
Screenshot: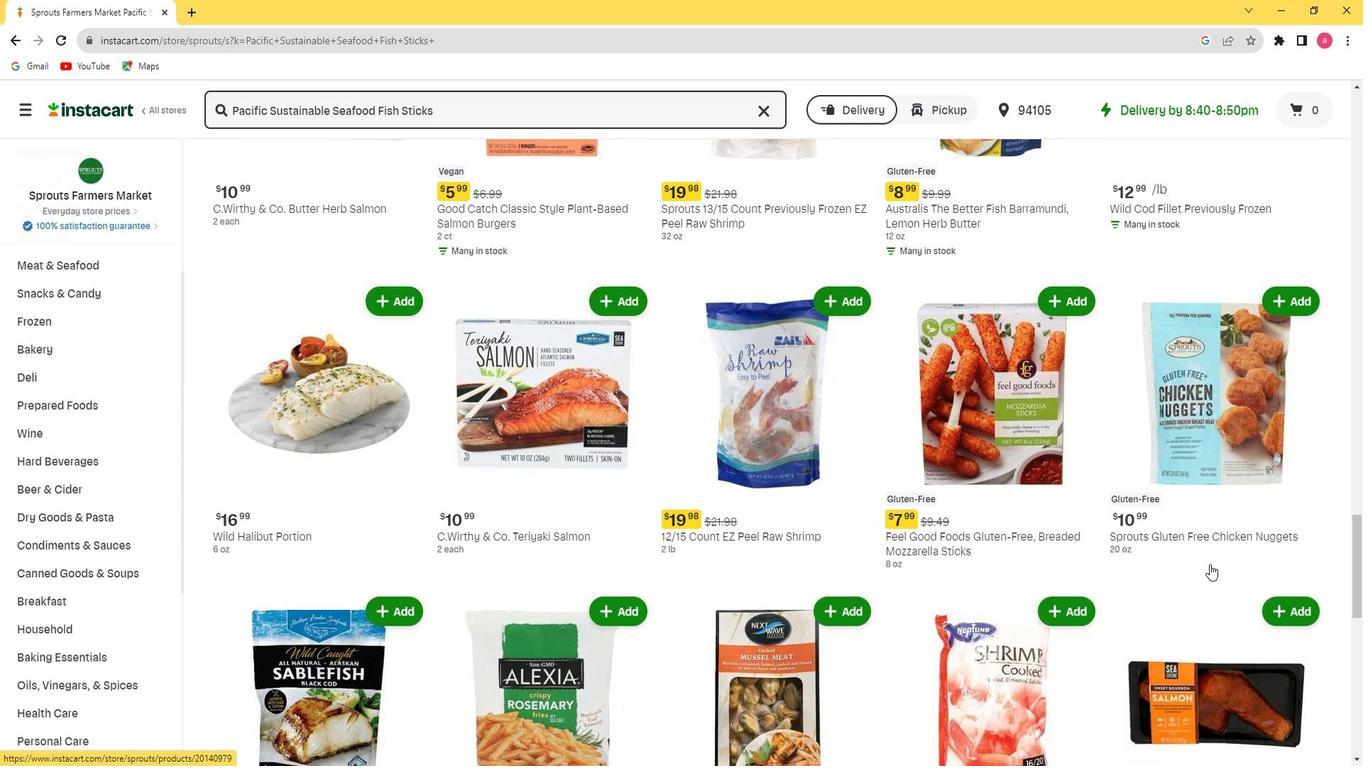 
Action: Mouse moved to (303, 573)
Screenshot: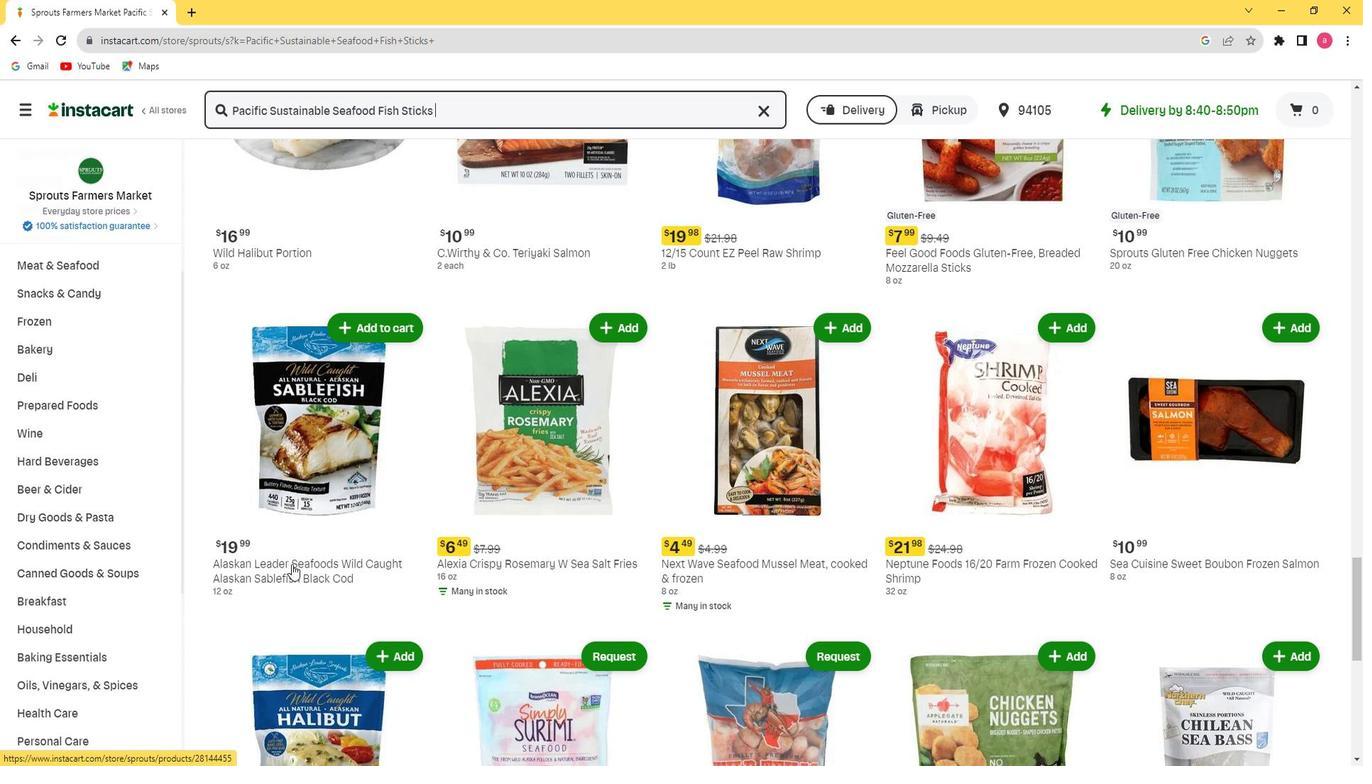 
Action: Mouse scrolled (303, 573) with delta (0, 0)
Screenshot: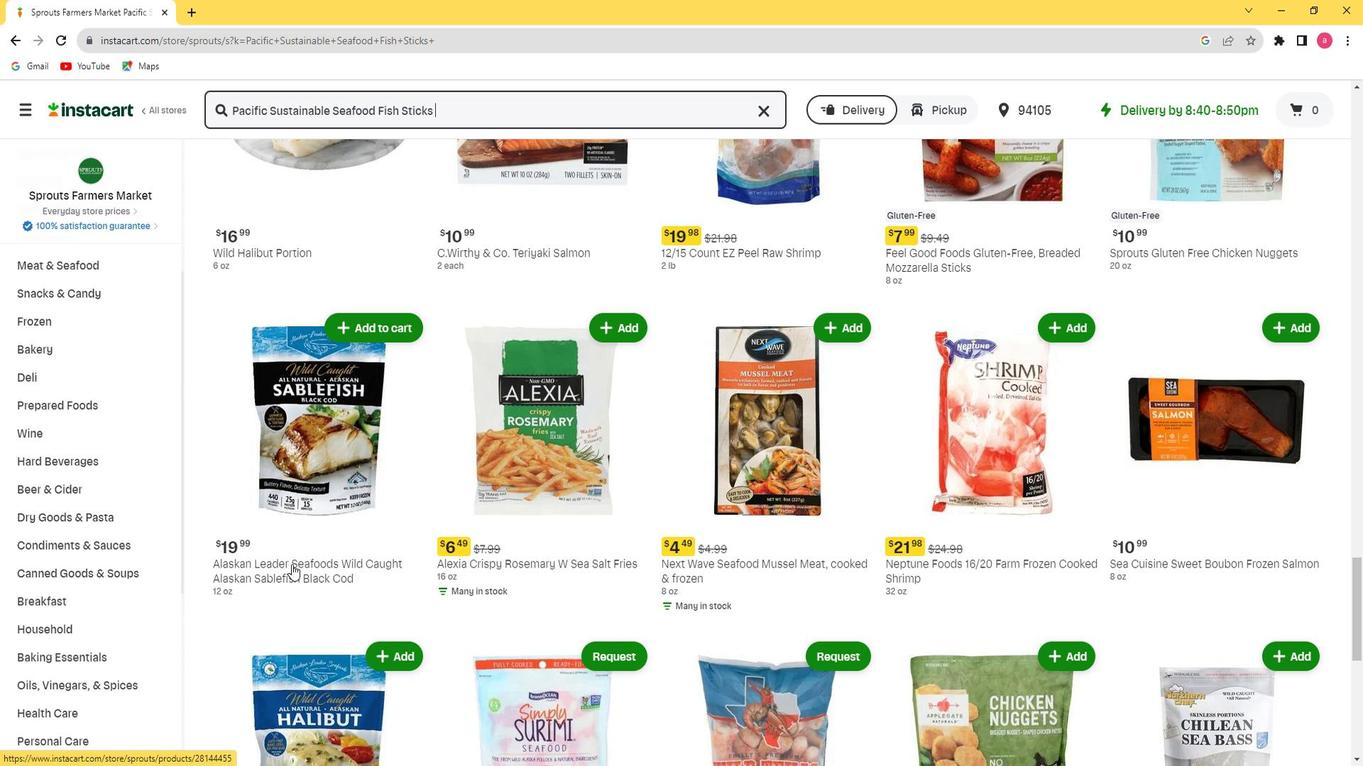 
Action: Mouse scrolled (303, 573) with delta (0, 0)
Screenshot: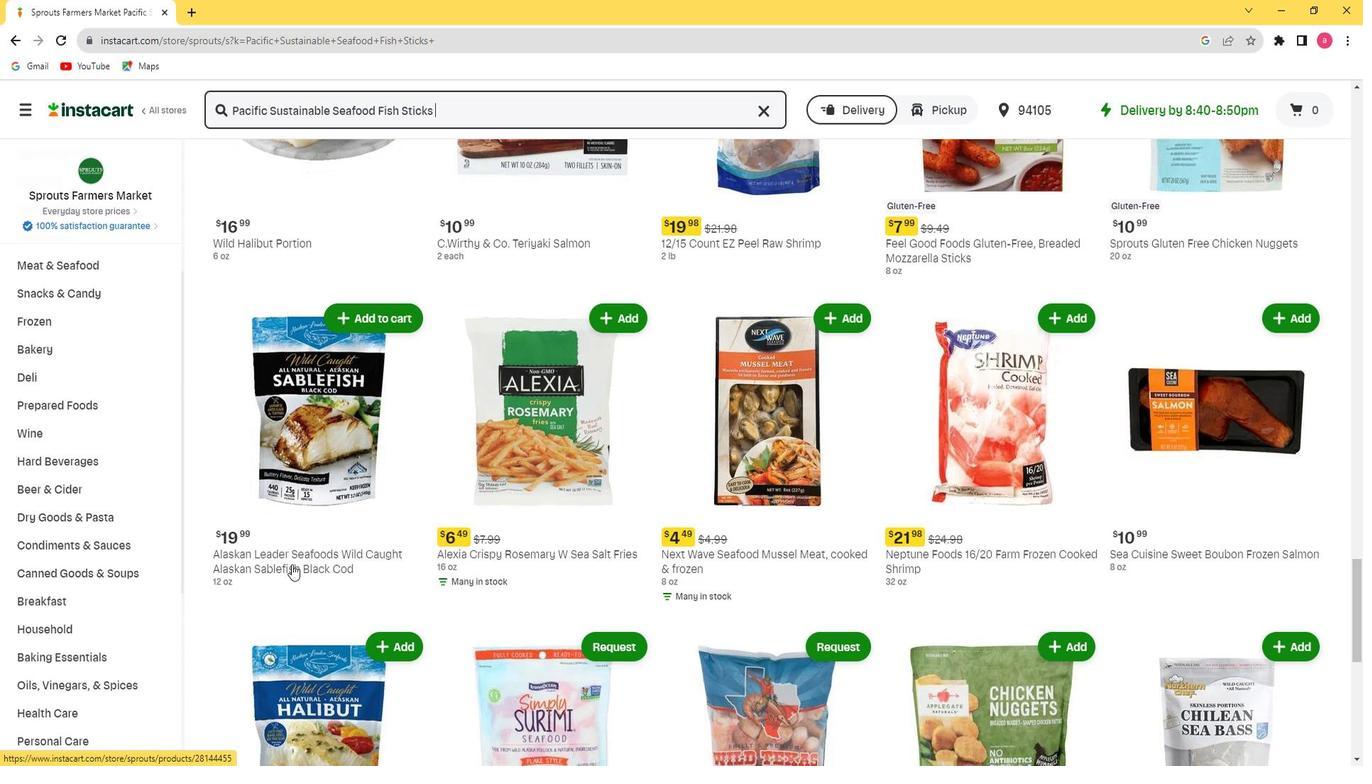 
Action: Mouse scrolled (303, 573) with delta (0, 0)
Screenshot: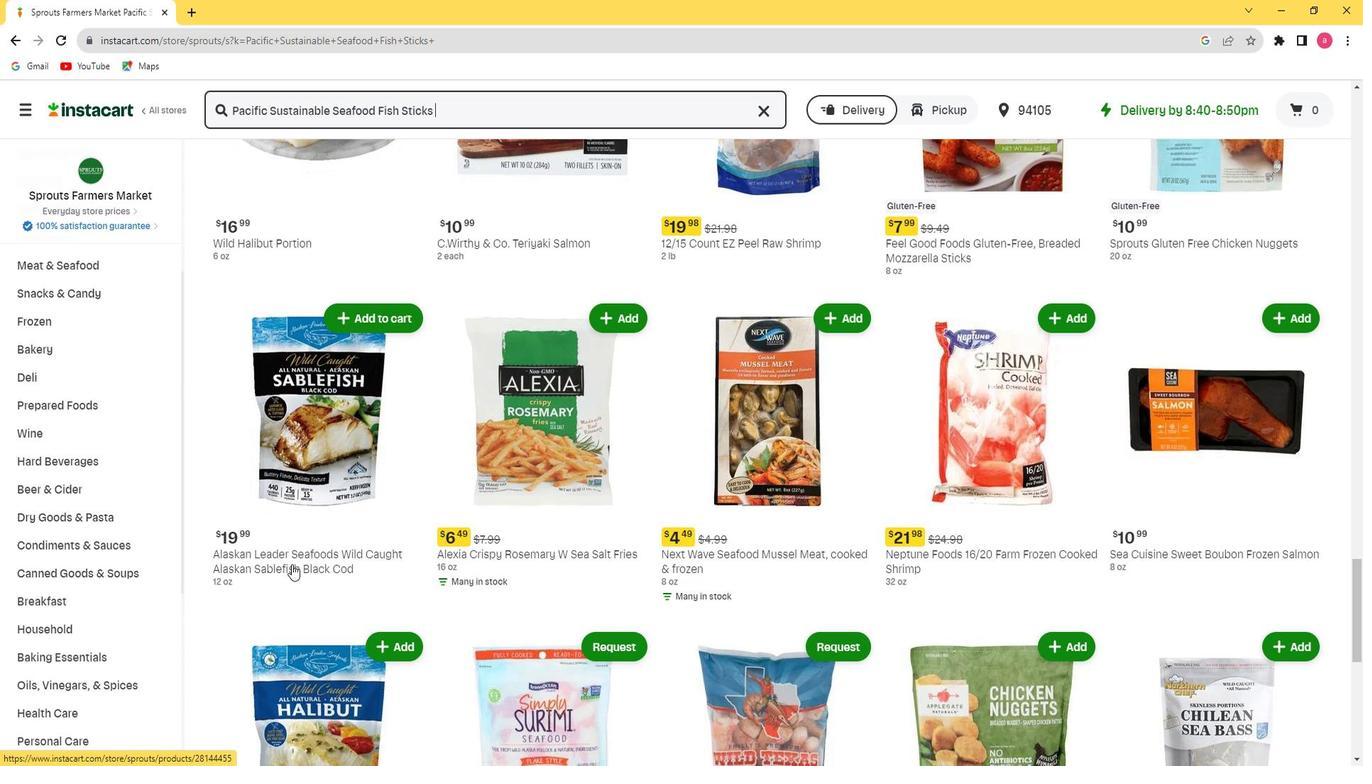 
Action: Mouse scrolled (303, 573) with delta (0, 0)
Screenshot: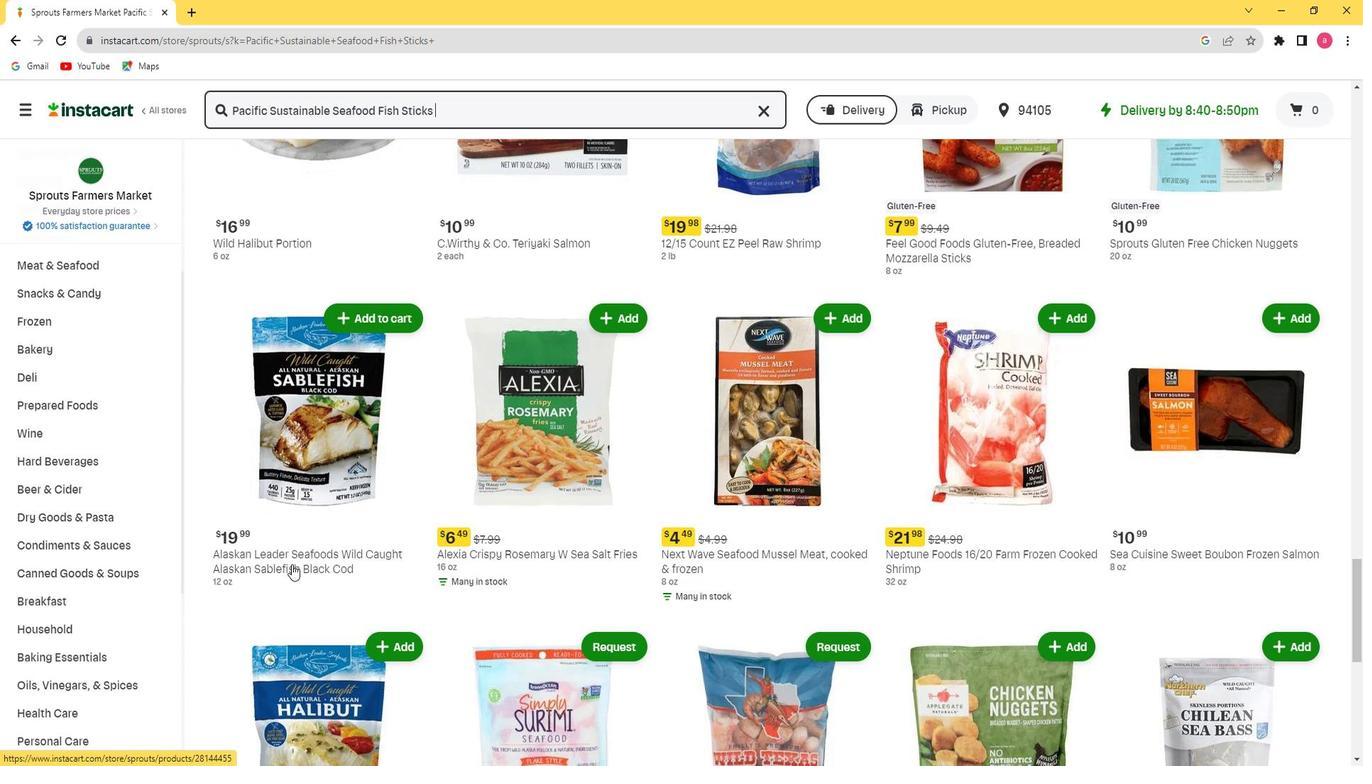 
Action: Mouse moved to (1256, 608)
Screenshot: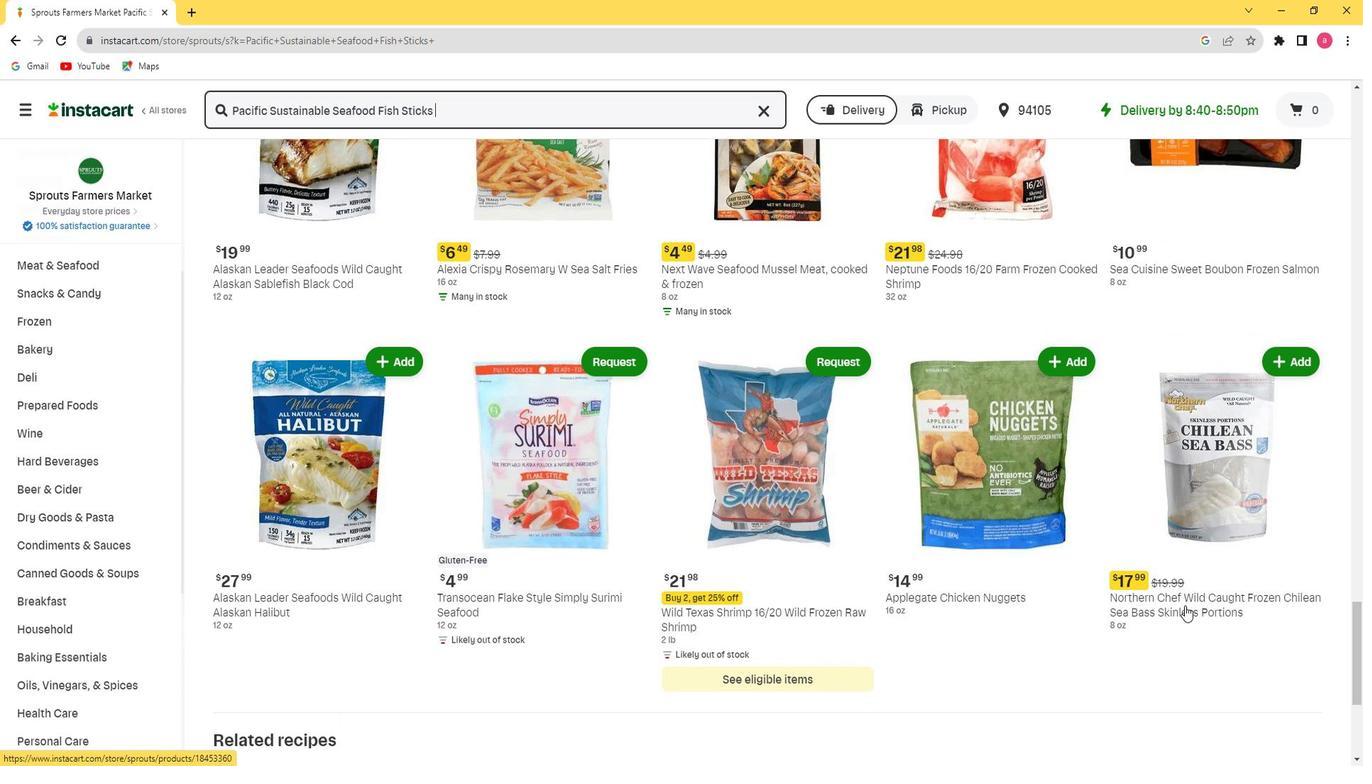 
Action: Mouse scrolled (1256, 607) with delta (0, 0)
Screenshot: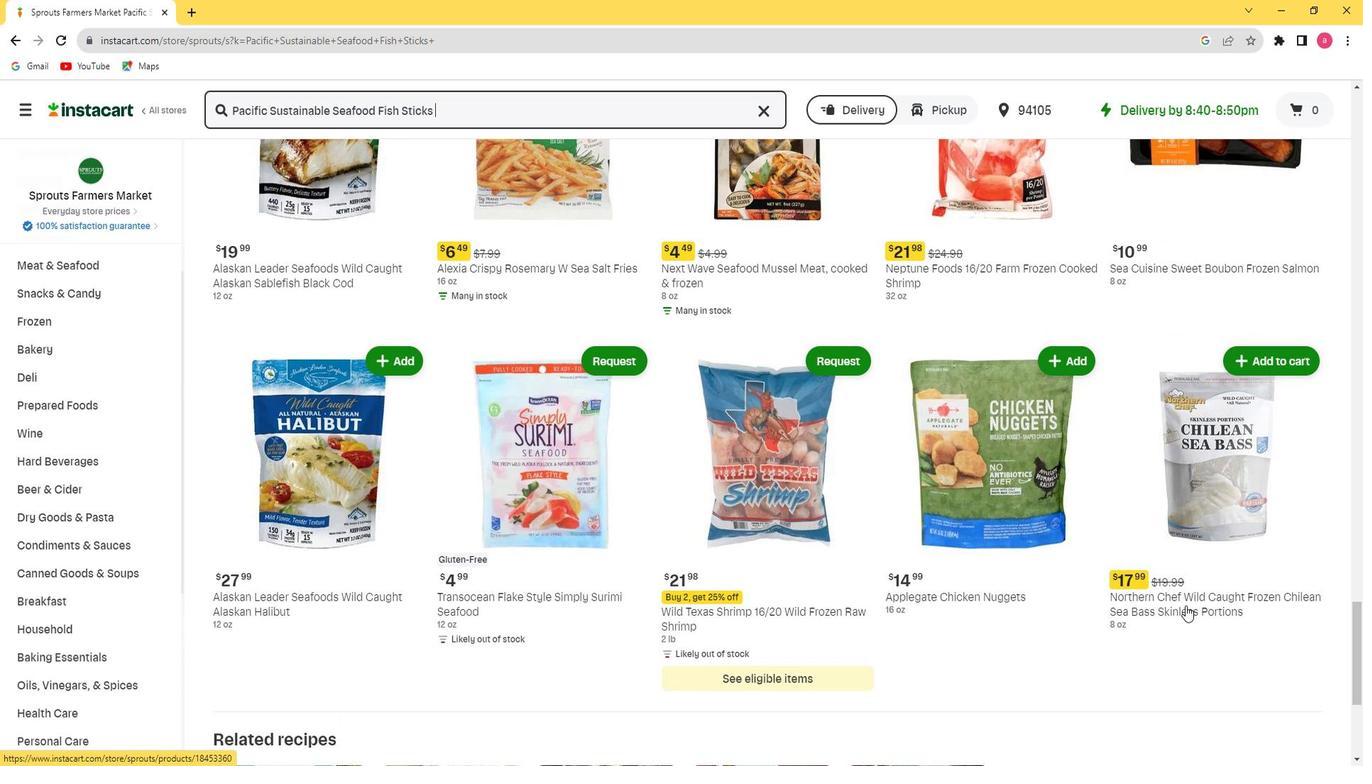 
Action: Mouse scrolled (1256, 607) with delta (0, 0)
Screenshot: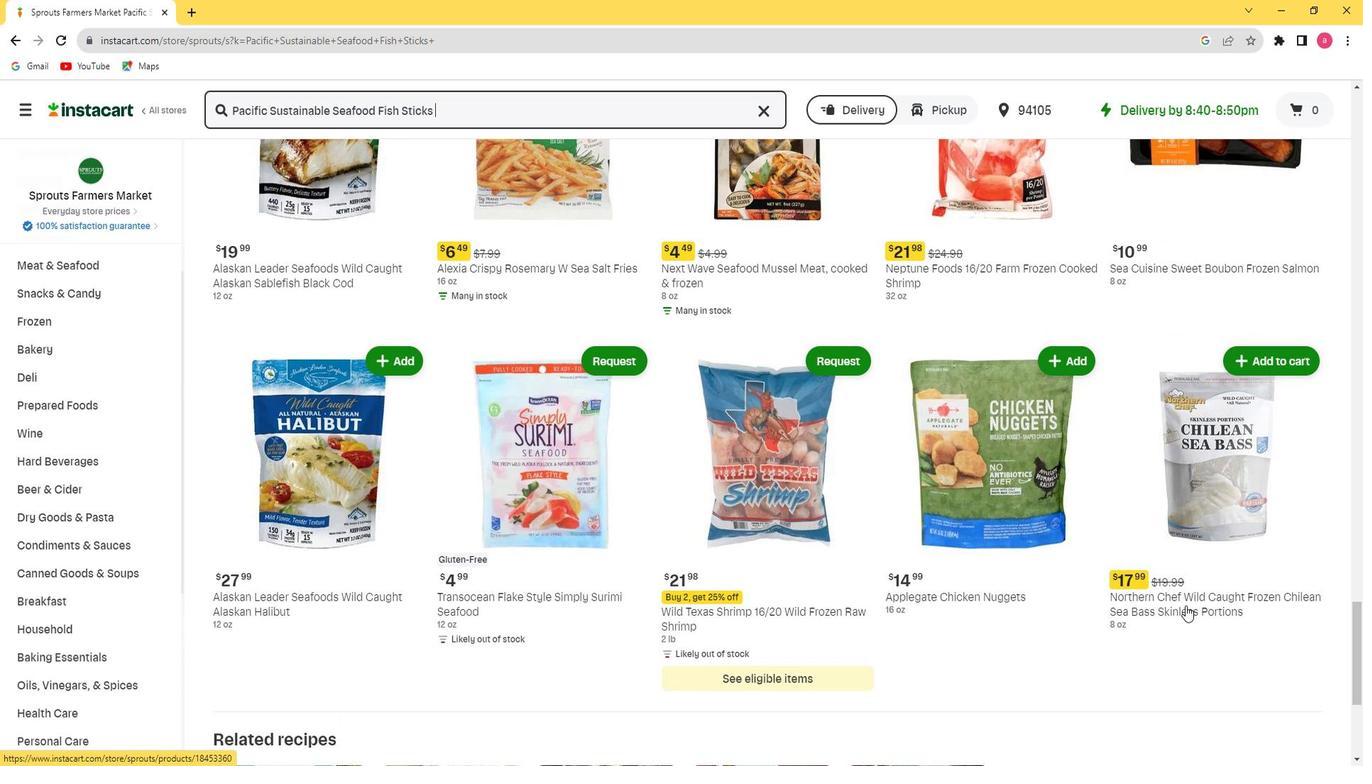 
Action: Mouse scrolled (1256, 607) with delta (0, 0)
Screenshot: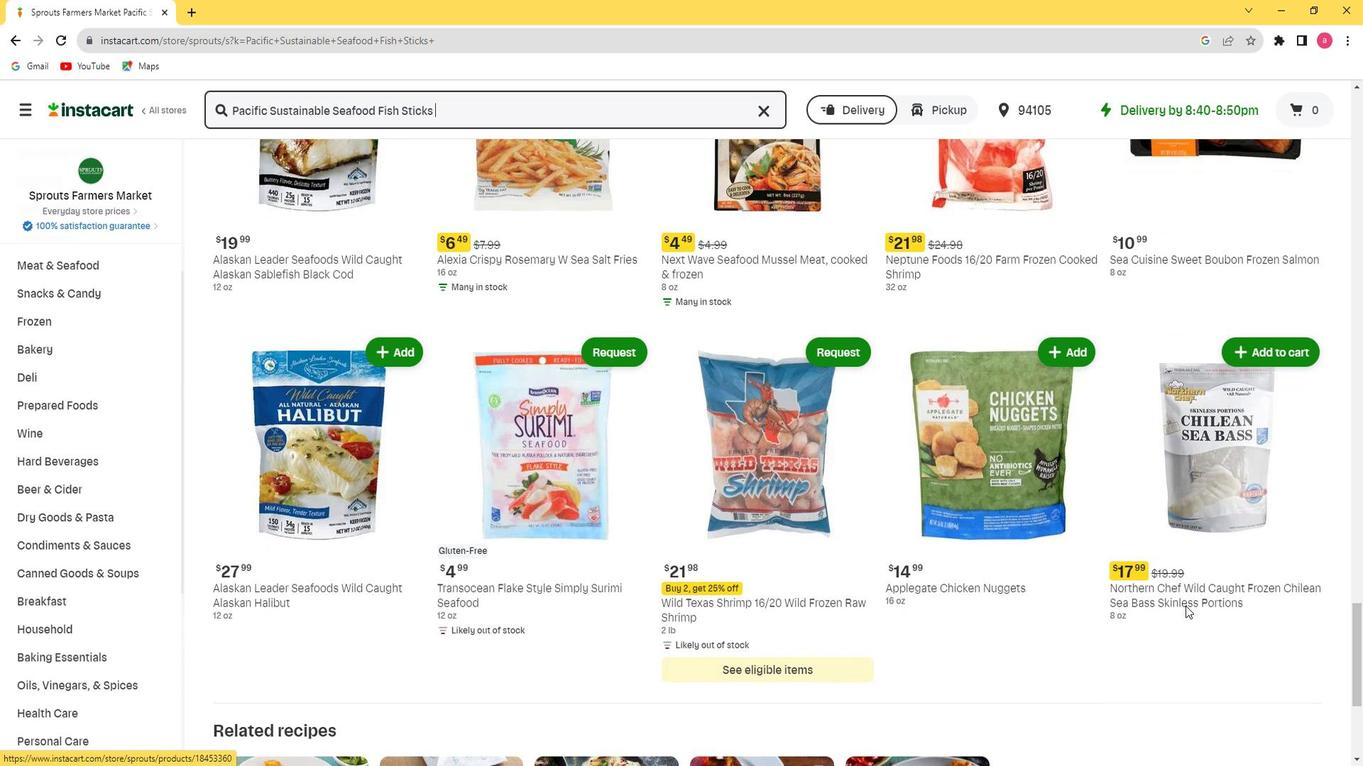 
Action: Mouse scrolled (1256, 607) with delta (0, 0)
Screenshot: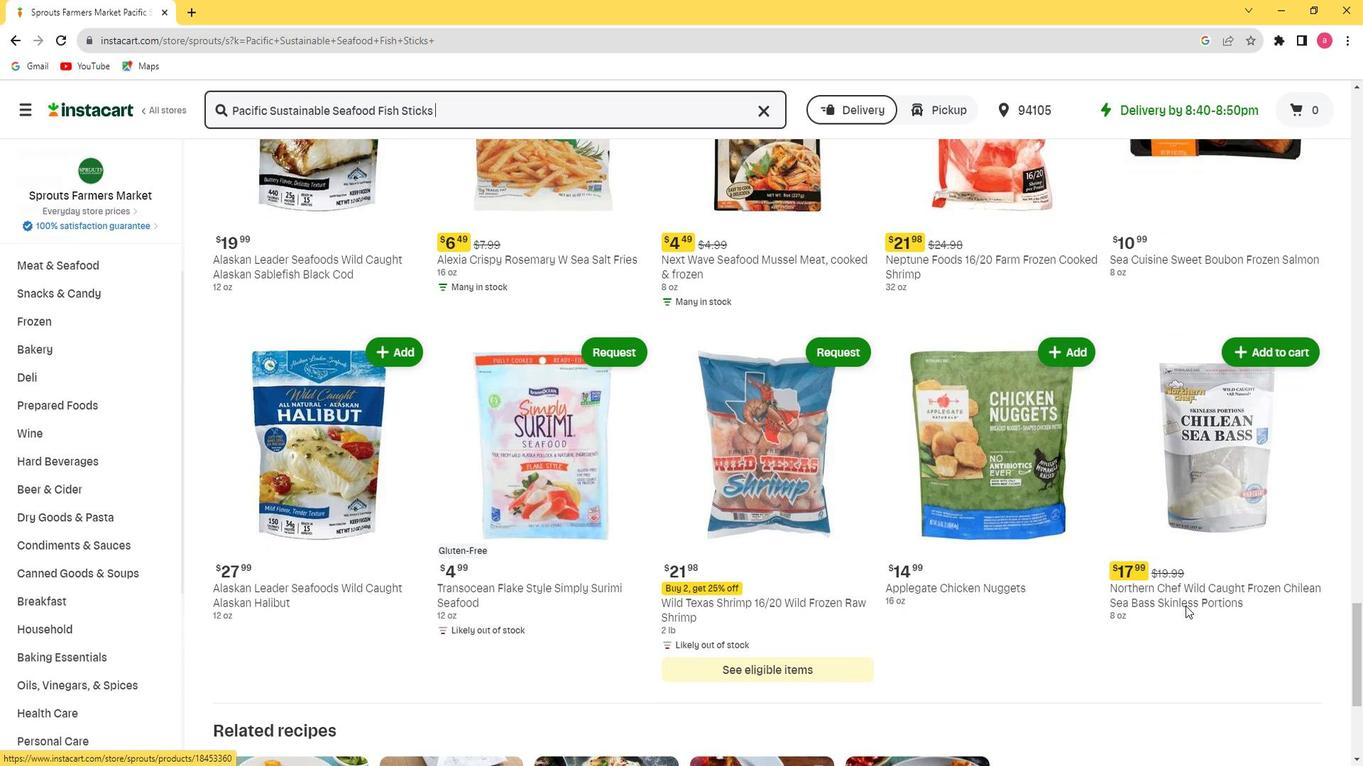 
Action: Mouse moved to (1256, 608)
Screenshot: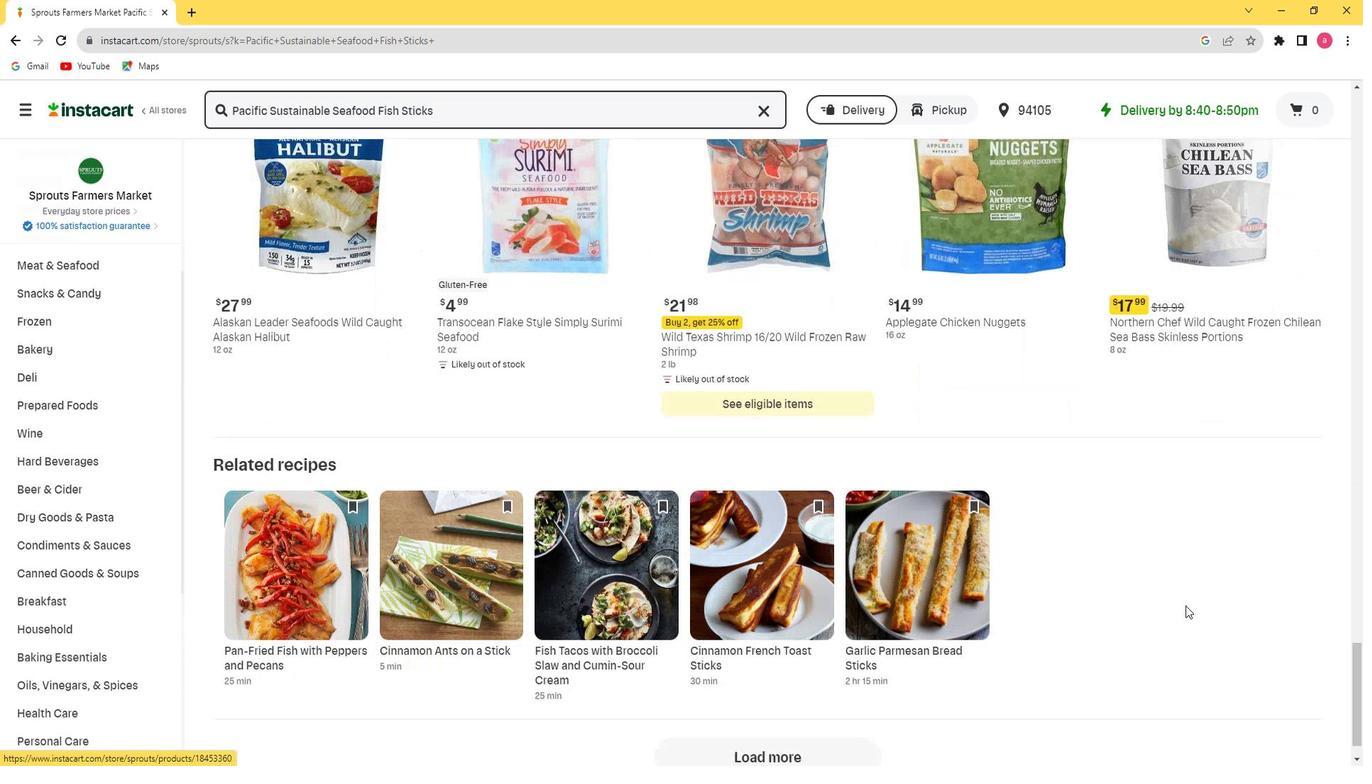 
Action: Mouse scrolled (1256, 607) with delta (0, 0)
Screenshot: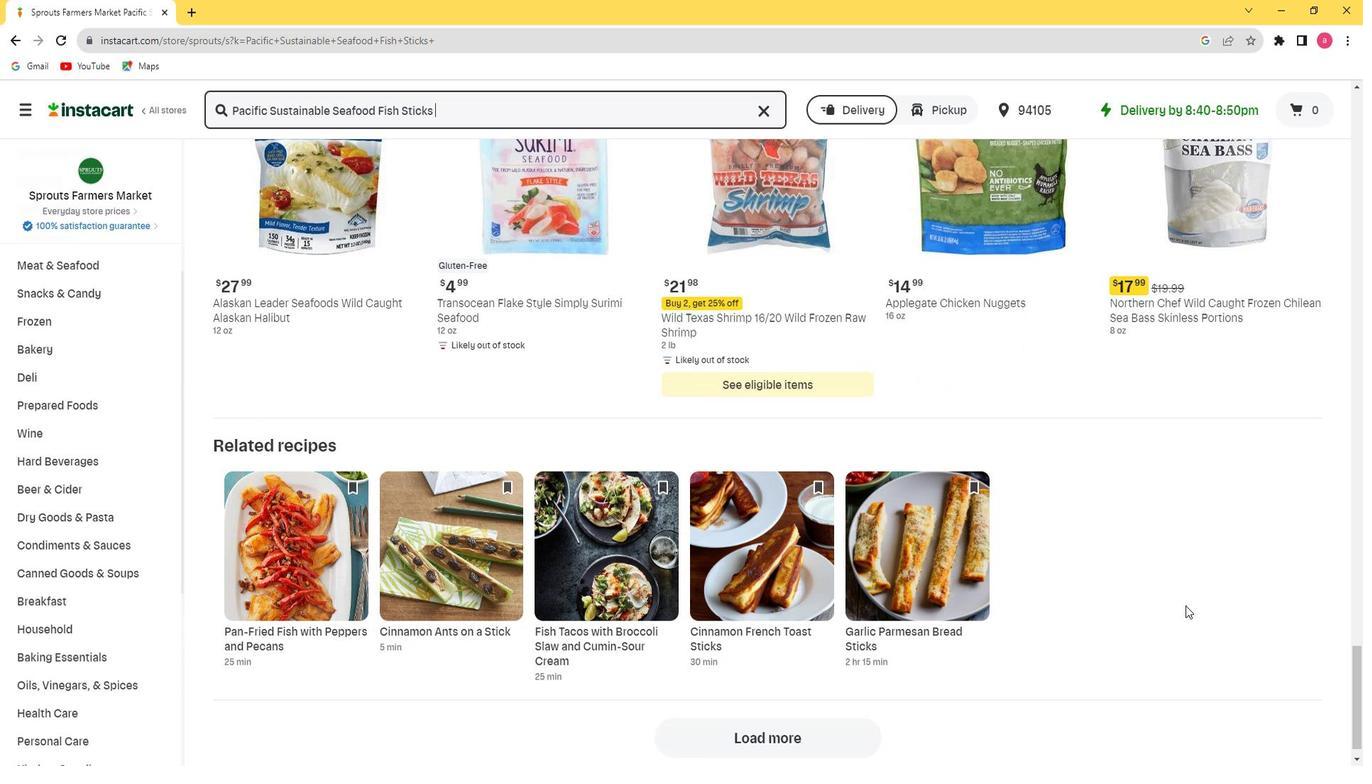 
Action: Mouse scrolled (1256, 607) with delta (0, 0)
Screenshot: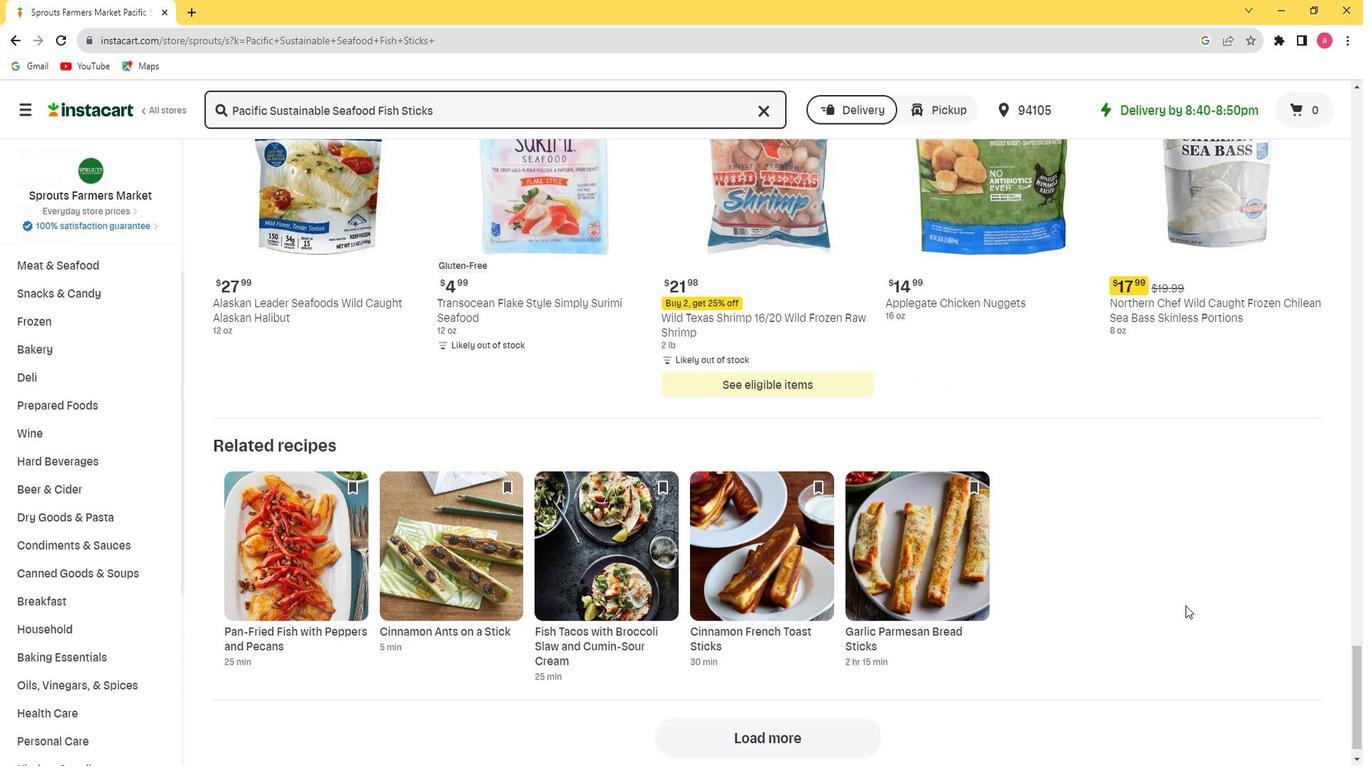 
Action: Mouse scrolled (1256, 607) with delta (0, 0)
Screenshot: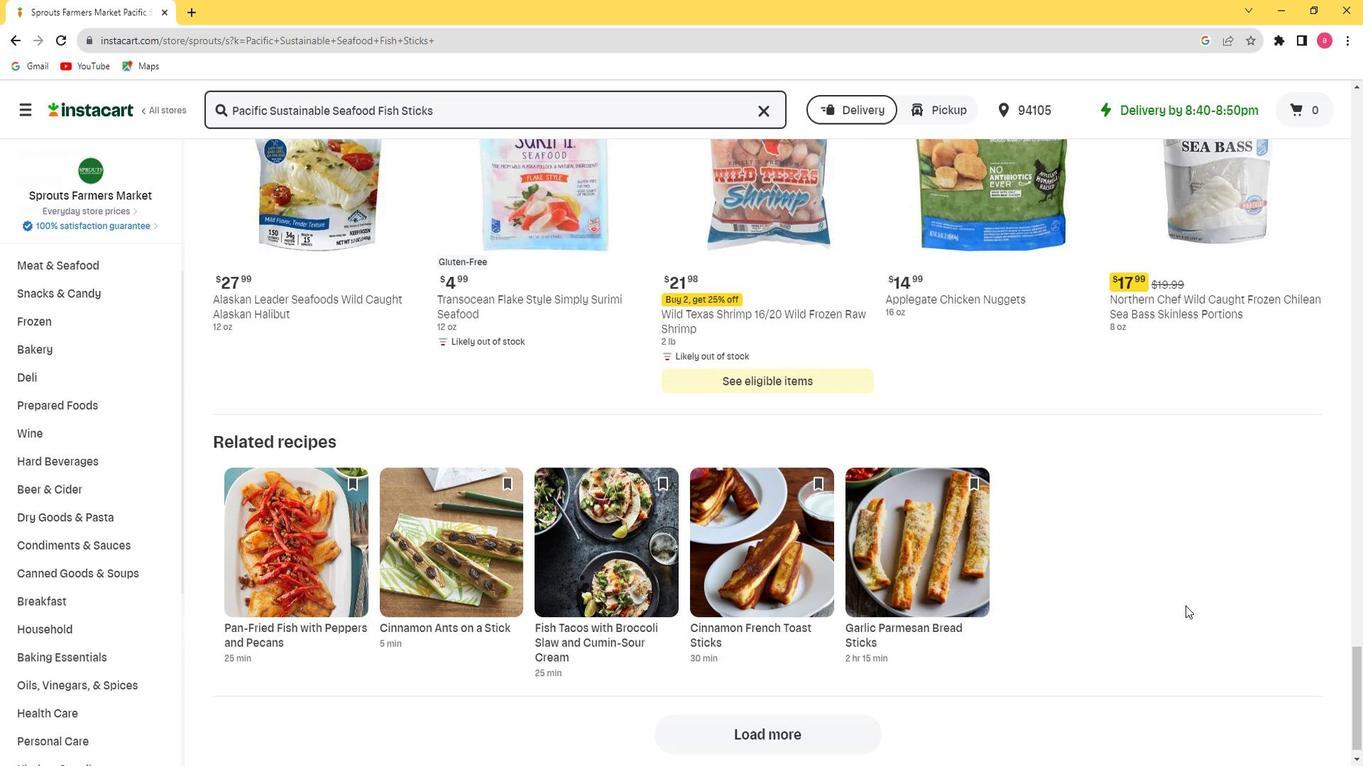 
